Task: Look for space in Mari, Brazil from 1st July, 2023 to 9th July, 2023 for 2 adults in price range Rs.8000 to Rs.15000. Place can be entire place with 1  bedroom having 1 bed and 1 bathroom. Property type can be house, flat, guest house. Booking option can be shelf check-in. Required host language is Spanish.
Action: Mouse moved to (454, 87)
Screenshot: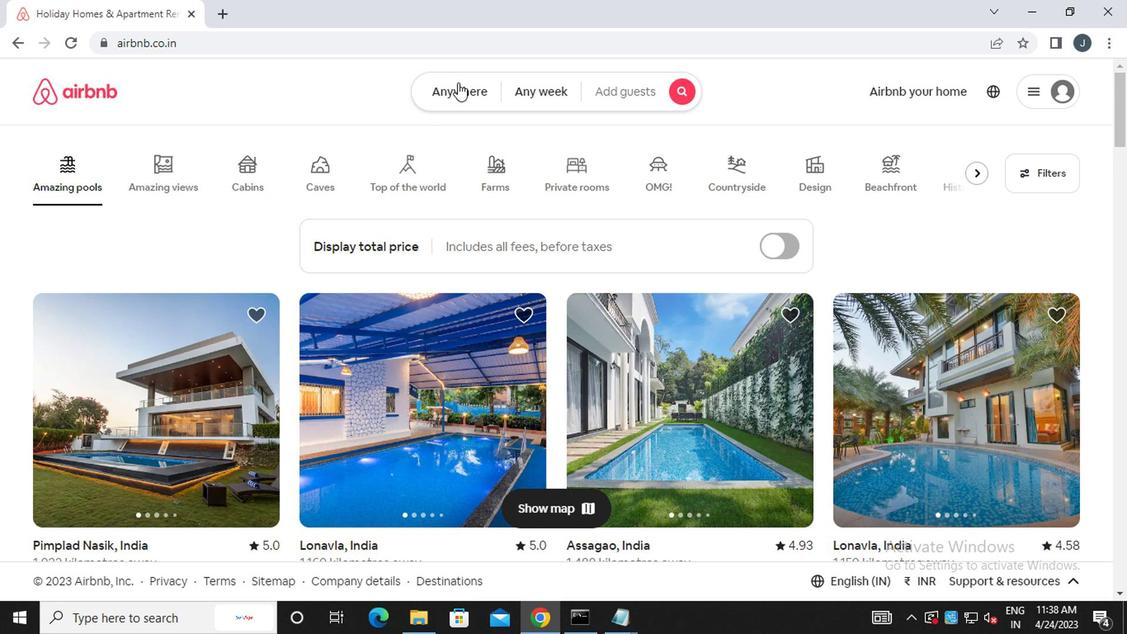 
Action: Mouse pressed left at (454, 87)
Screenshot: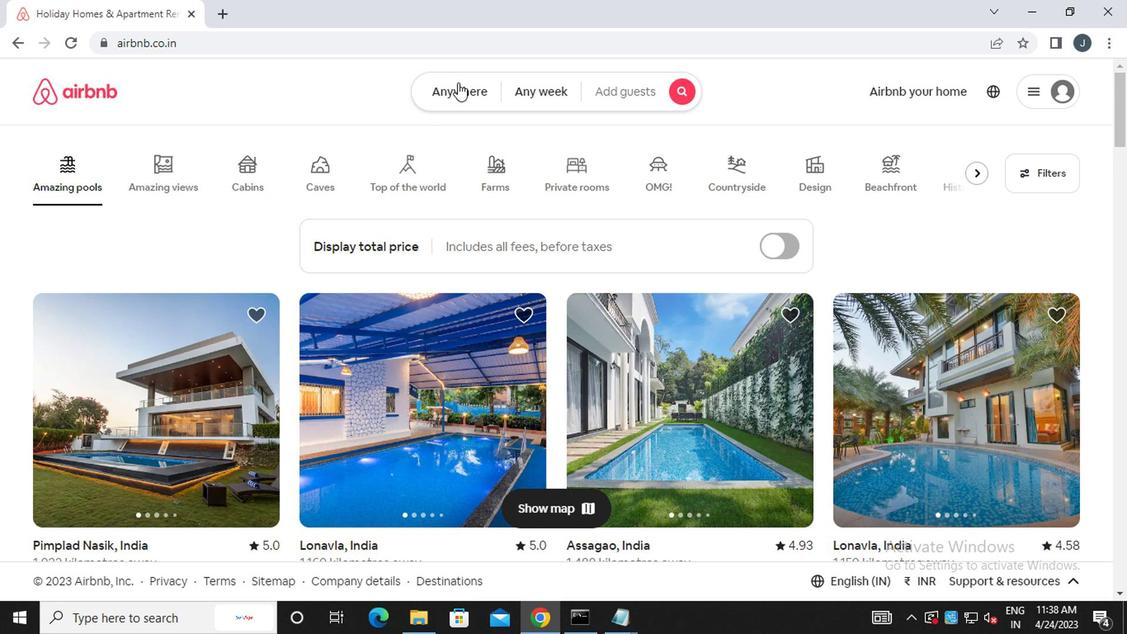
Action: Mouse moved to (293, 165)
Screenshot: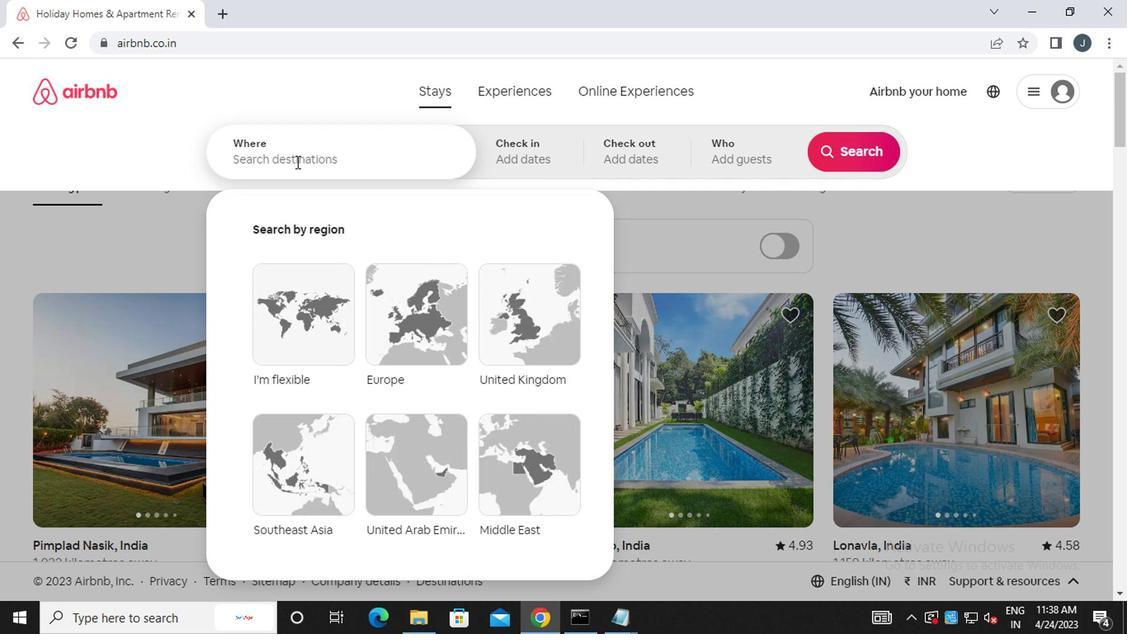 
Action: Mouse pressed left at (293, 165)
Screenshot: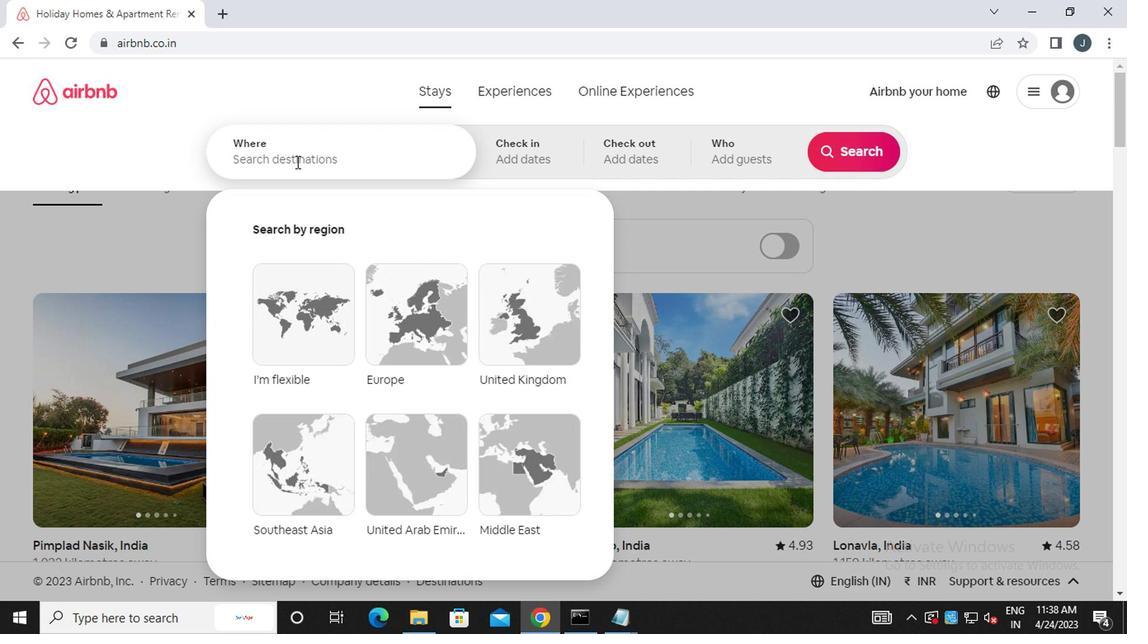 
Action: Mouse moved to (293, 165)
Screenshot: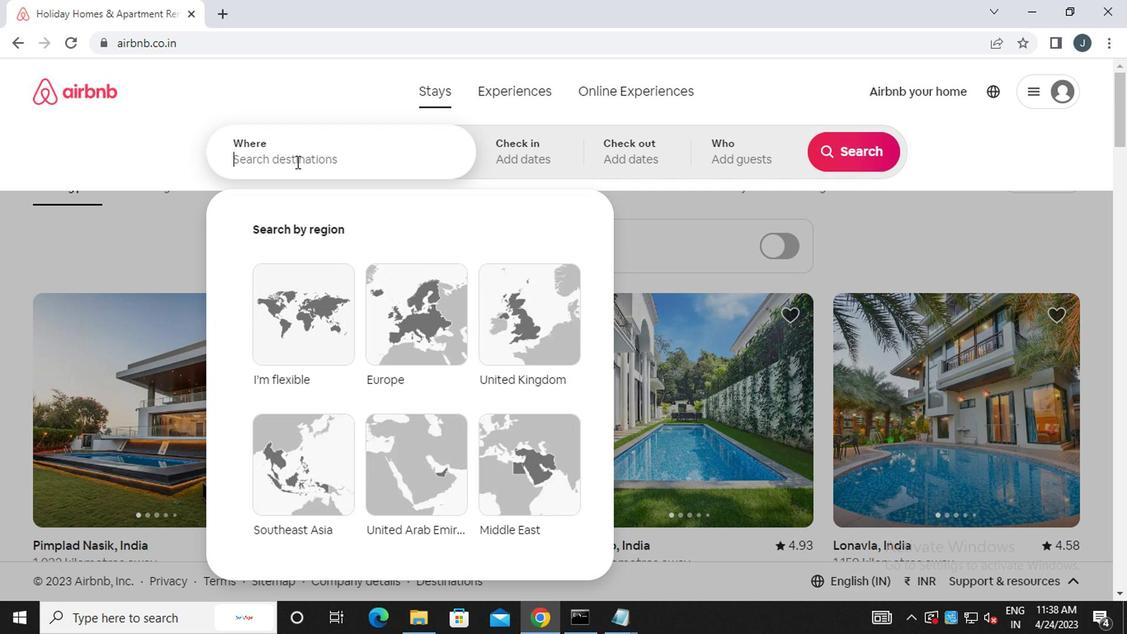 
Action: Key pressed <Key.caps_lock><Key.caps_lock>m<Key.caps_lock>ari,<Key.space><Key.caps_lock>b<Key.caps_lock>razil
Screenshot: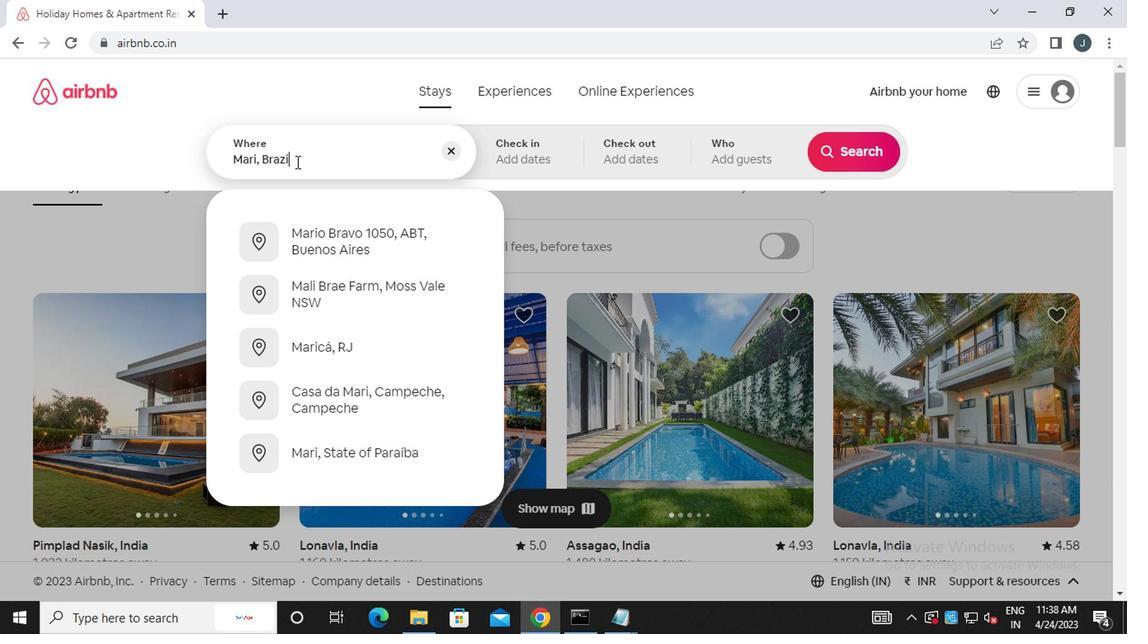 
Action: Mouse moved to (535, 156)
Screenshot: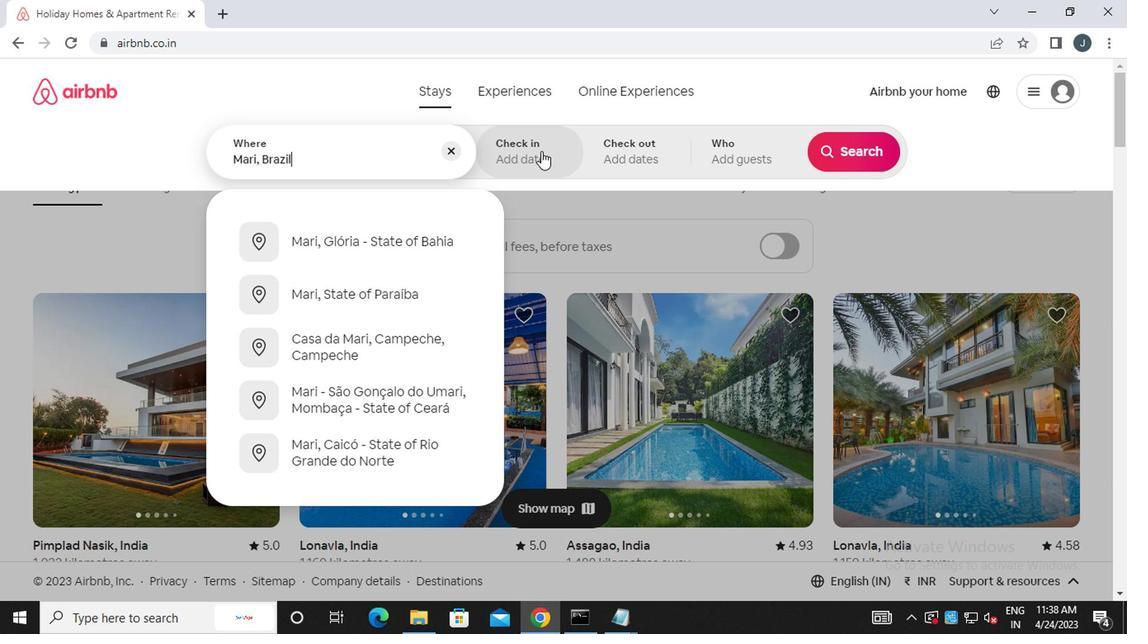 
Action: Mouse pressed left at (535, 156)
Screenshot: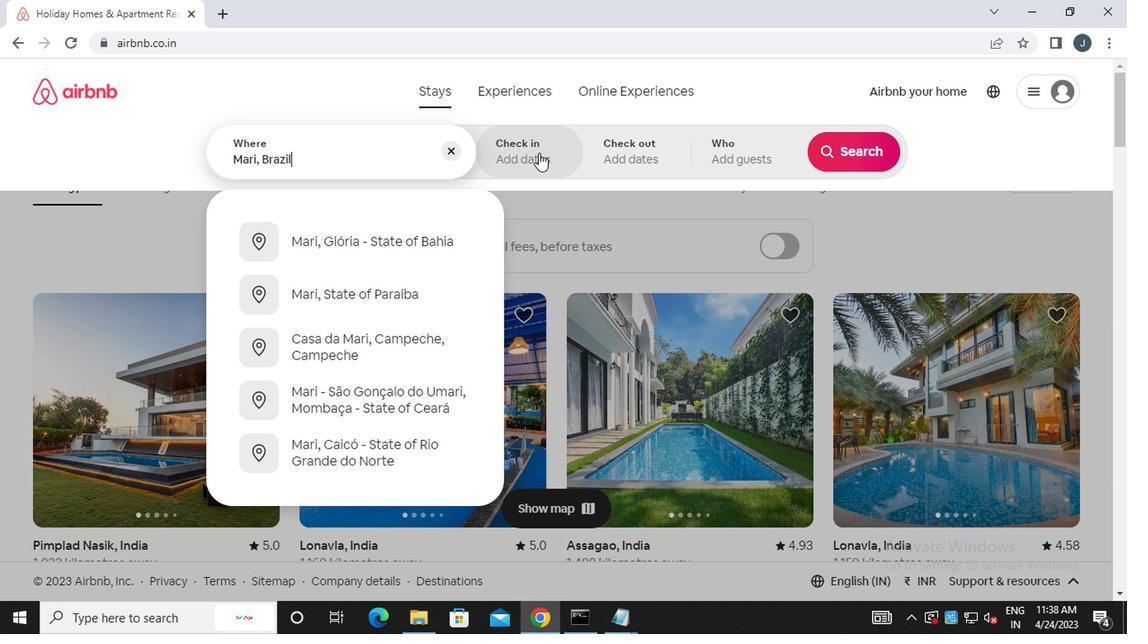 
Action: Mouse moved to (839, 287)
Screenshot: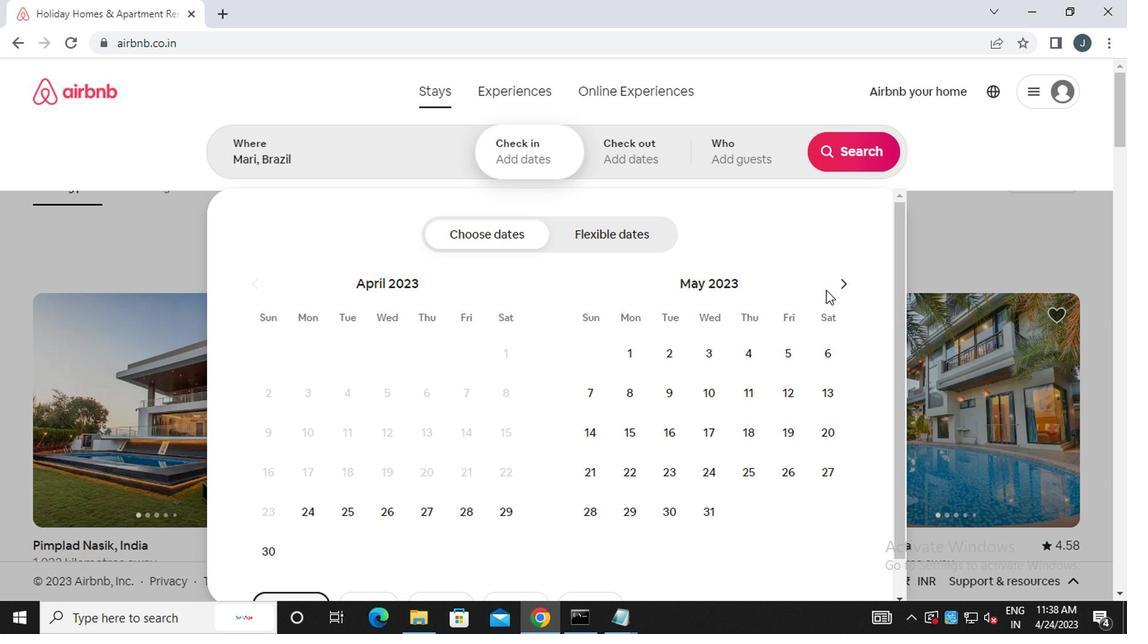 
Action: Mouse pressed left at (839, 287)
Screenshot: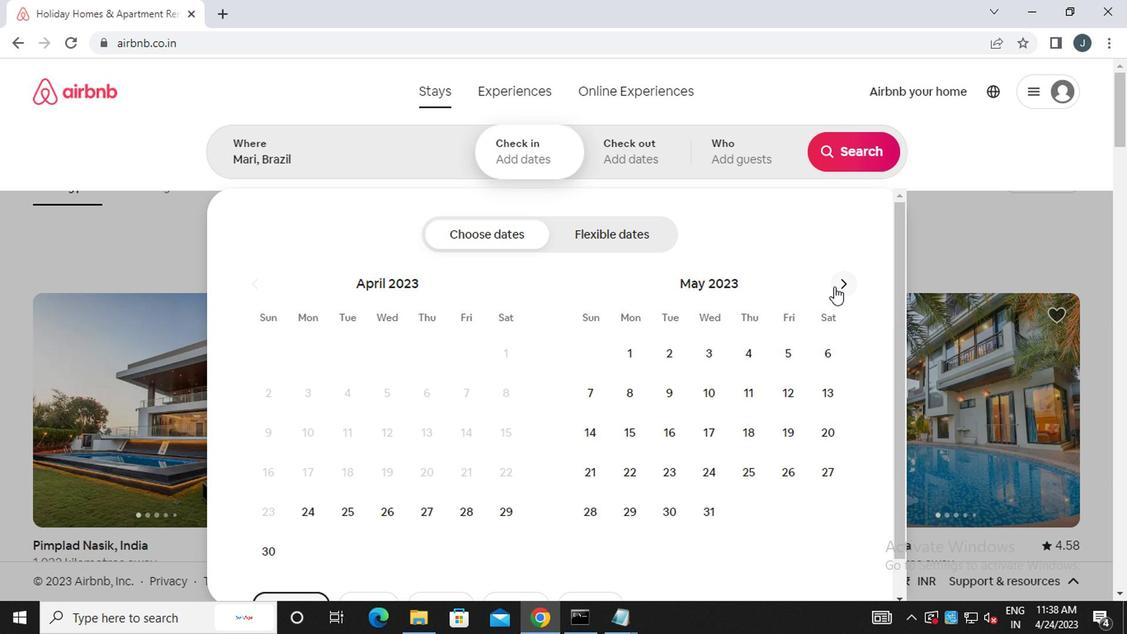 
Action: Mouse moved to (840, 287)
Screenshot: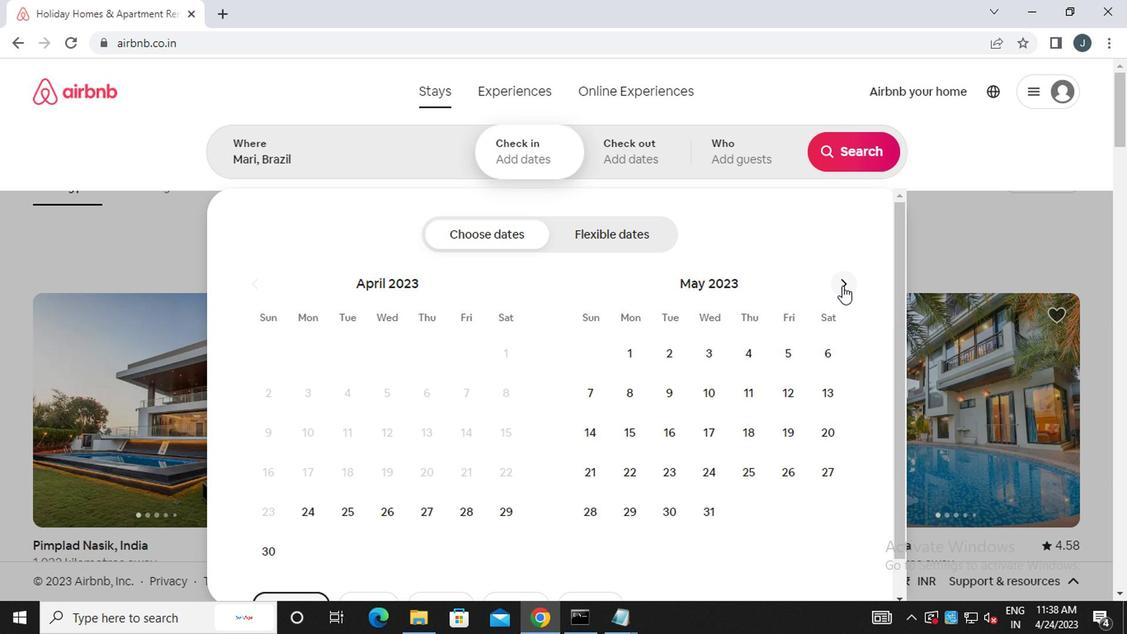 
Action: Mouse pressed left at (840, 287)
Screenshot: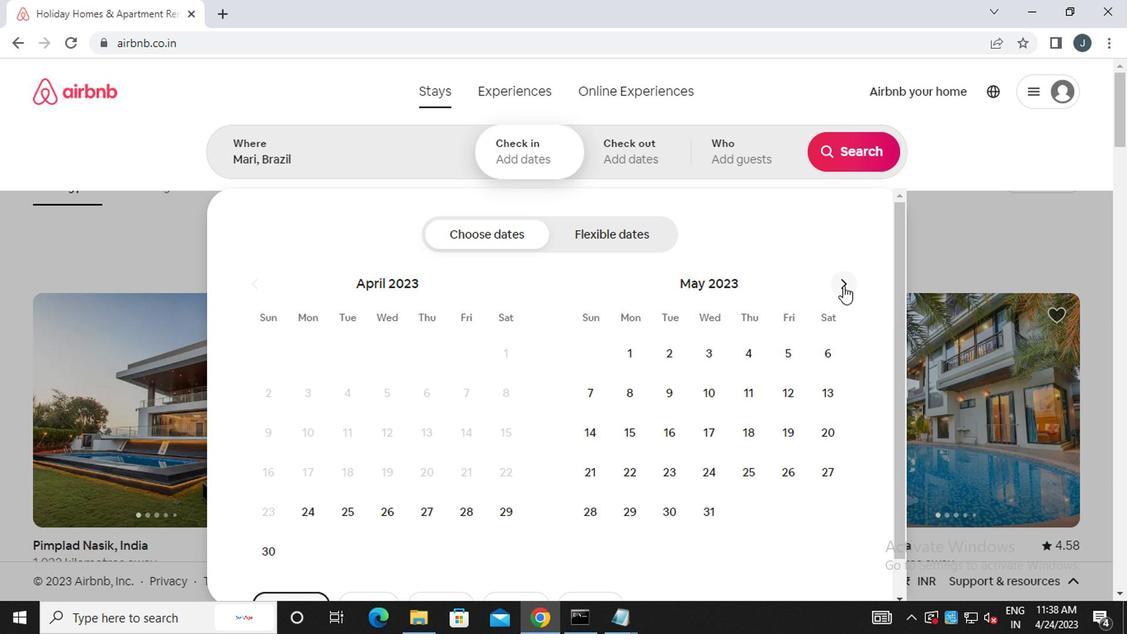 
Action: Mouse moved to (841, 287)
Screenshot: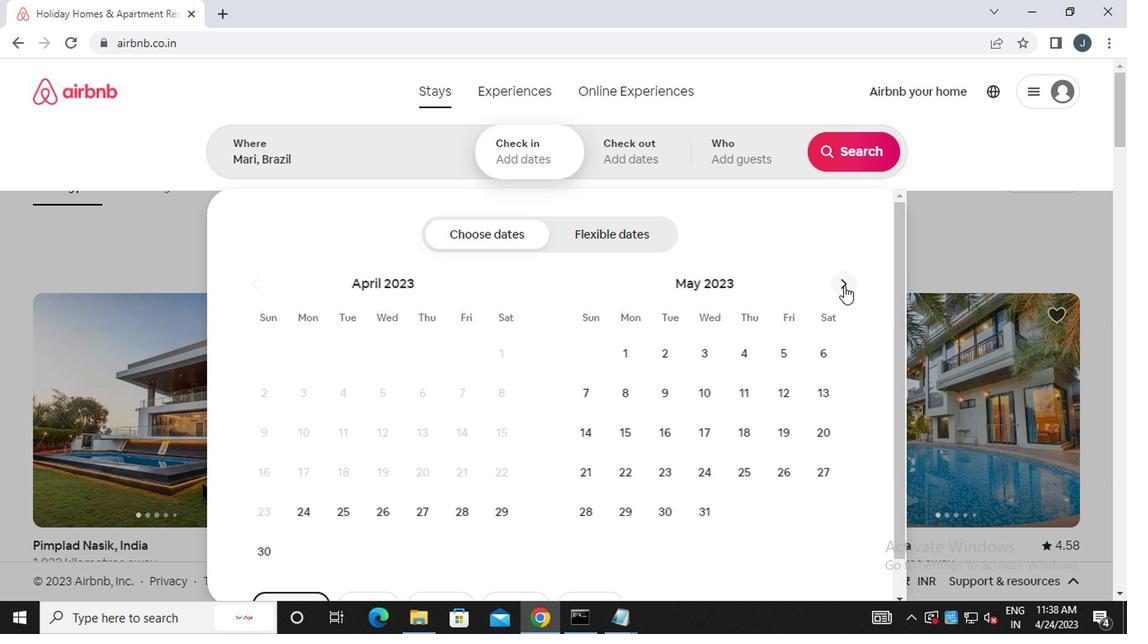 
Action: Mouse pressed left at (841, 287)
Screenshot: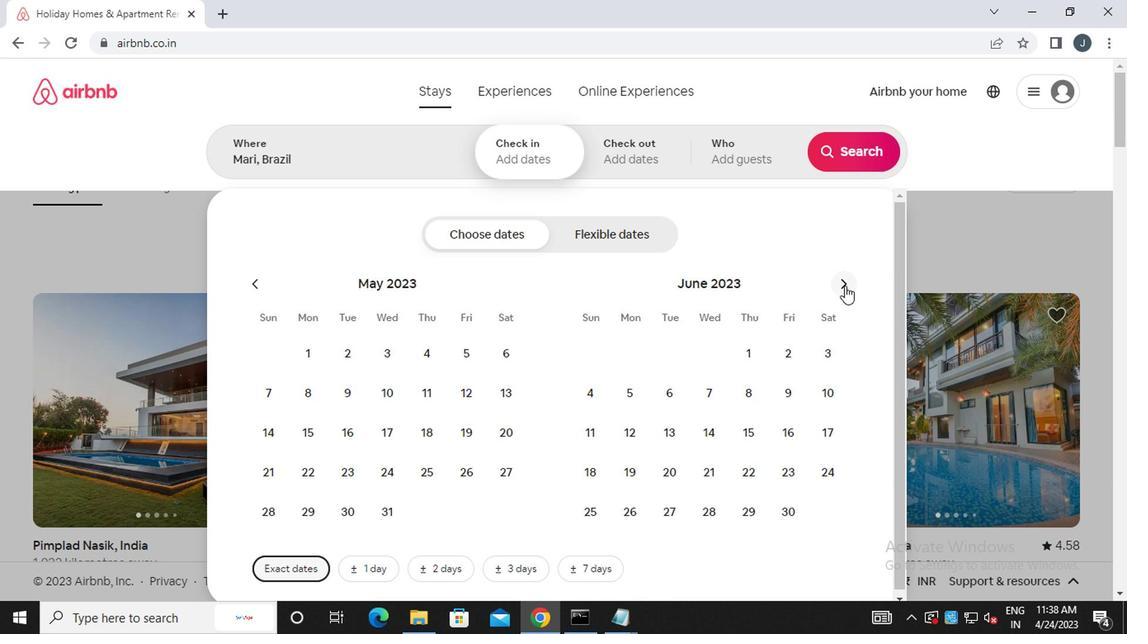 
Action: Mouse moved to (825, 350)
Screenshot: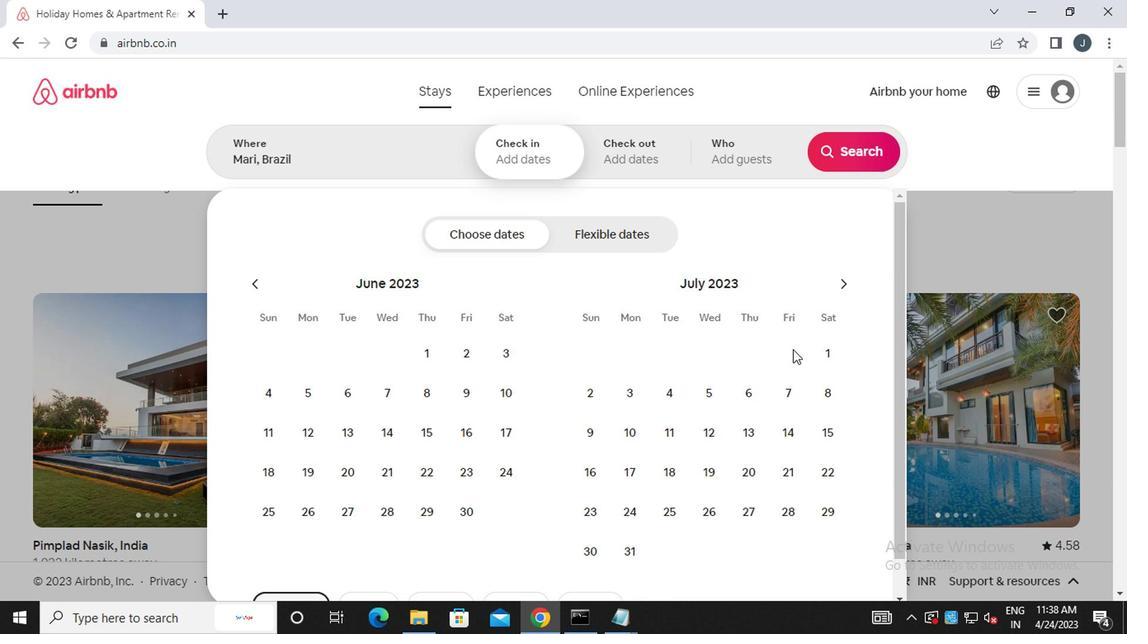 
Action: Mouse pressed left at (825, 350)
Screenshot: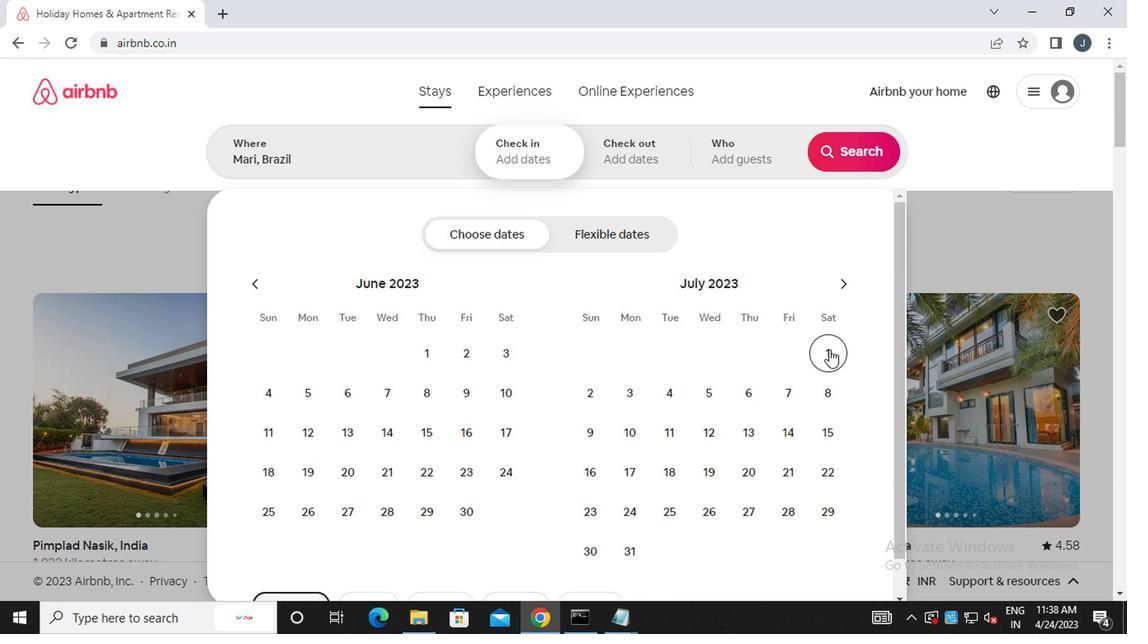 
Action: Mouse moved to (583, 434)
Screenshot: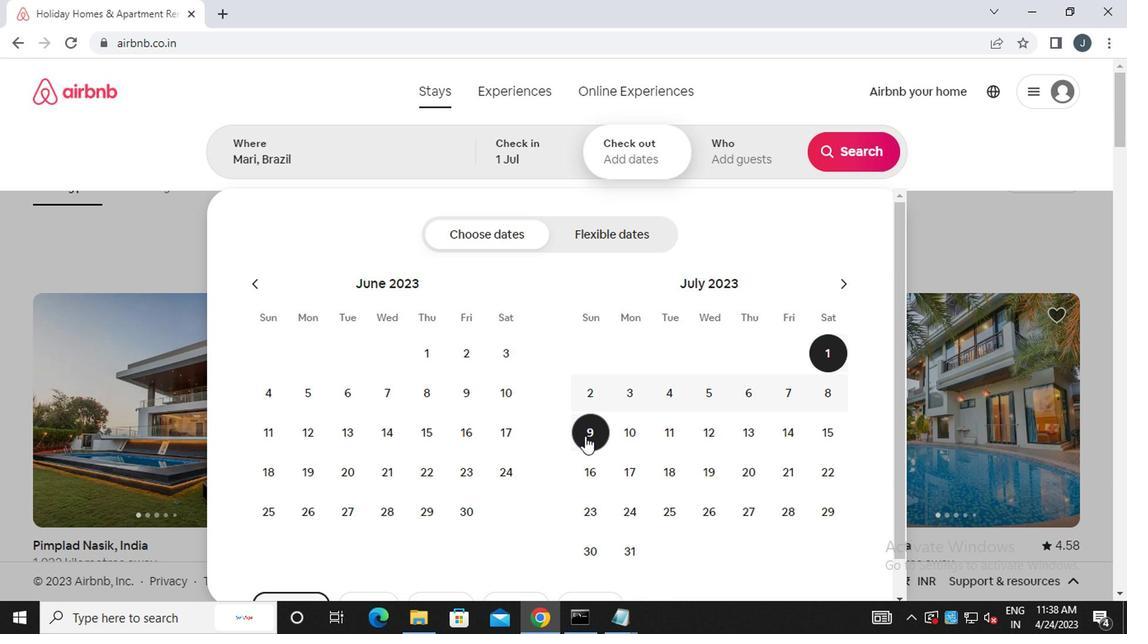 
Action: Mouse pressed left at (583, 434)
Screenshot: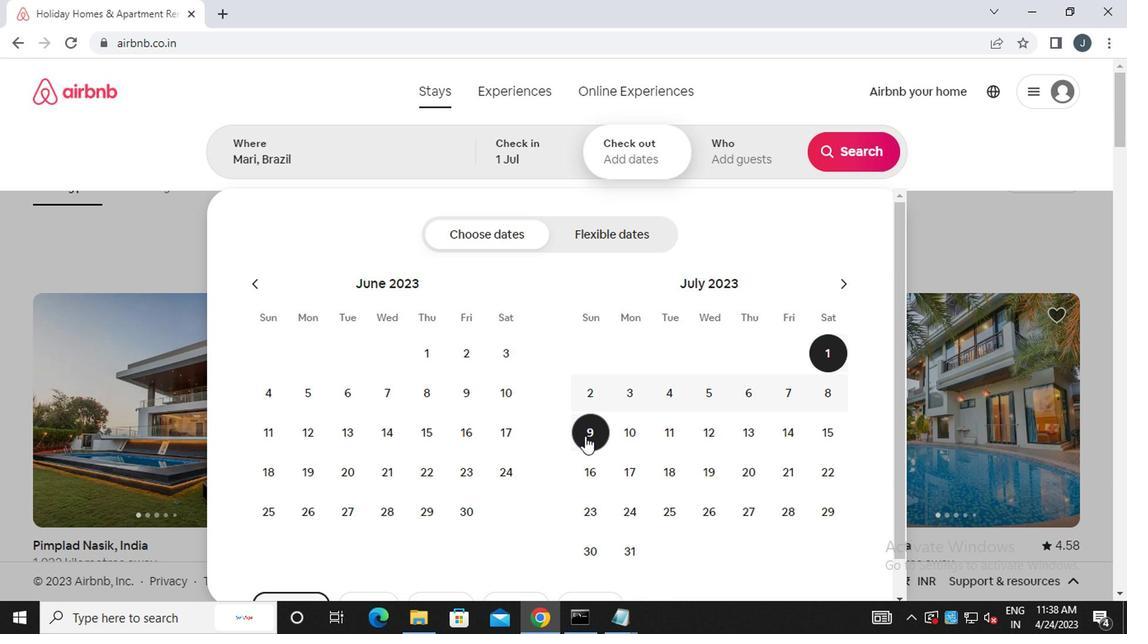 
Action: Mouse moved to (737, 156)
Screenshot: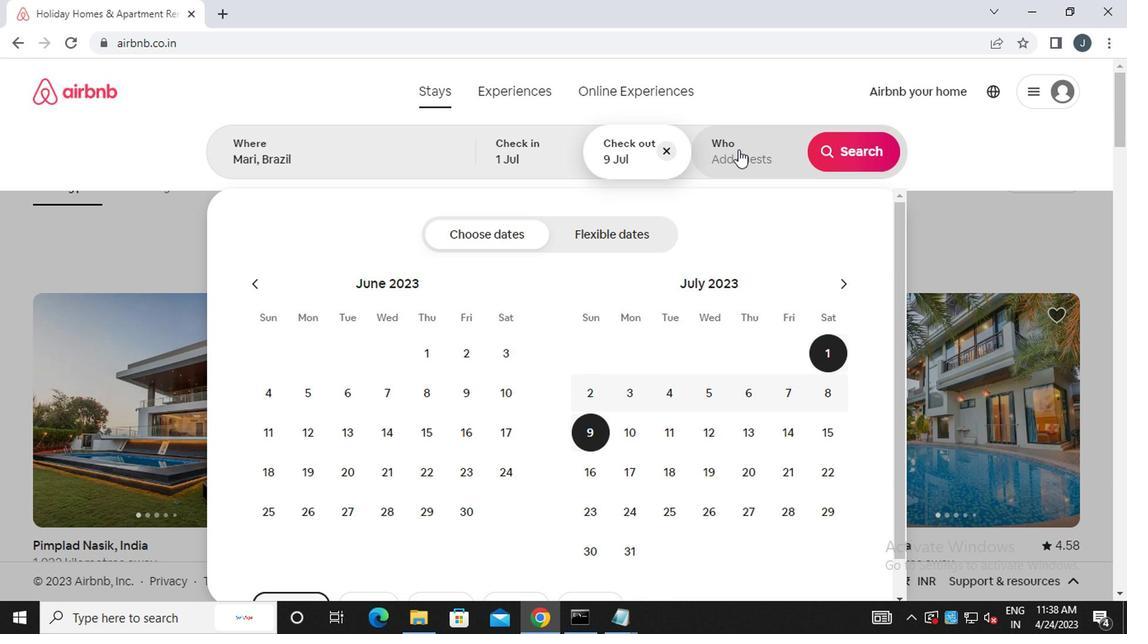 
Action: Mouse pressed left at (737, 156)
Screenshot: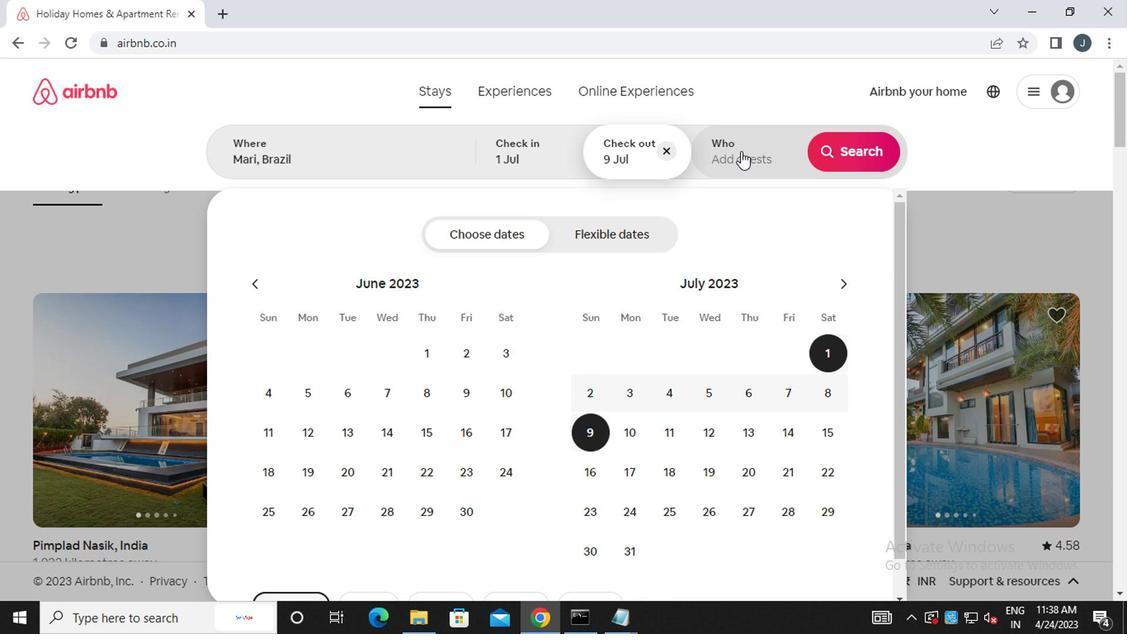 
Action: Mouse moved to (861, 250)
Screenshot: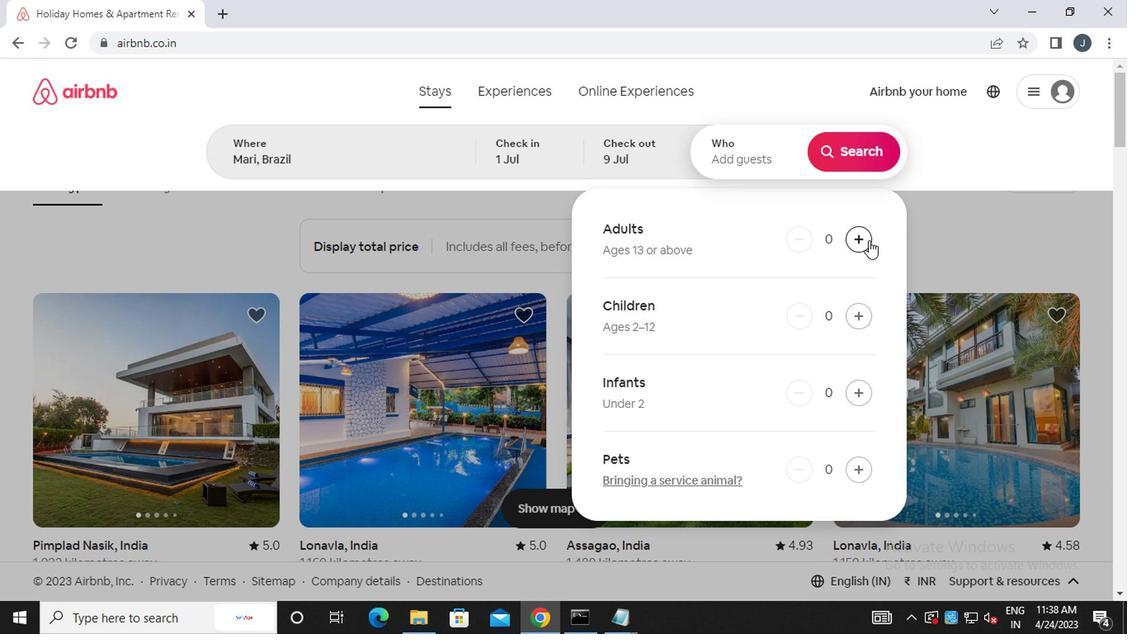 
Action: Mouse pressed left at (861, 250)
Screenshot: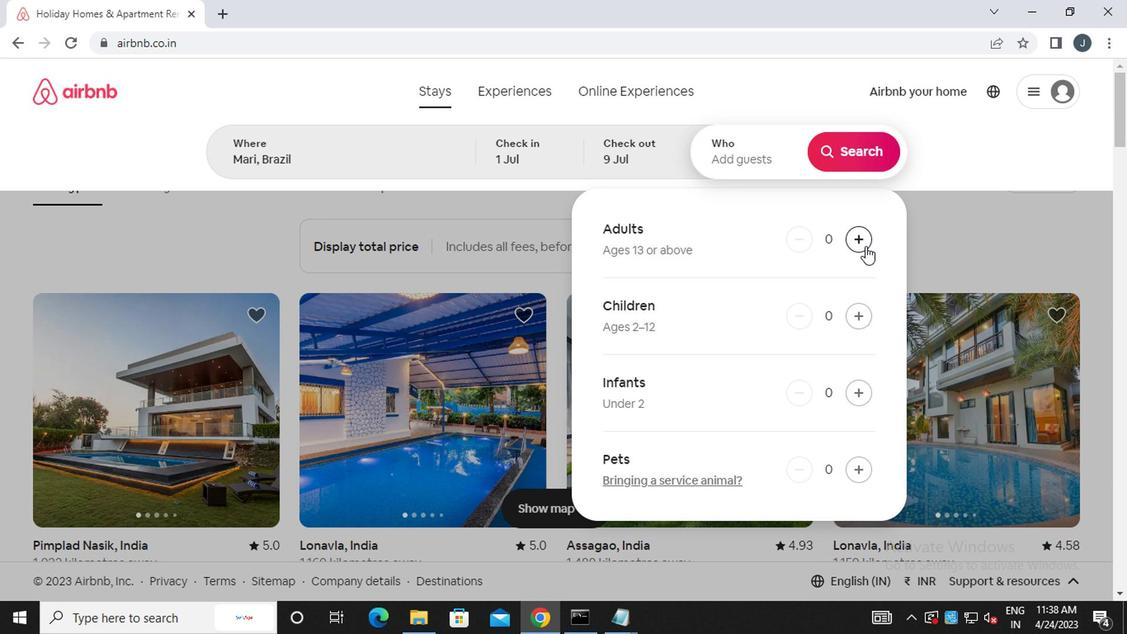 
Action: Mouse pressed left at (861, 250)
Screenshot: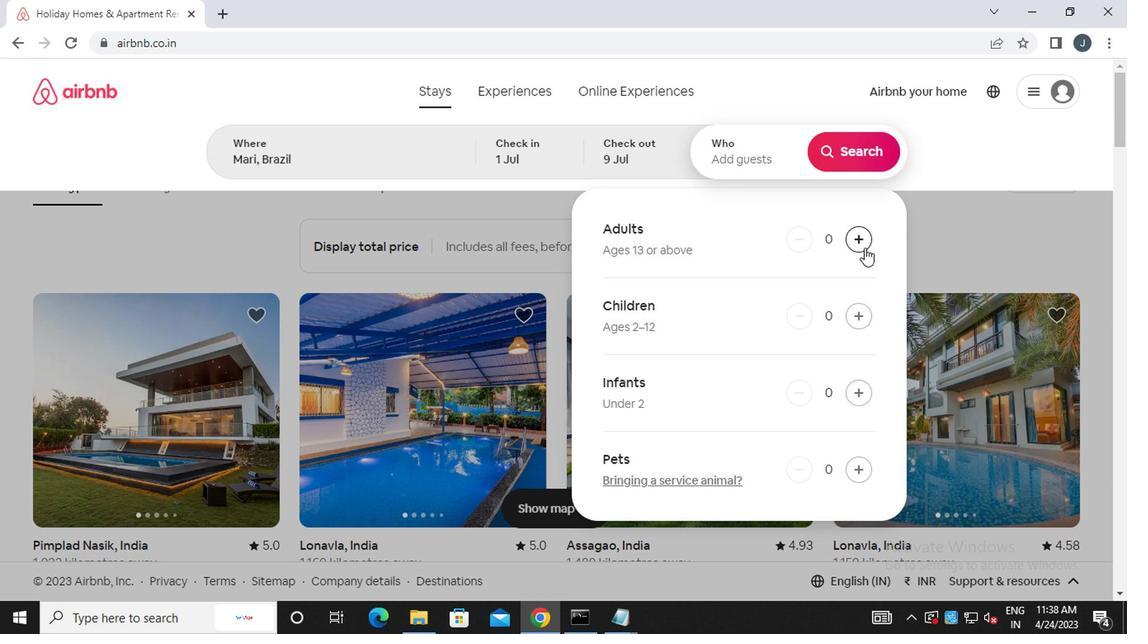 
Action: Mouse moved to (878, 145)
Screenshot: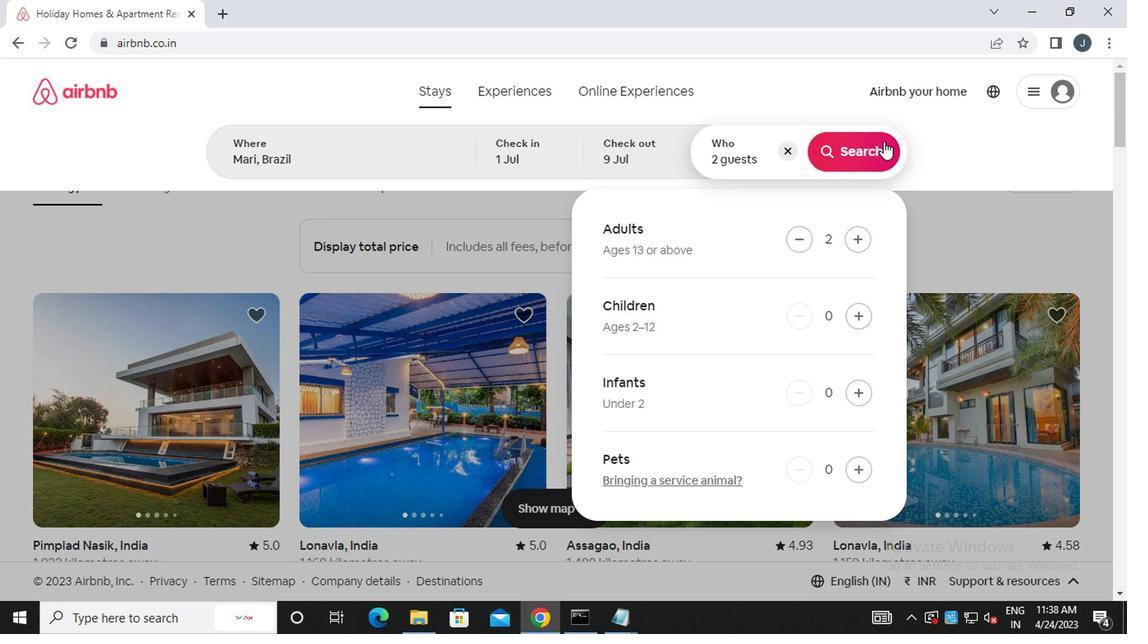 
Action: Mouse pressed left at (878, 145)
Screenshot: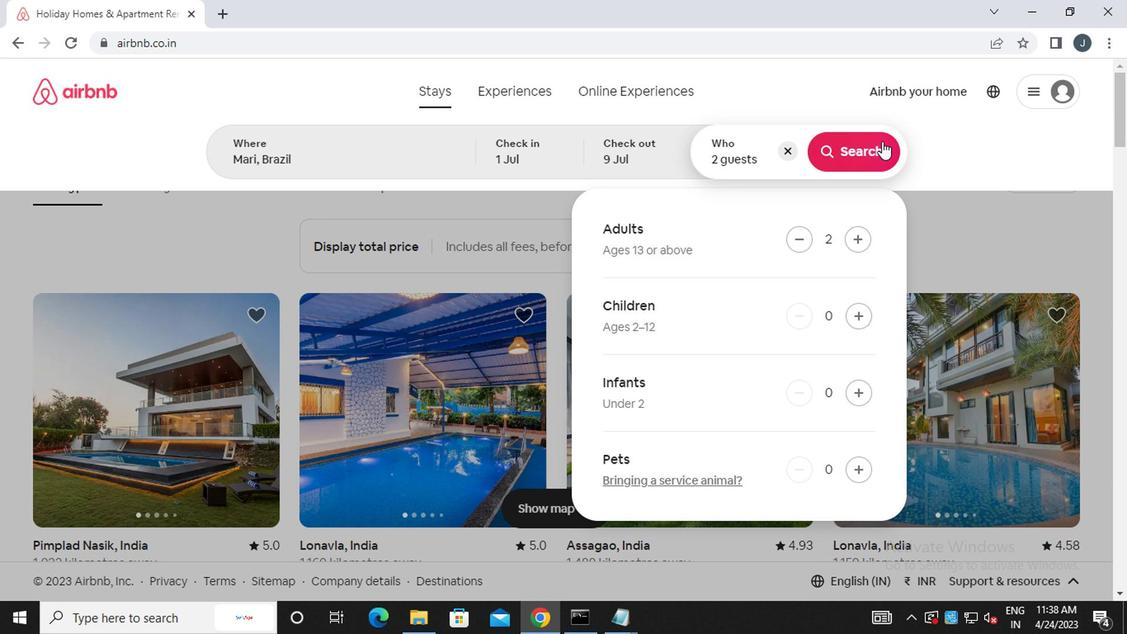
Action: Mouse moved to (1067, 167)
Screenshot: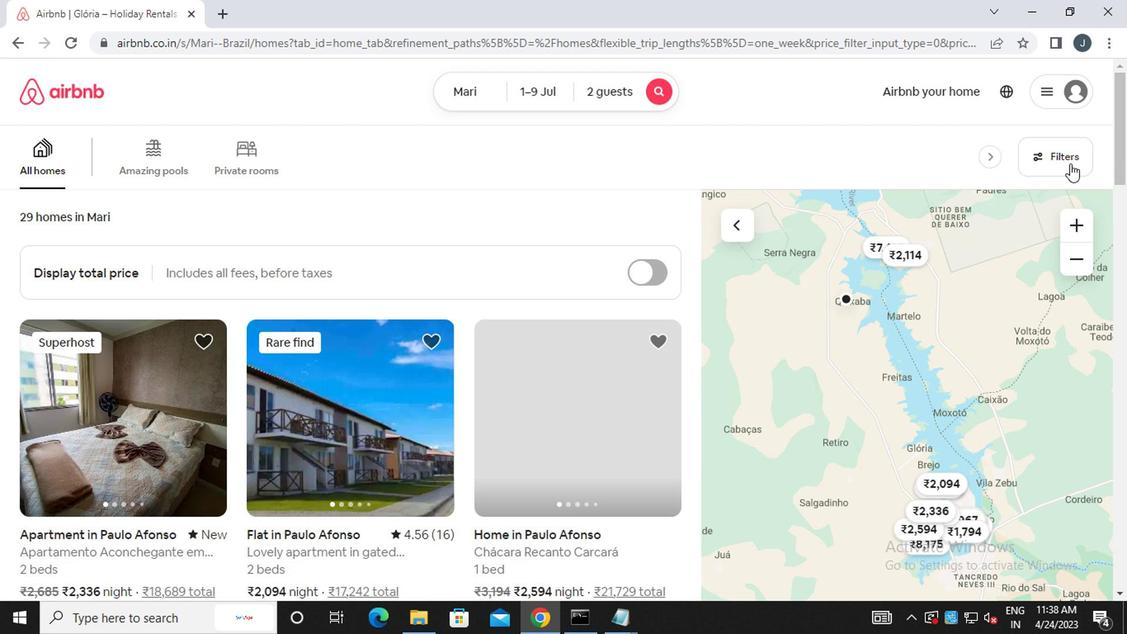 
Action: Mouse pressed left at (1067, 167)
Screenshot: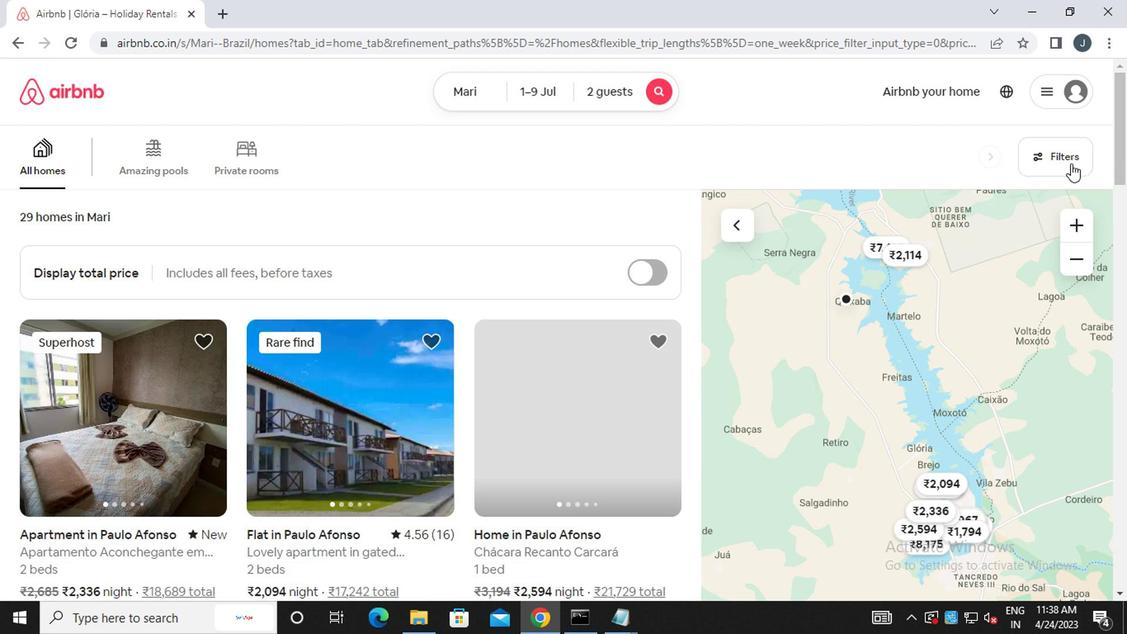 
Action: Mouse moved to (351, 360)
Screenshot: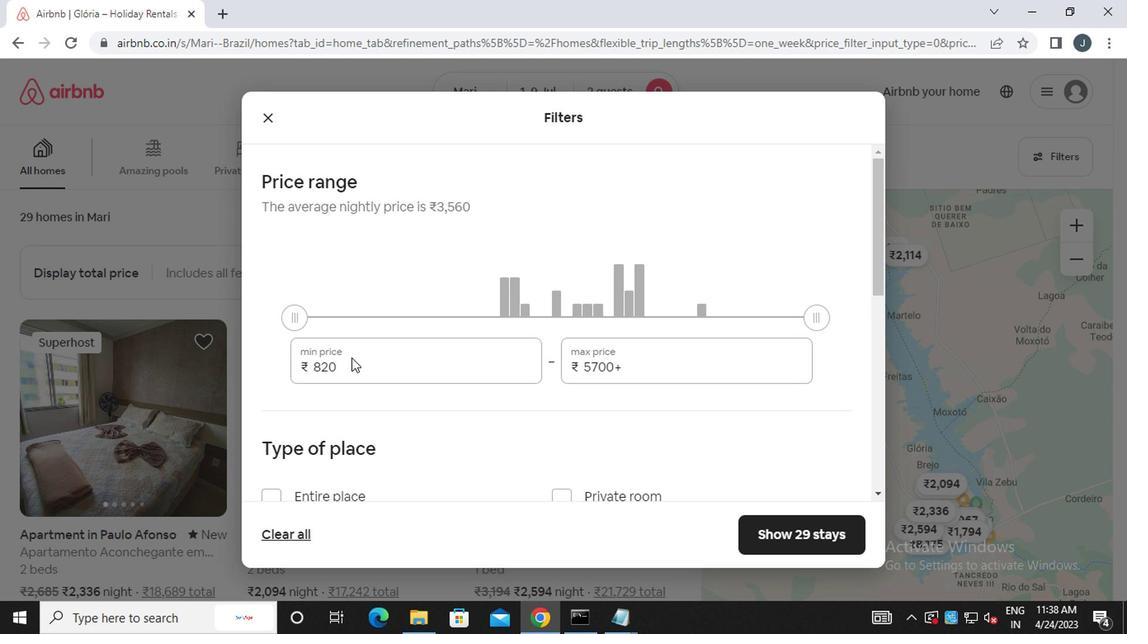 
Action: Mouse pressed left at (351, 360)
Screenshot: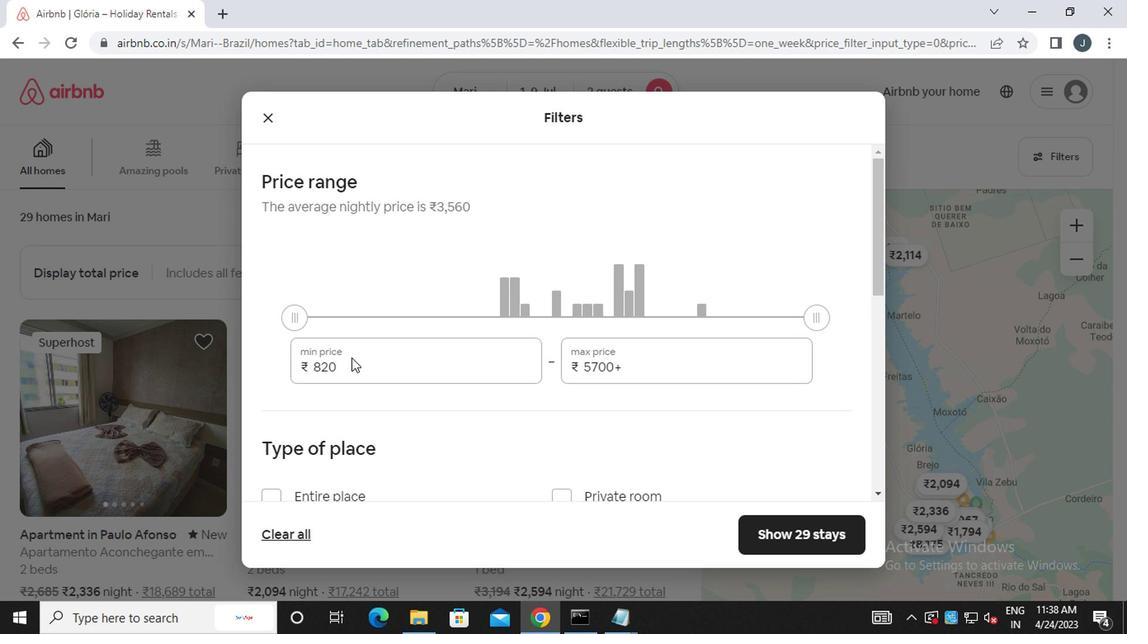 
Action: Mouse moved to (348, 361)
Screenshot: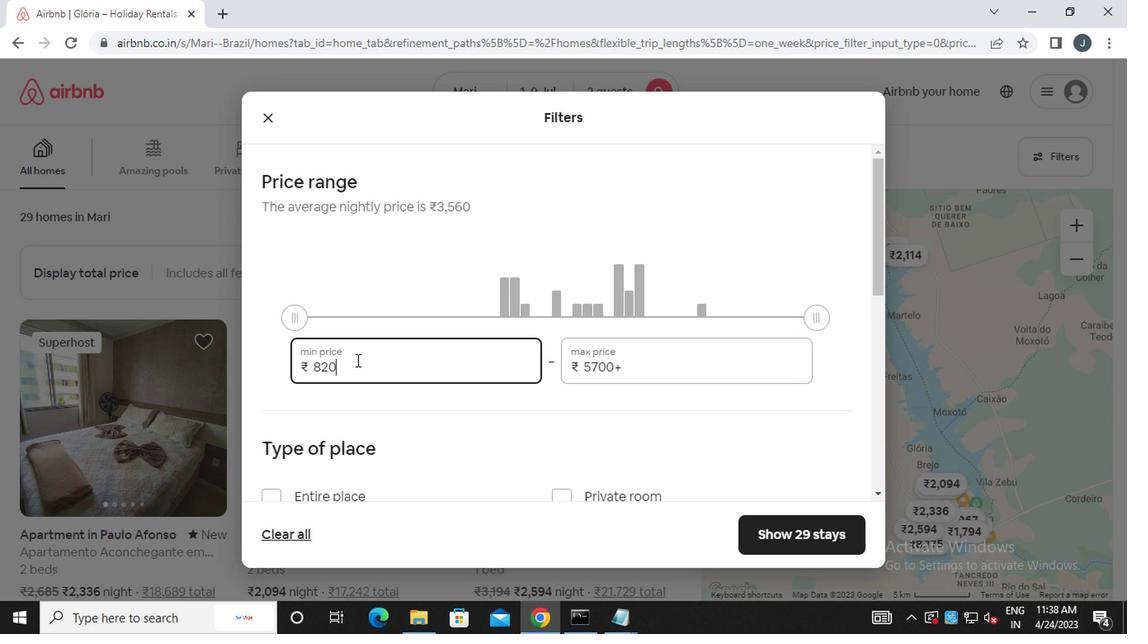 
Action: Key pressed <Key.backspace><Key.backspace><<96>><<96>><<96>>
Screenshot: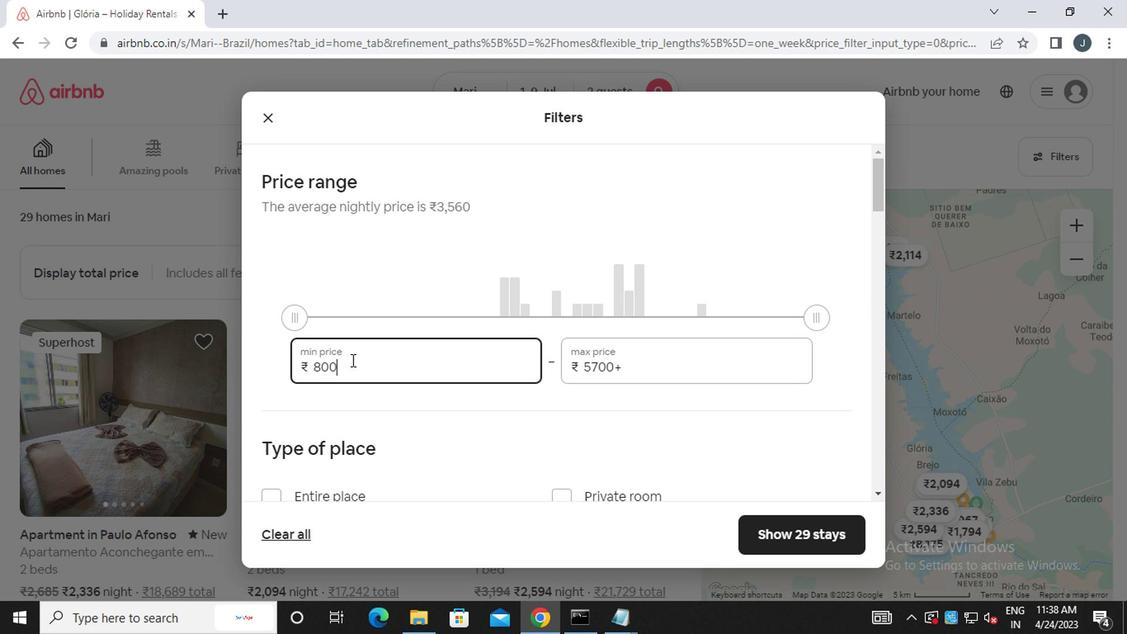 
Action: Mouse moved to (681, 367)
Screenshot: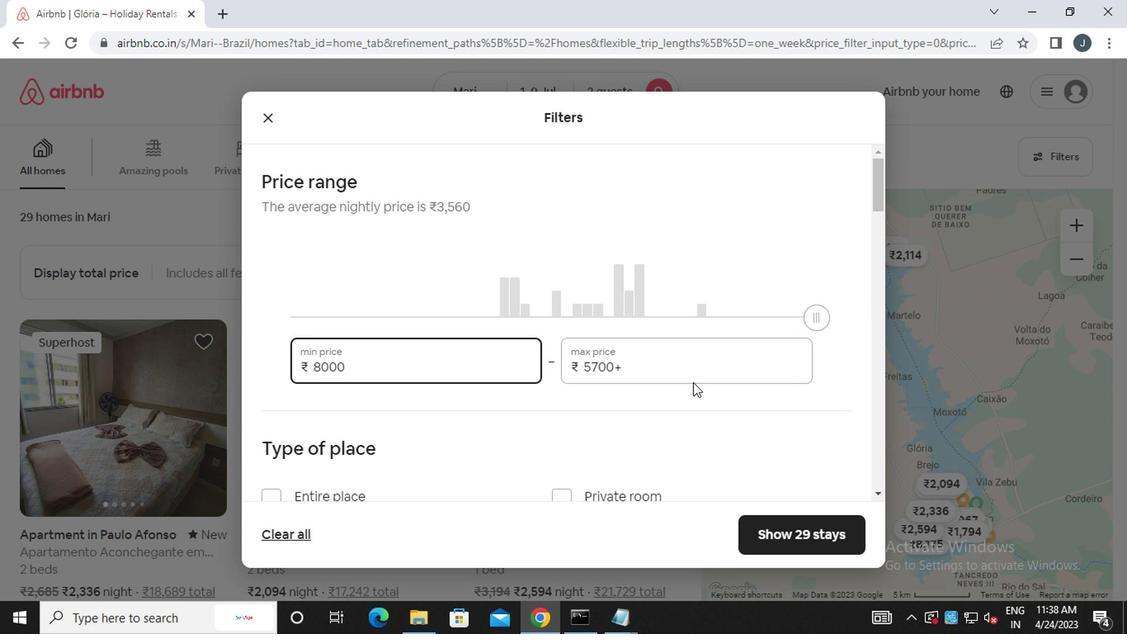 
Action: Mouse pressed left at (681, 367)
Screenshot: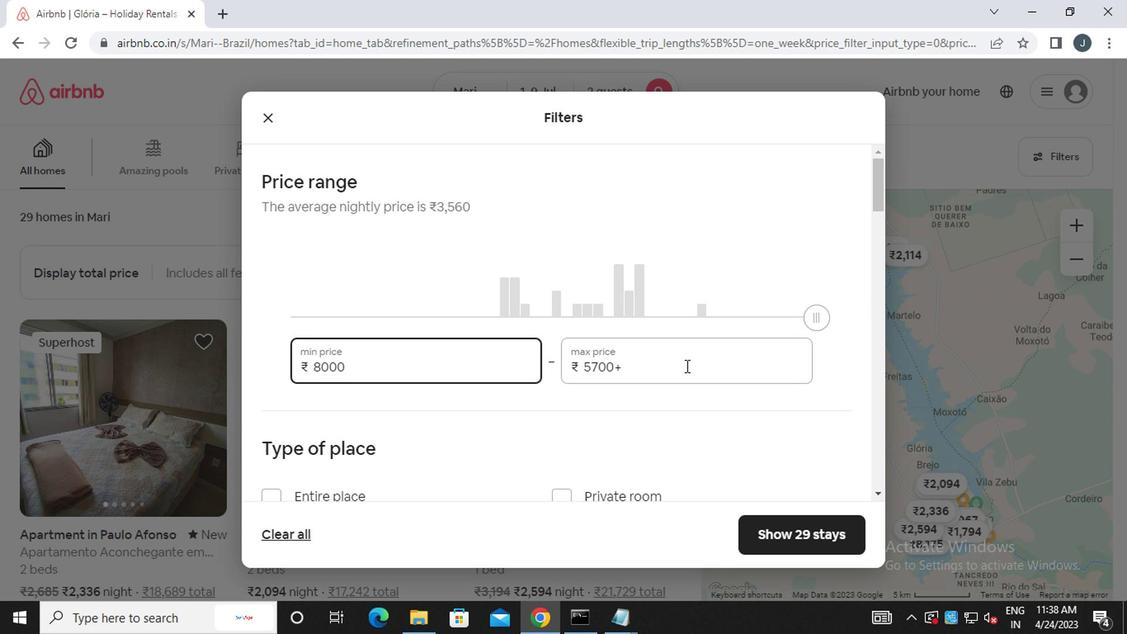 
Action: Mouse moved to (666, 365)
Screenshot: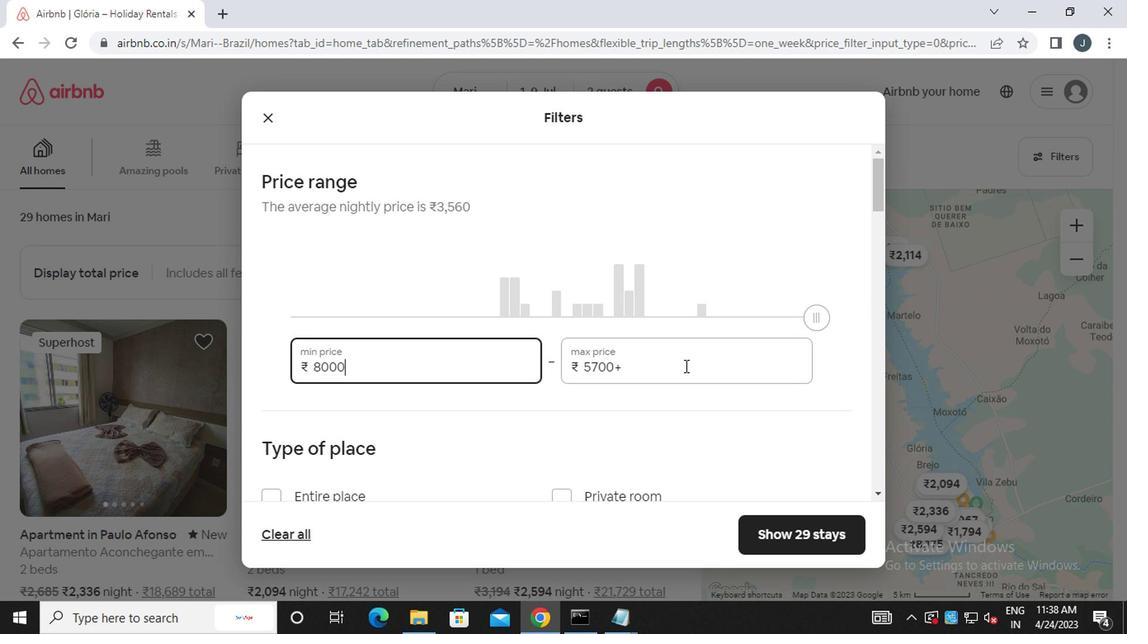 
Action: Key pressed <Key.backspace><Key.backspace><Key.backspace><Key.backspace><Key.backspace><Key.backspace><Key.backspace><Key.backspace><Key.backspace><Key.backspace><<97>><<101>><<96>><<96>><<96>>
Screenshot: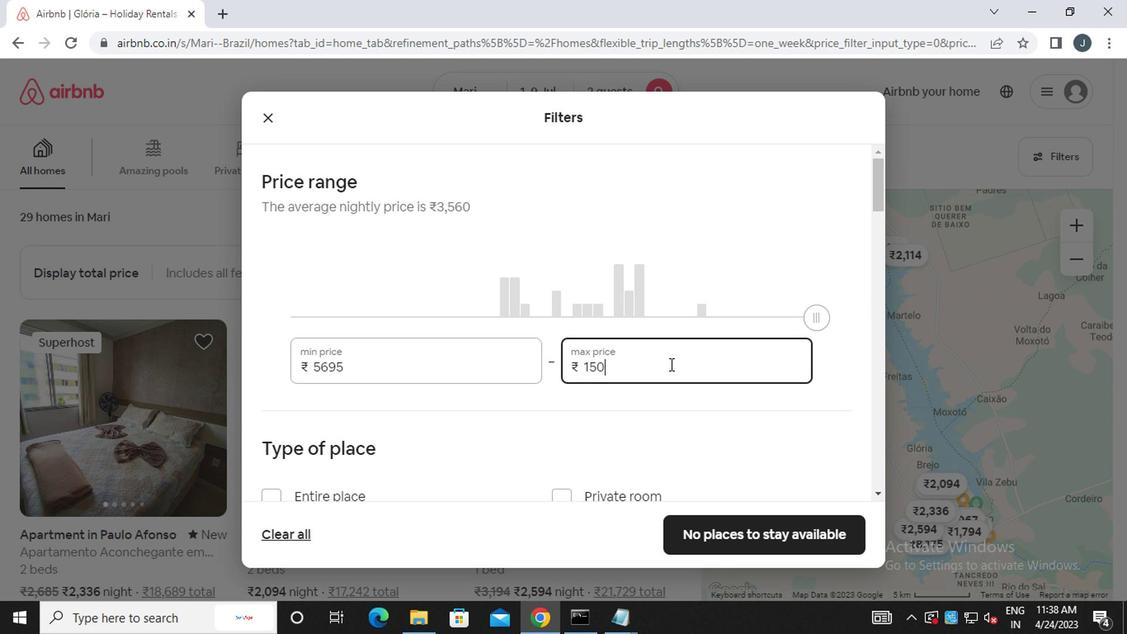
Action: Mouse moved to (675, 382)
Screenshot: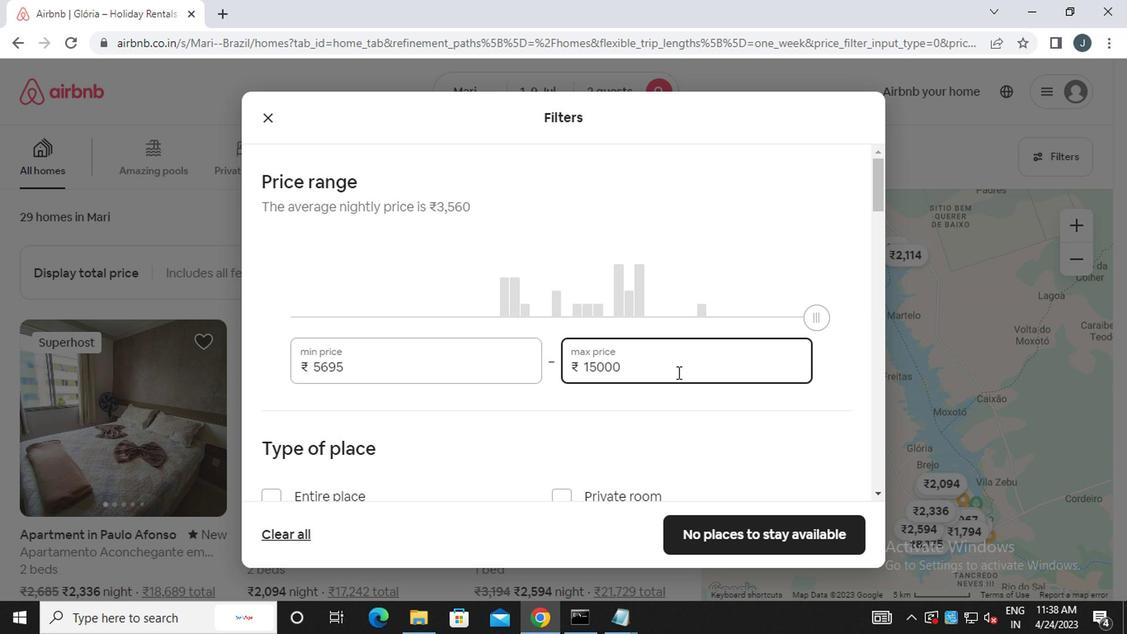 
Action: Mouse scrolled (675, 382) with delta (0, 0)
Screenshot: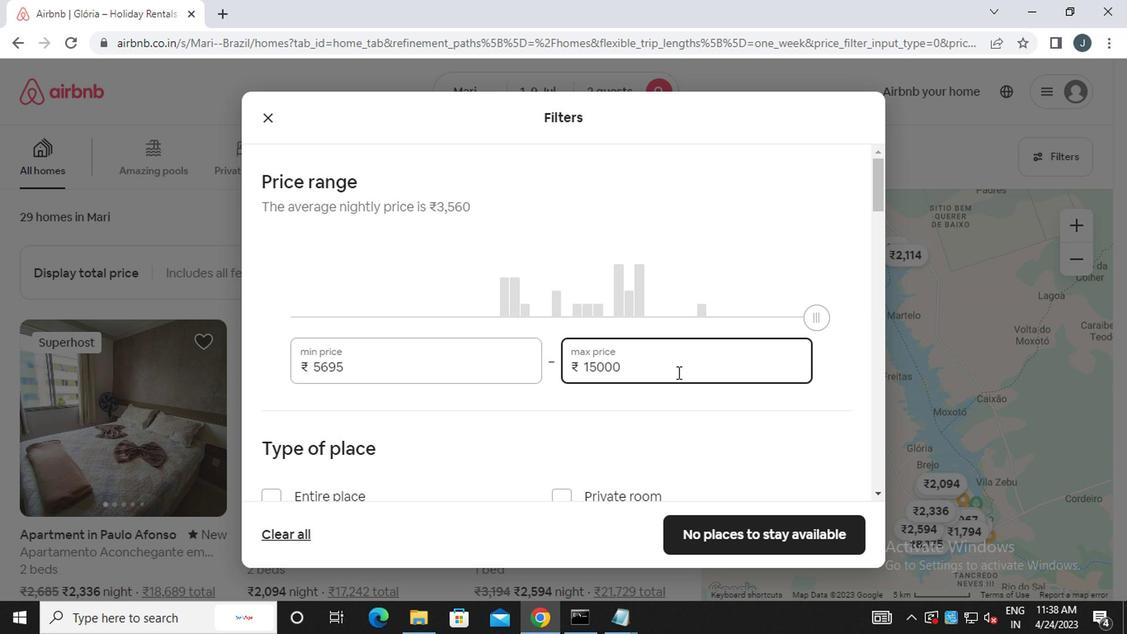 
Action: Mouse moved to (675, 382)
Screenshot: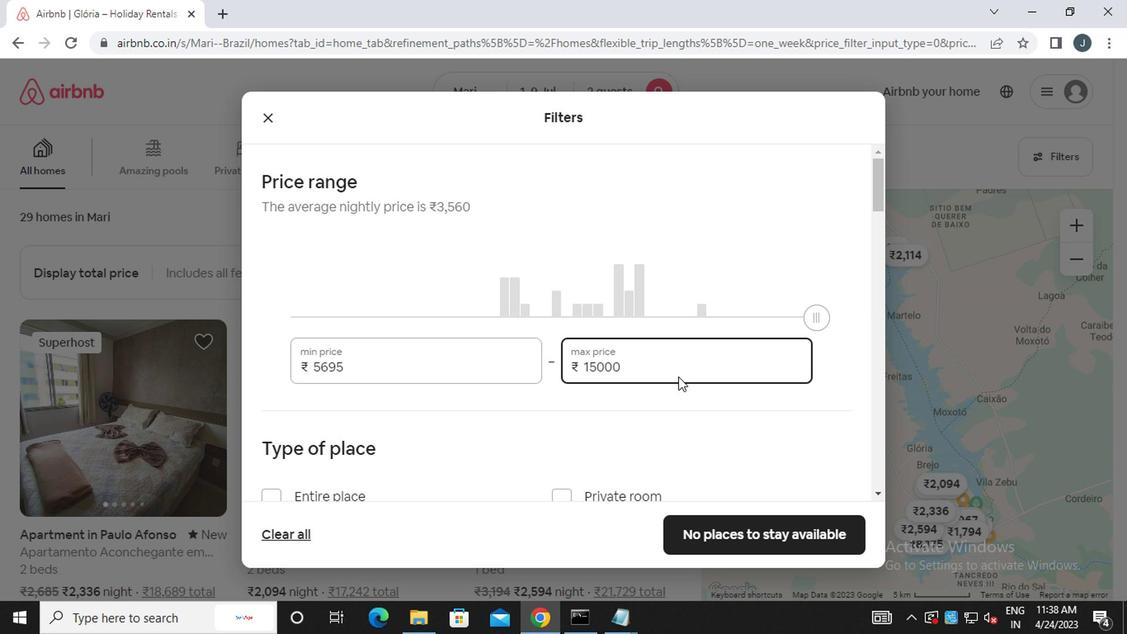
Action: Mouse scrolled (675, 382) with delta (0, 0)
Screenshot: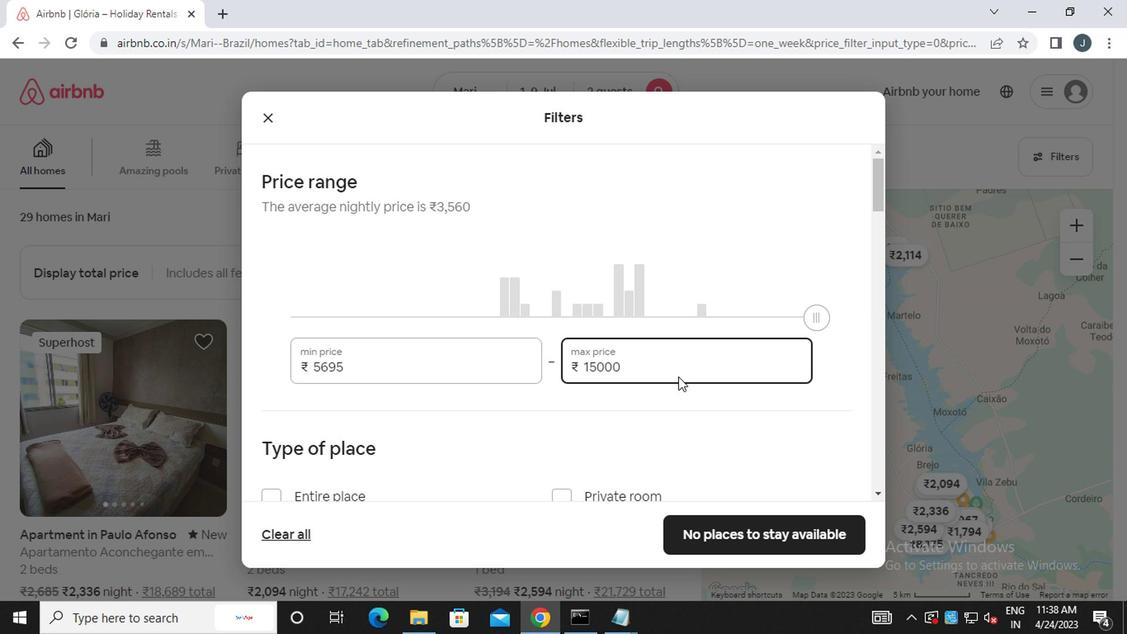 
Action: Mouse moved to (675, 384)
Screenshot: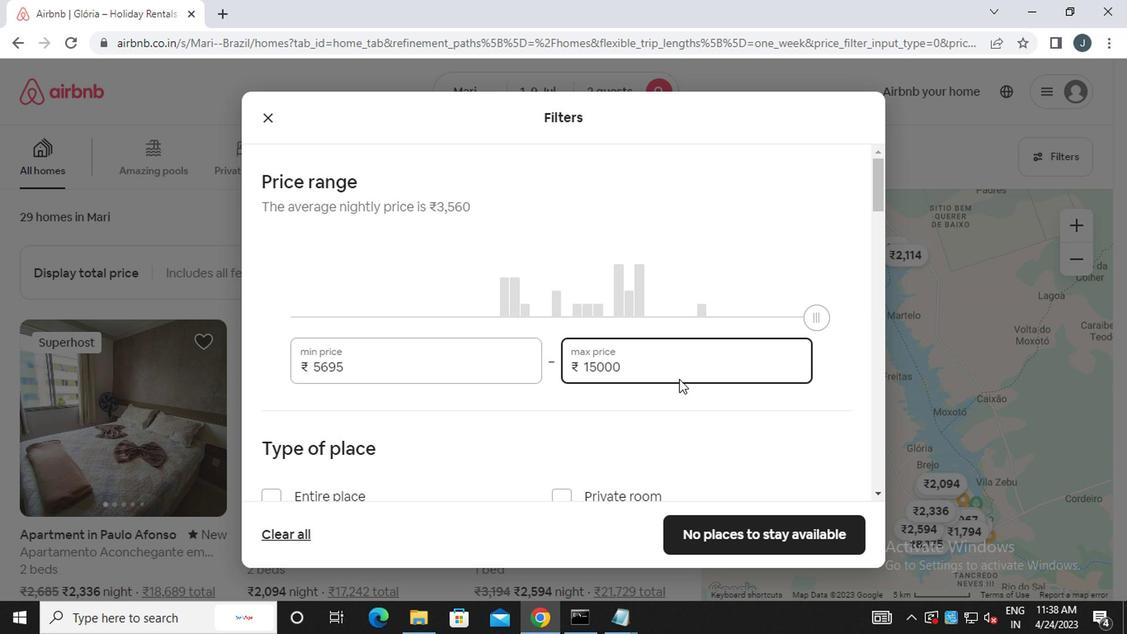 
Action: Mouse scrolled (675, 384) with delta (0, 0)
Screenshot: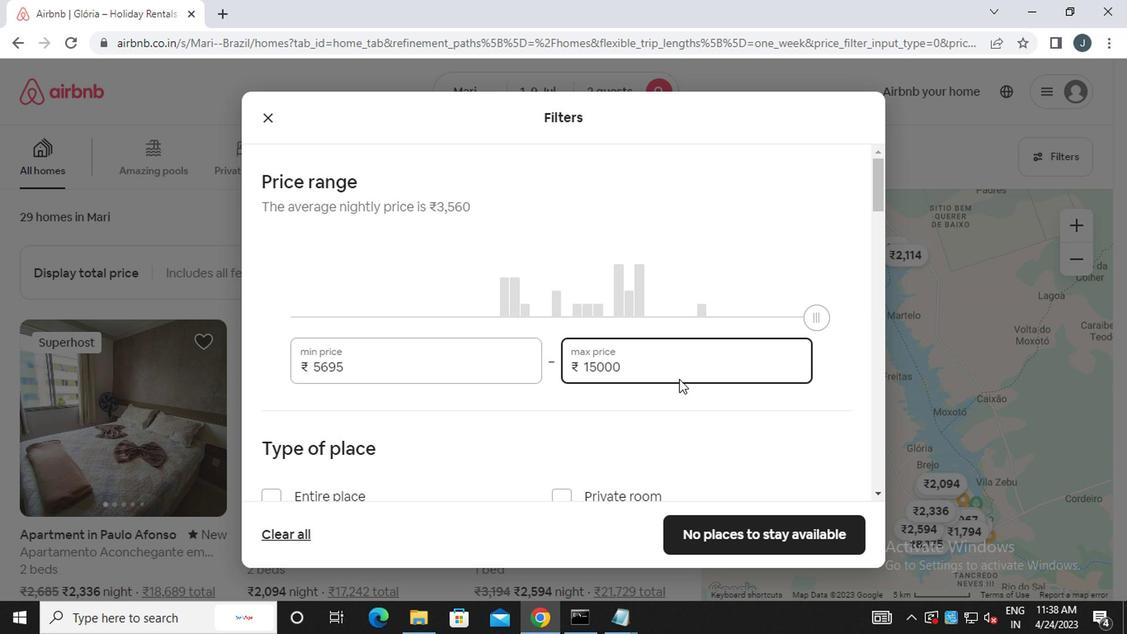 
Action: Mouse moved to (320, 255)
Screenshot: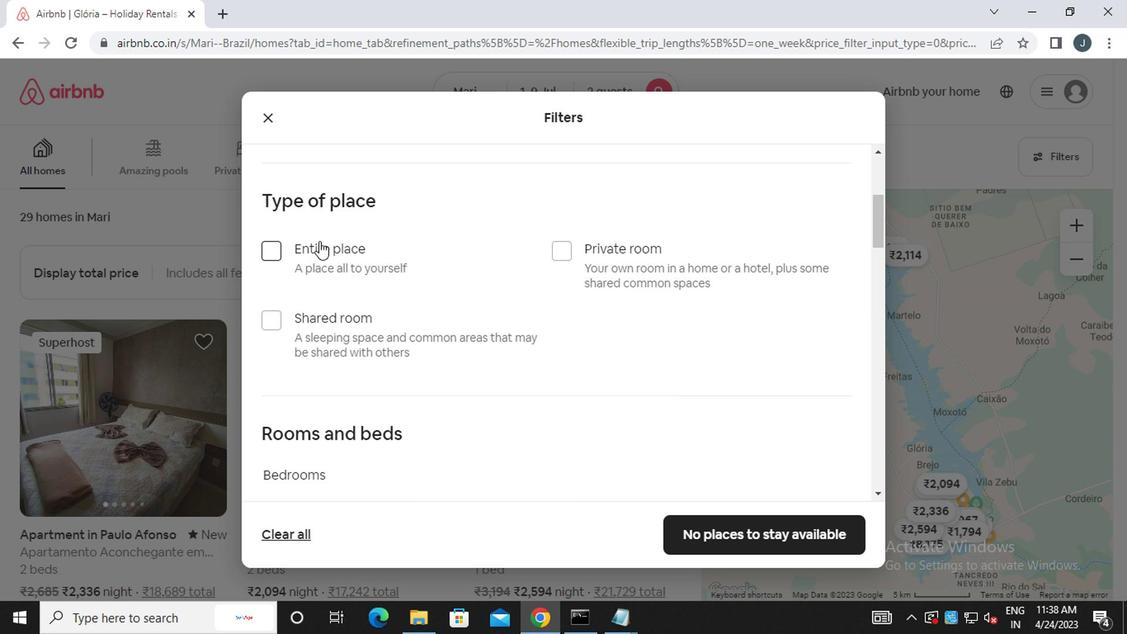 
Action: Mouse pressed left at (320, 255)
Screenshot: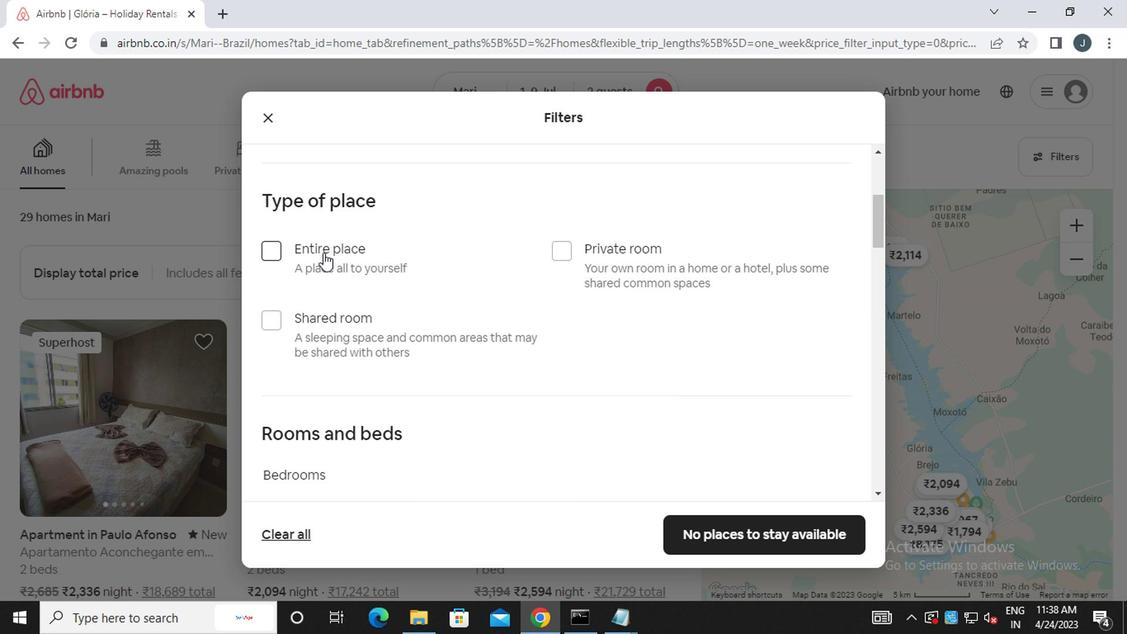 
Action: Mouse moved to (670, 289)
Screenshot: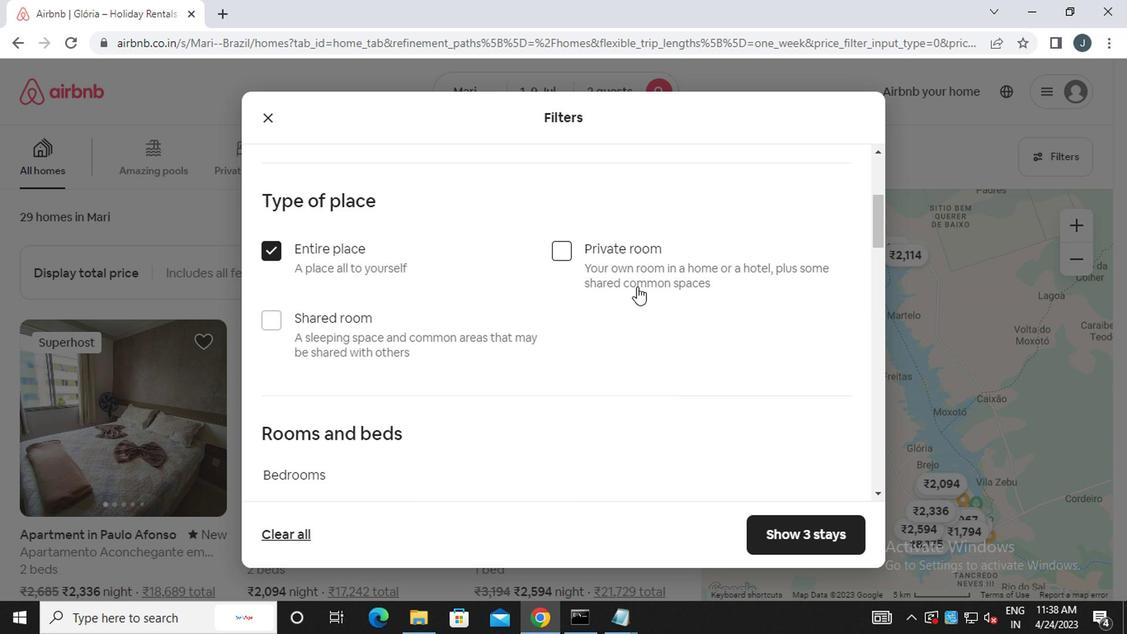 
Action: Mouse scrolled (670, 289) with delta (0, 0)
Screenshot: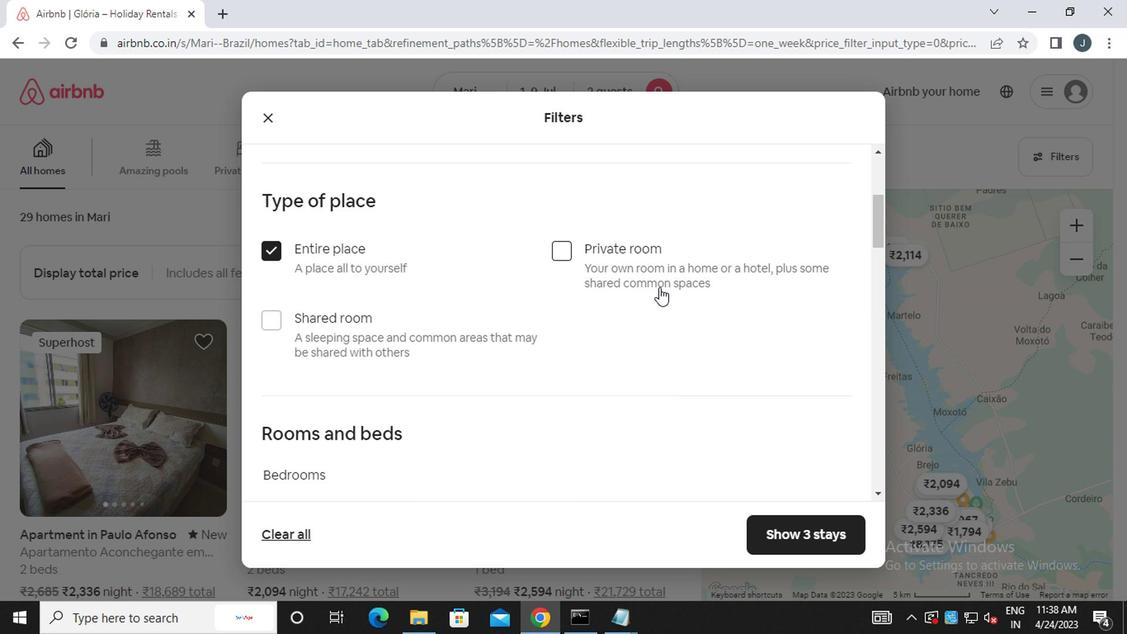
Action: Mouse moved to (569, 310)
Screenshot: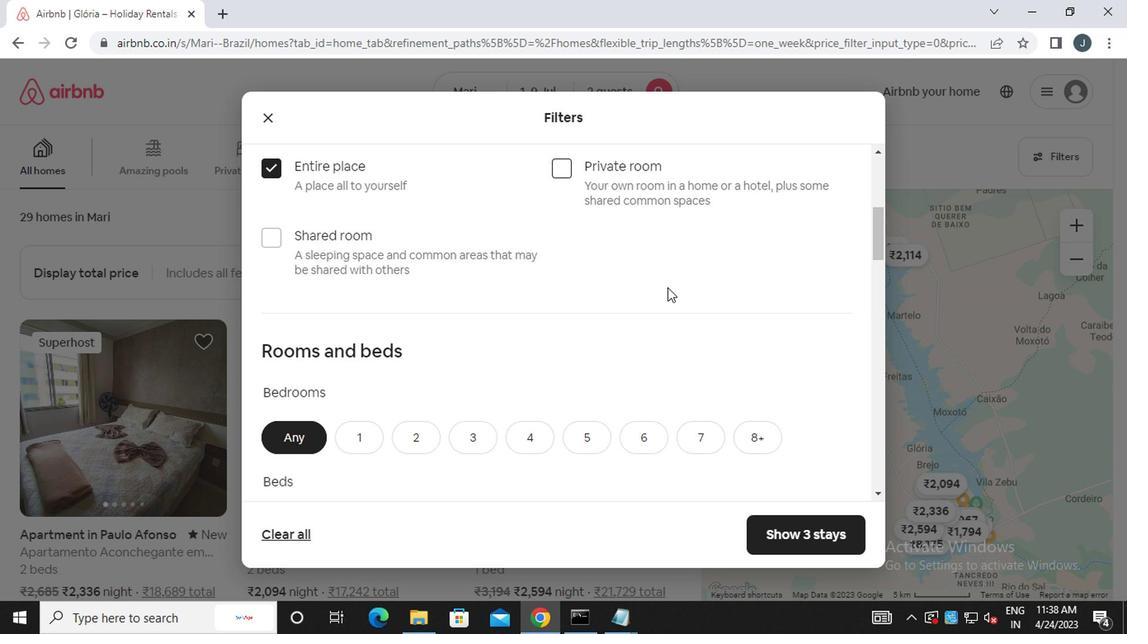 
Action: Mouse scrolled (569, 310) with delta (0, 0)
Screenshot: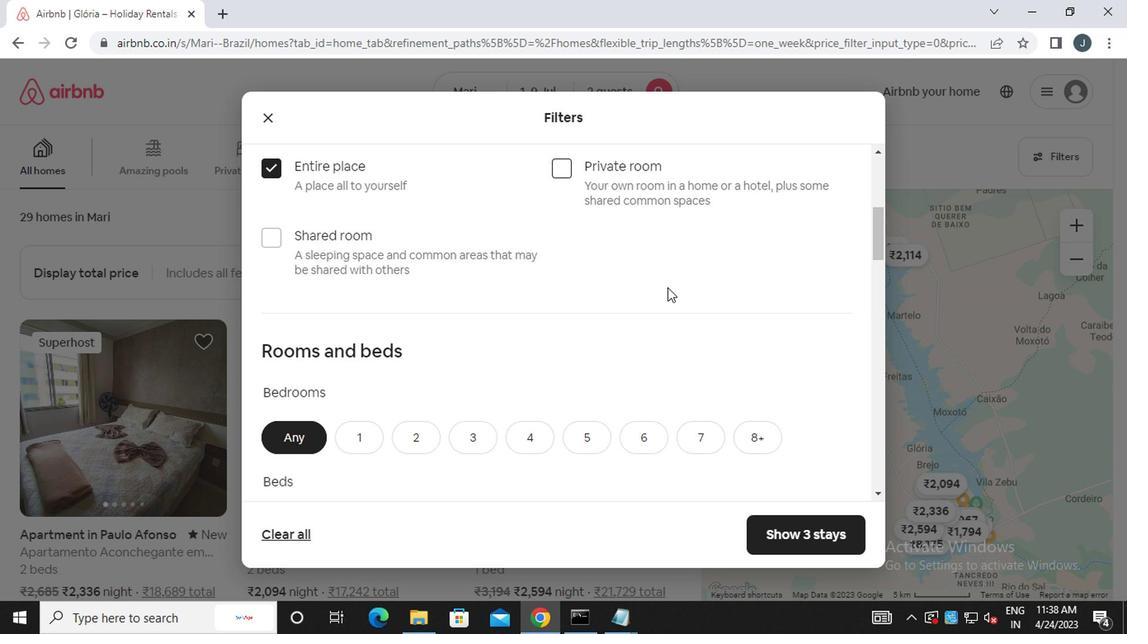 
Action: Mouse moved to (559, 314)
Screenshot: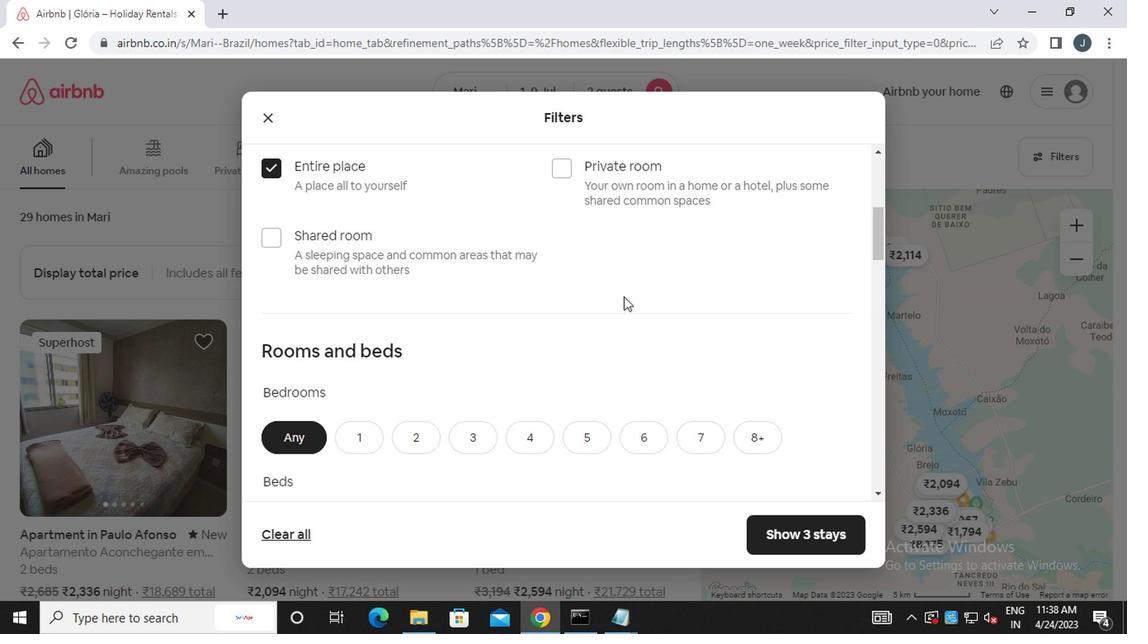 
Action: Mouse scrolled (559, 314) with delta (0, 0)
Screenshot: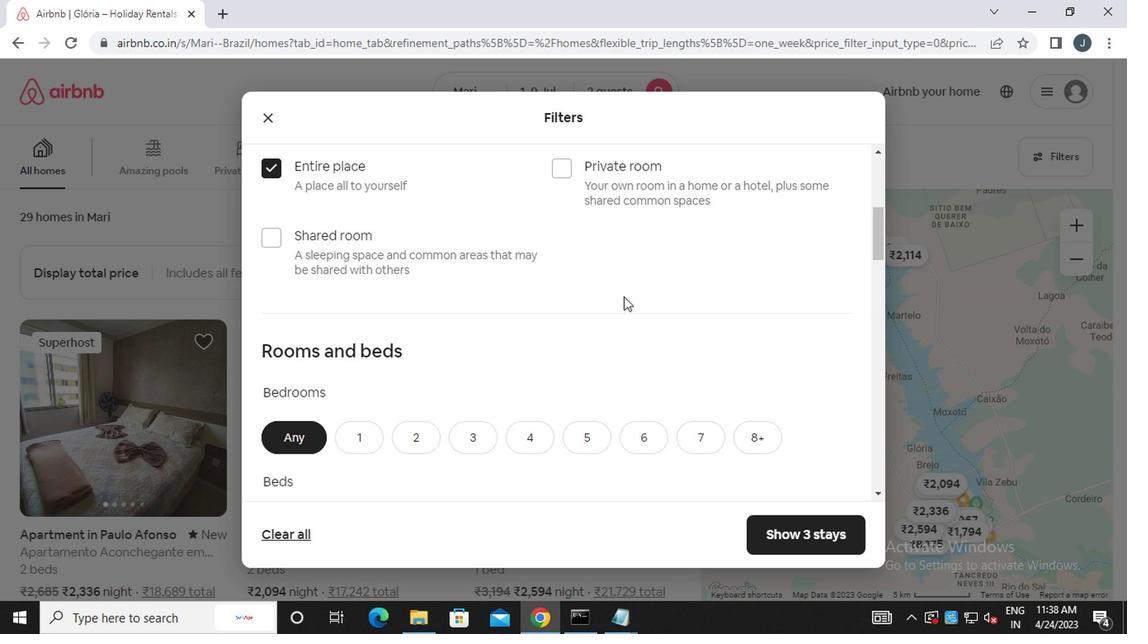 
Action: Mouse moved to (367, 275)
Screenshot: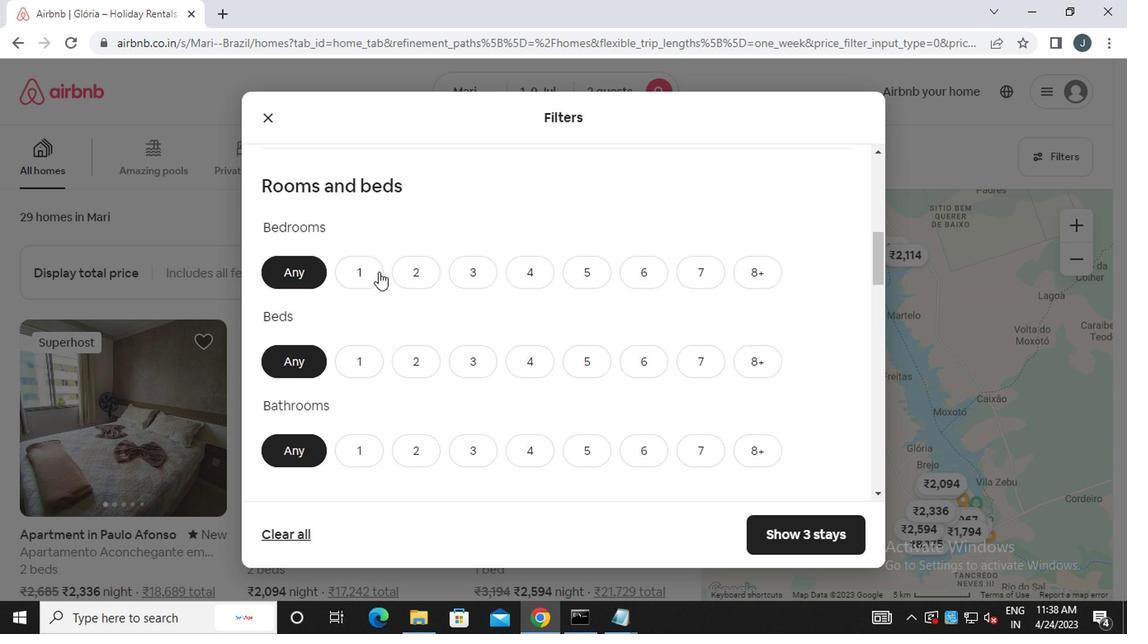 
Action: Mouse pressed left at (367, 275)
Screenshot: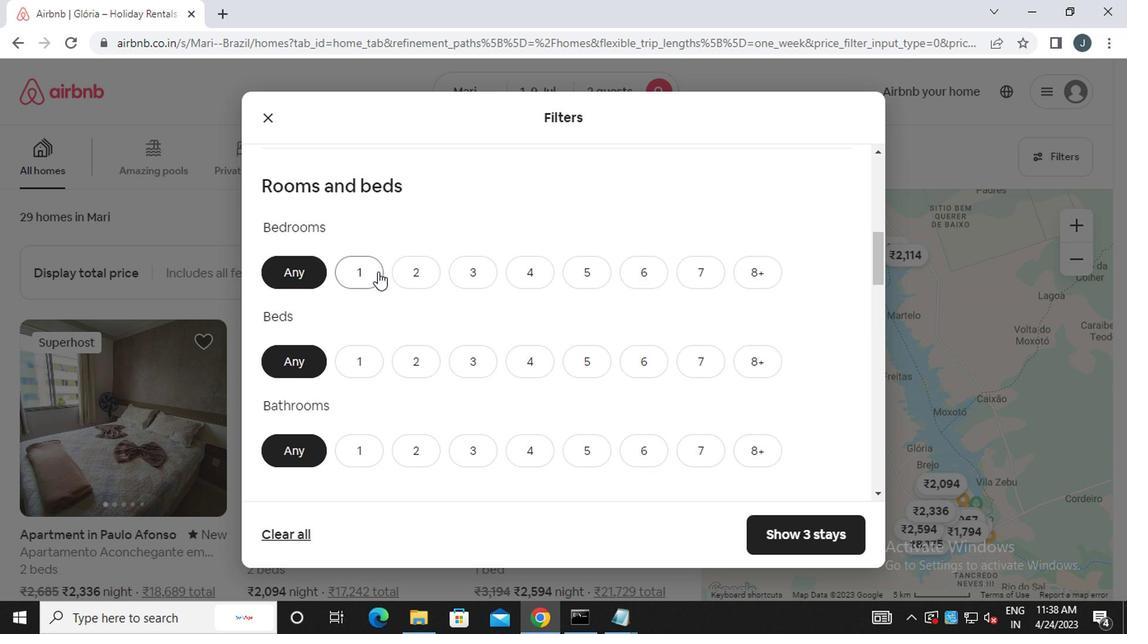 
Action: Mouse moved to (361, 357)
Screenshot: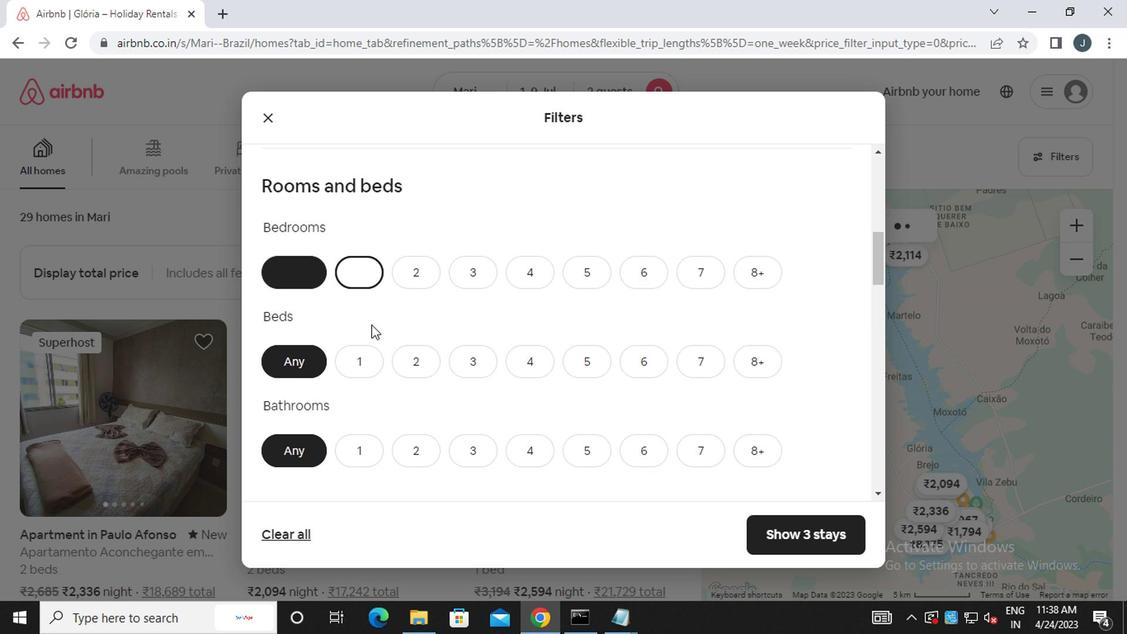 
Action: Mouse pressed left at (361, 357)
Screenshot: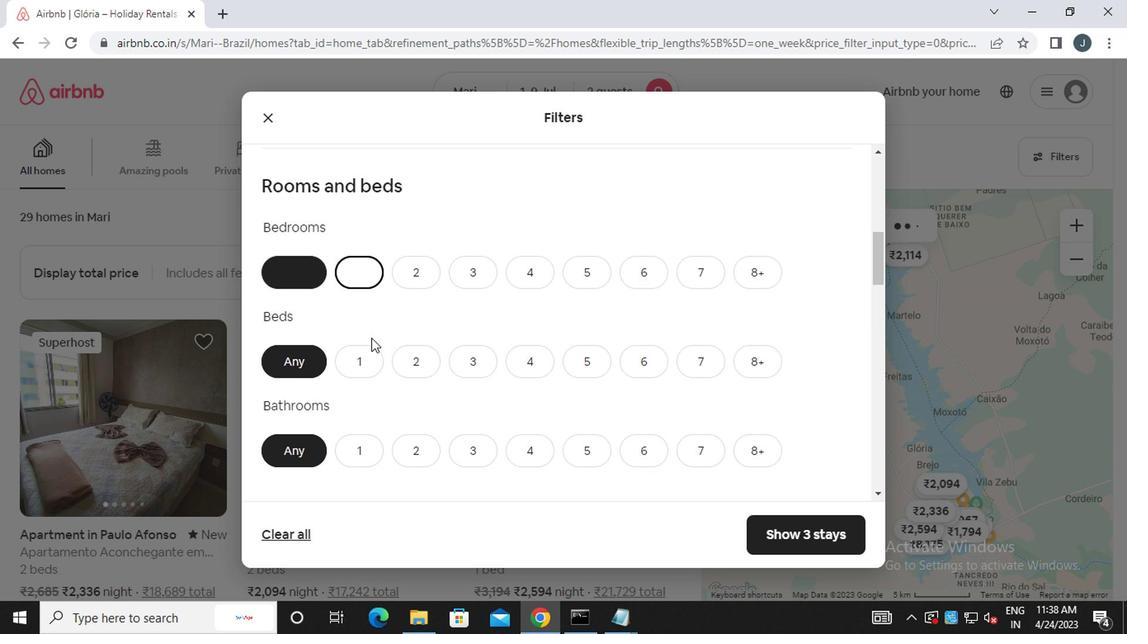 
Action: Mouse moved to (370, 443)
Screenshot: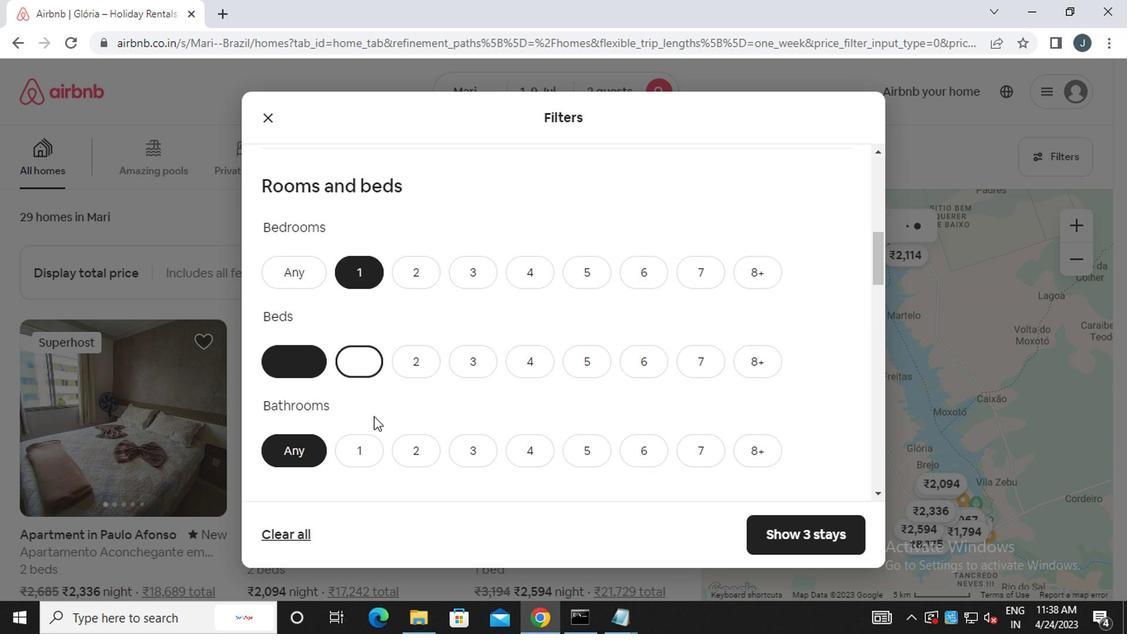 
Action: Mouse pressed left at (370, 443)
Screenshot: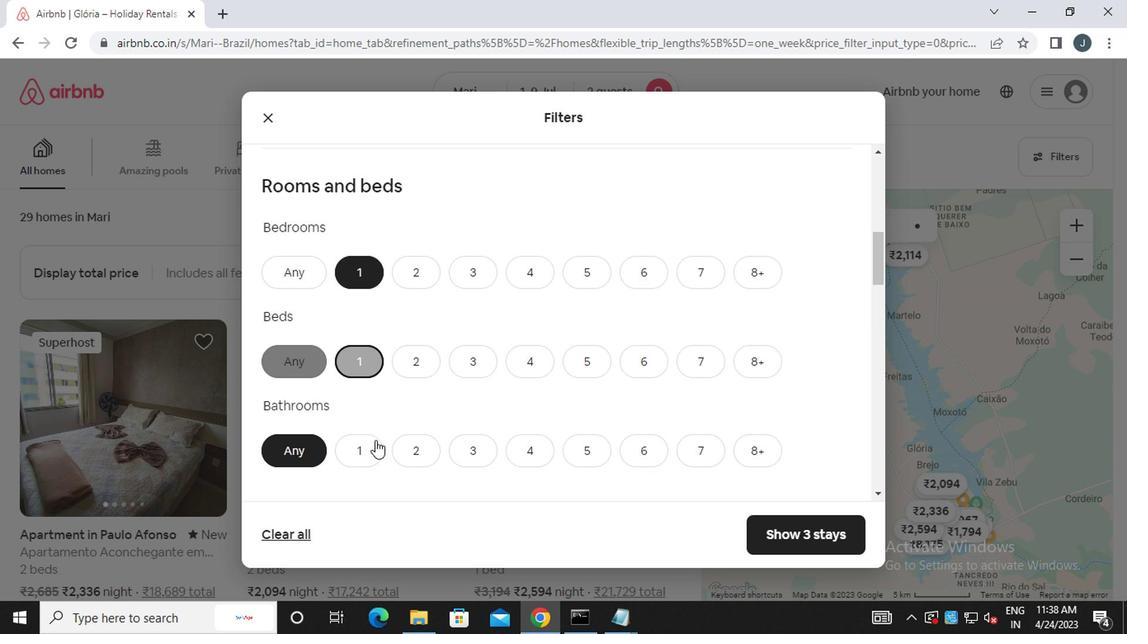 
Action: Mouse moved to (368, 443)
Screenshot: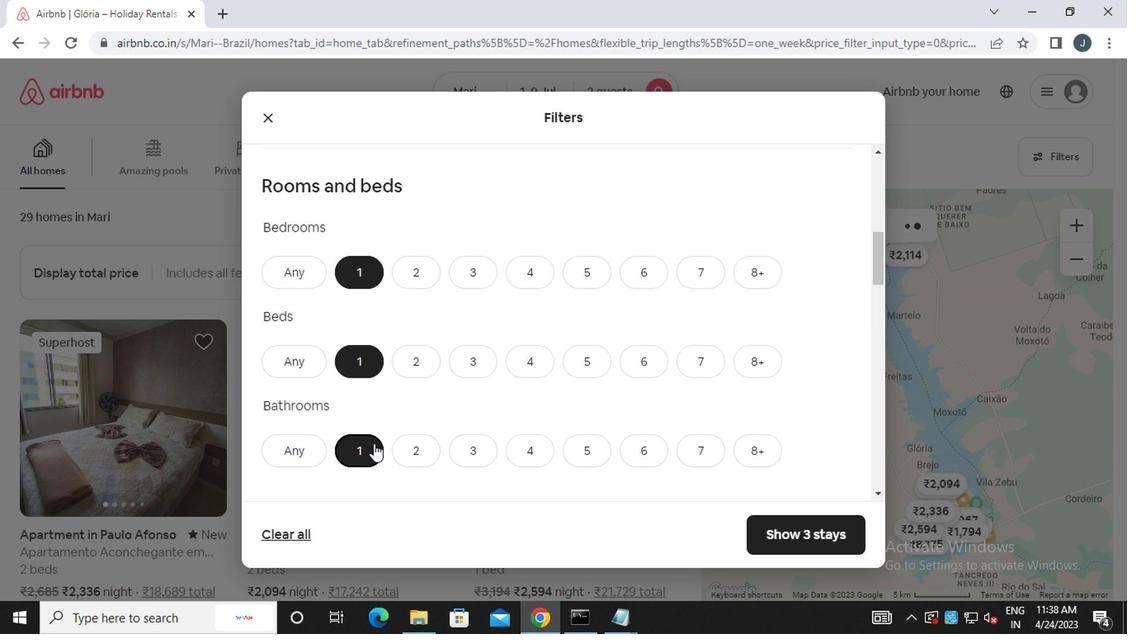 
Action: Mouse scrolled (368, 442) with delta (0, 0)
Screenshot: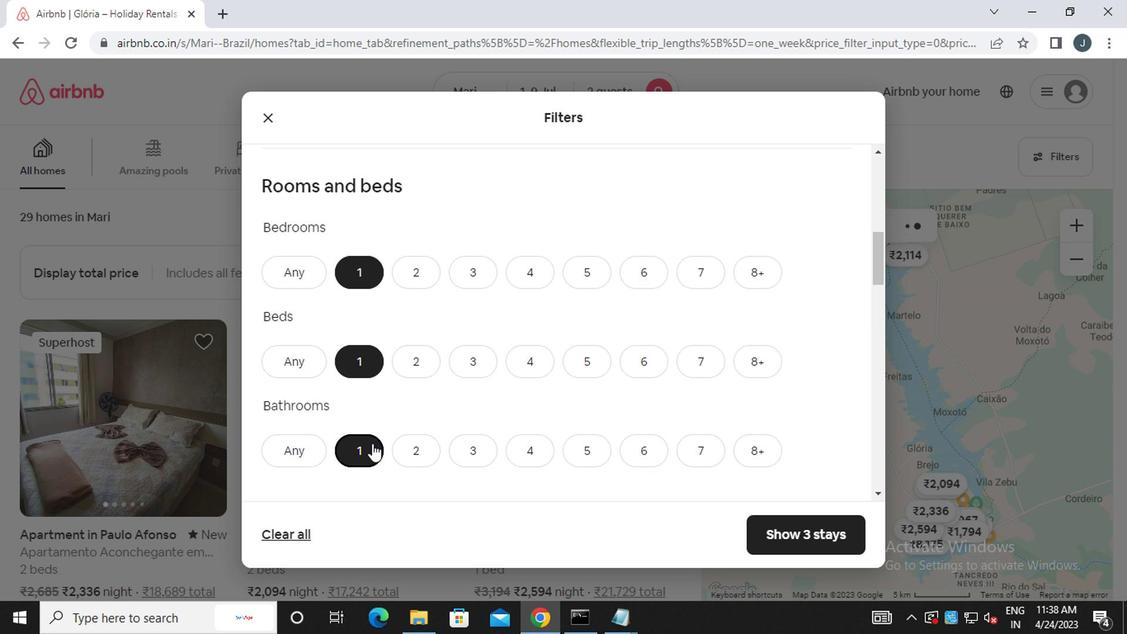 
Action: Mouse scrolled (368, 442) with delta (0, 0)
Screenshot: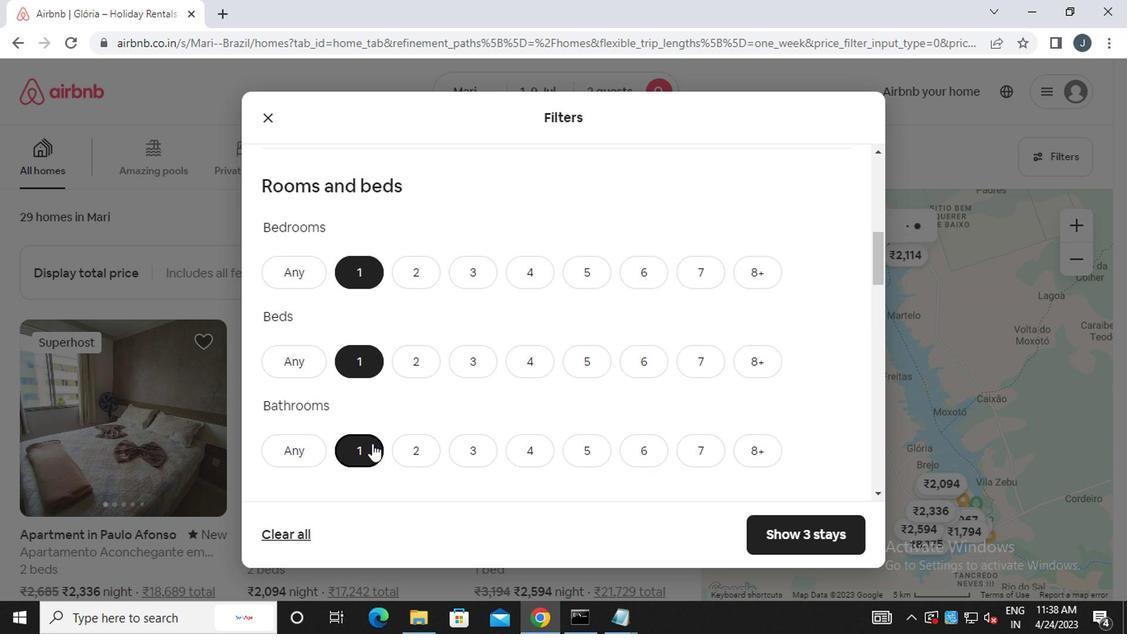 
Action: Mouse scrolled (368, 442) with delta (0, 0)
Screenshot: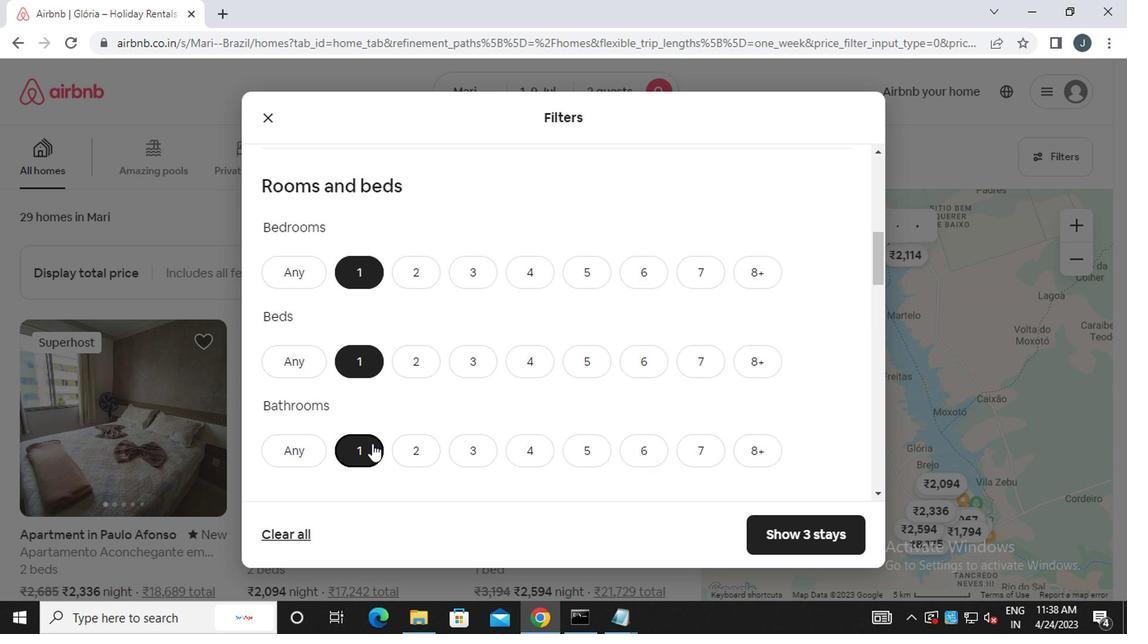 
Action: Mouse scrolled (368, 442) with delta (0, 0)
Screenshot: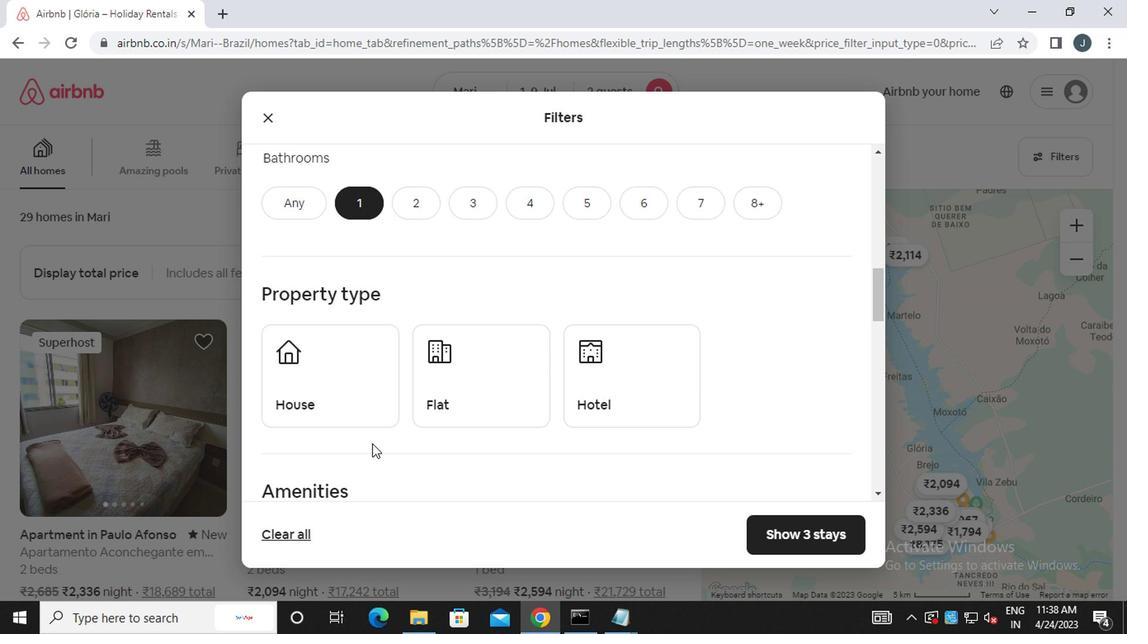 
Action: Mouse scrolled (368, 442) with delta (0, 0)
Screenshot: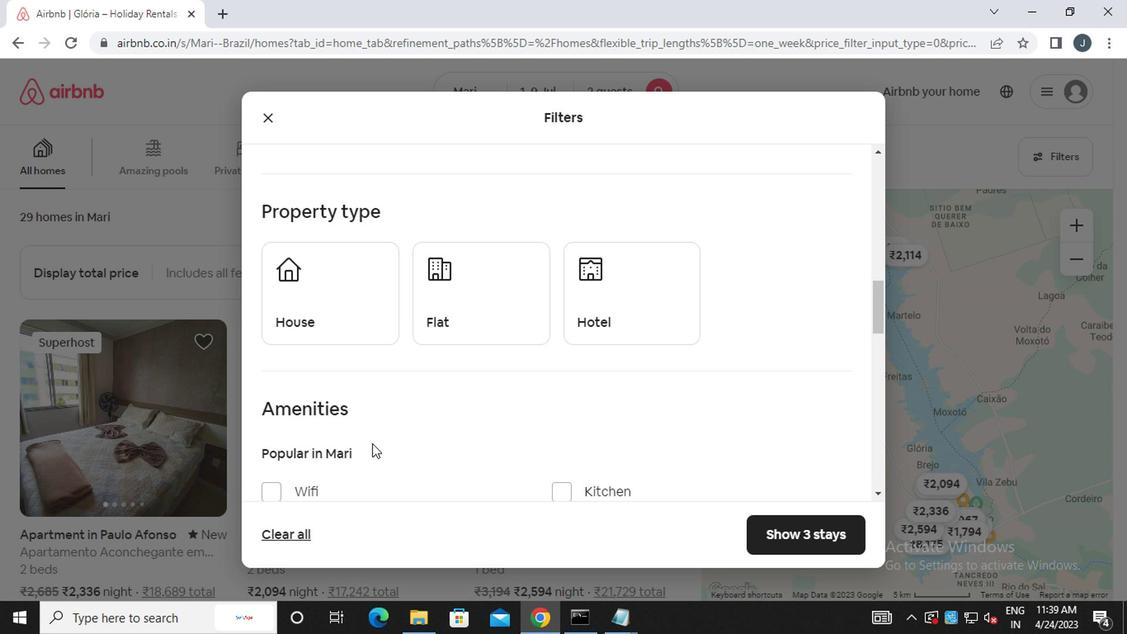 
Action: Mouse moved to (336, 232)
Screenshot: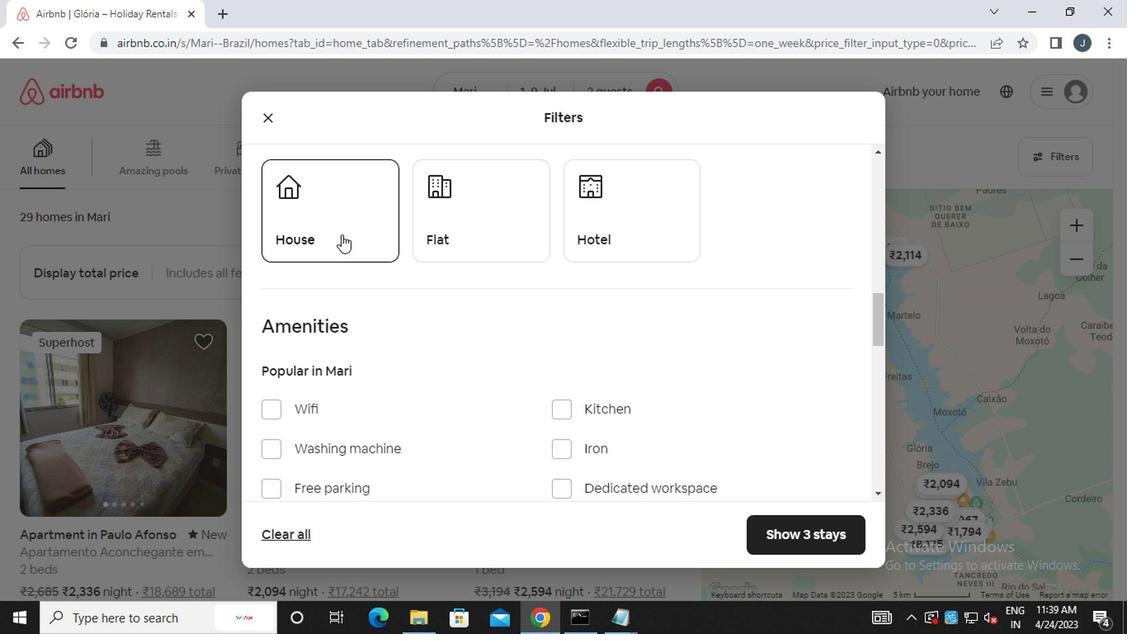 
Action: Mouse pressed left at (336, 232)
Screenshot: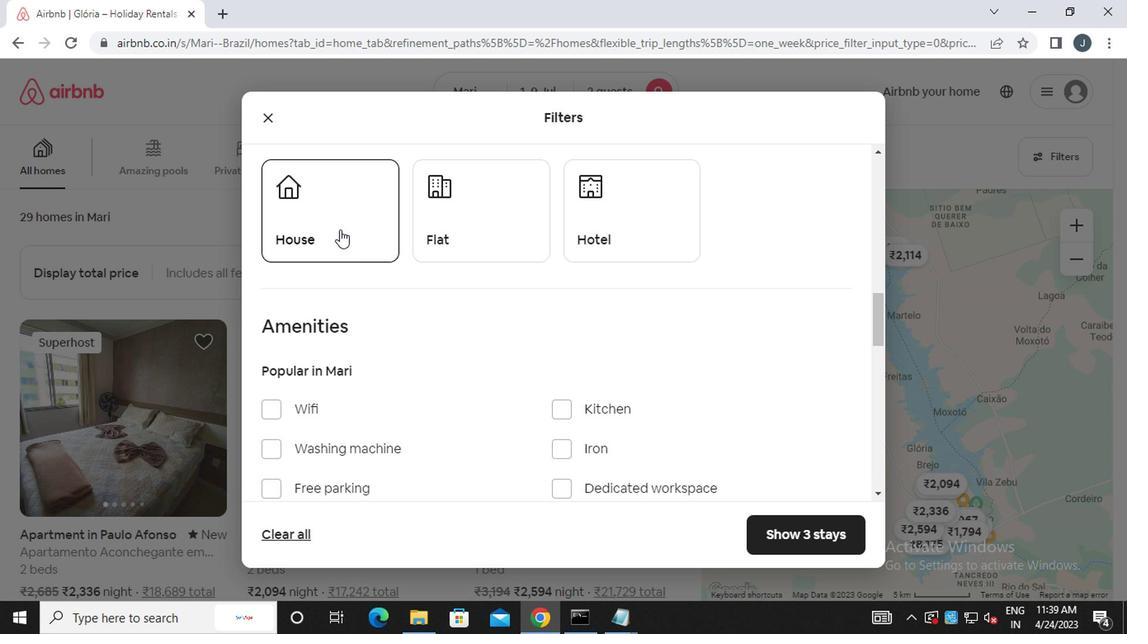 
Action: Mouse moved to (481, 236)
Screenshot: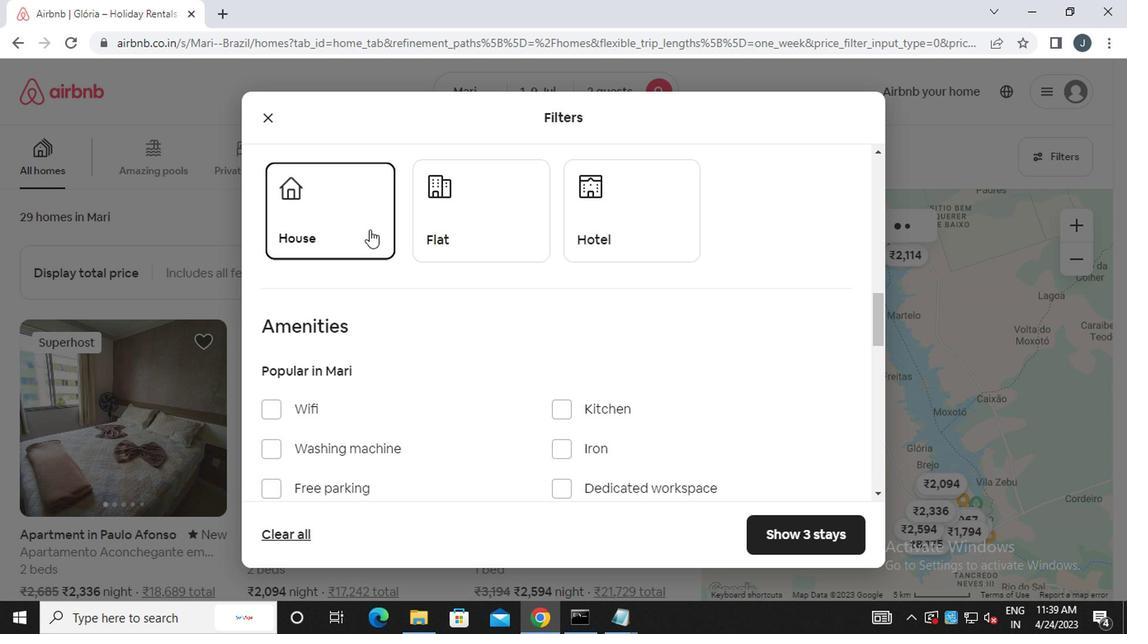 
Action: Mouse pressed left at (481, 236)
Screenshot: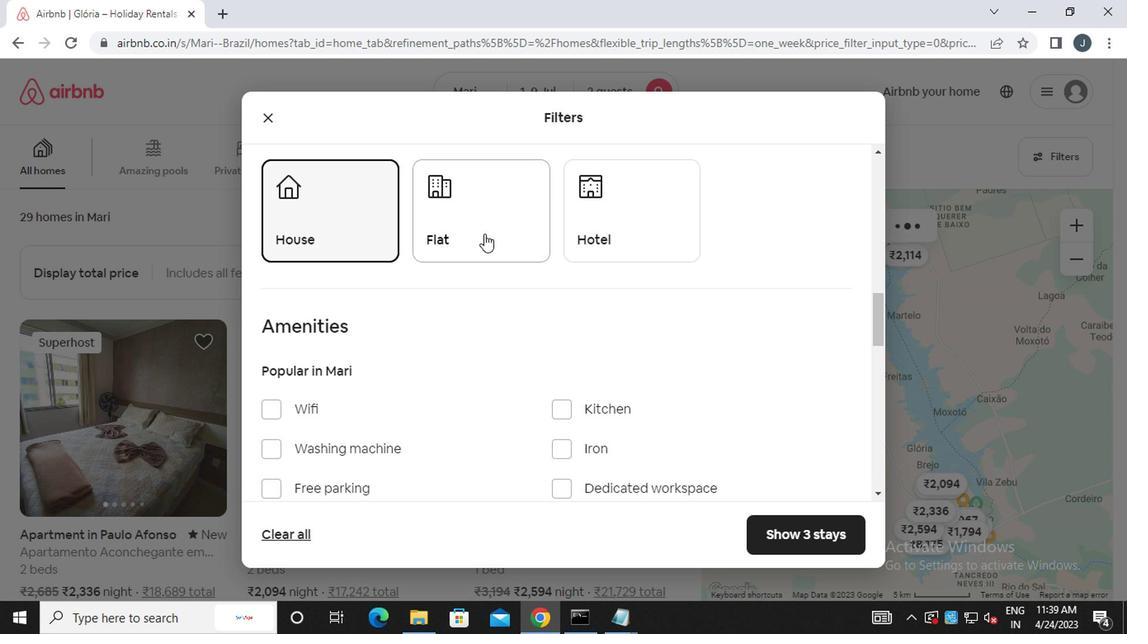 
Action: Mouse moved to (512, 314)
Screenshot: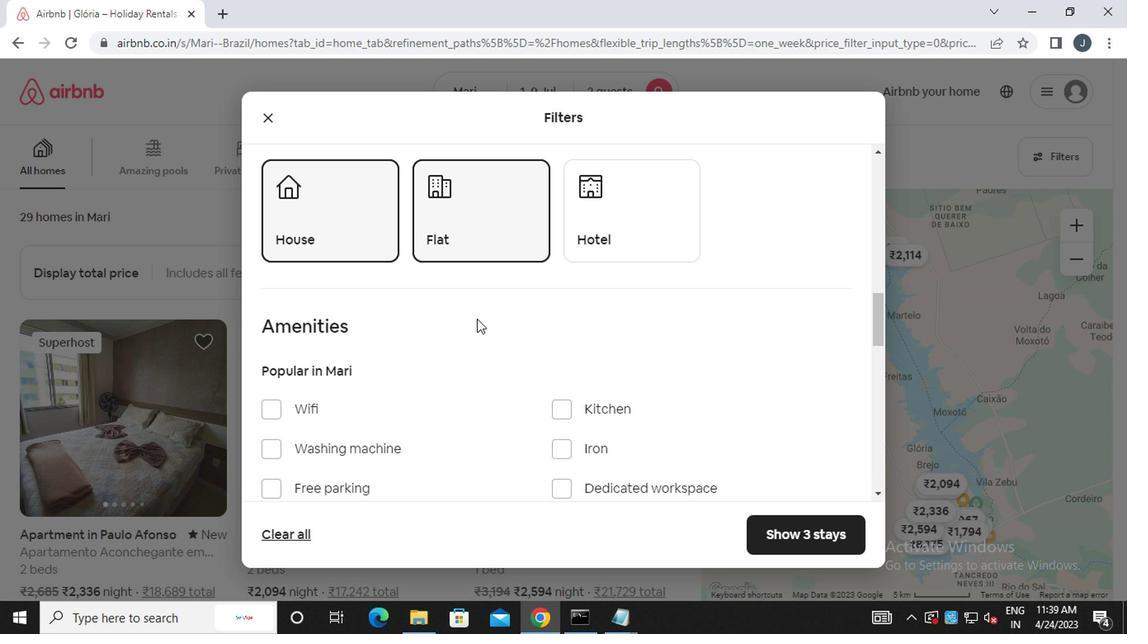 
Action: Mouse scrolled (512, 314) with delta (0, 0)
Screenshot: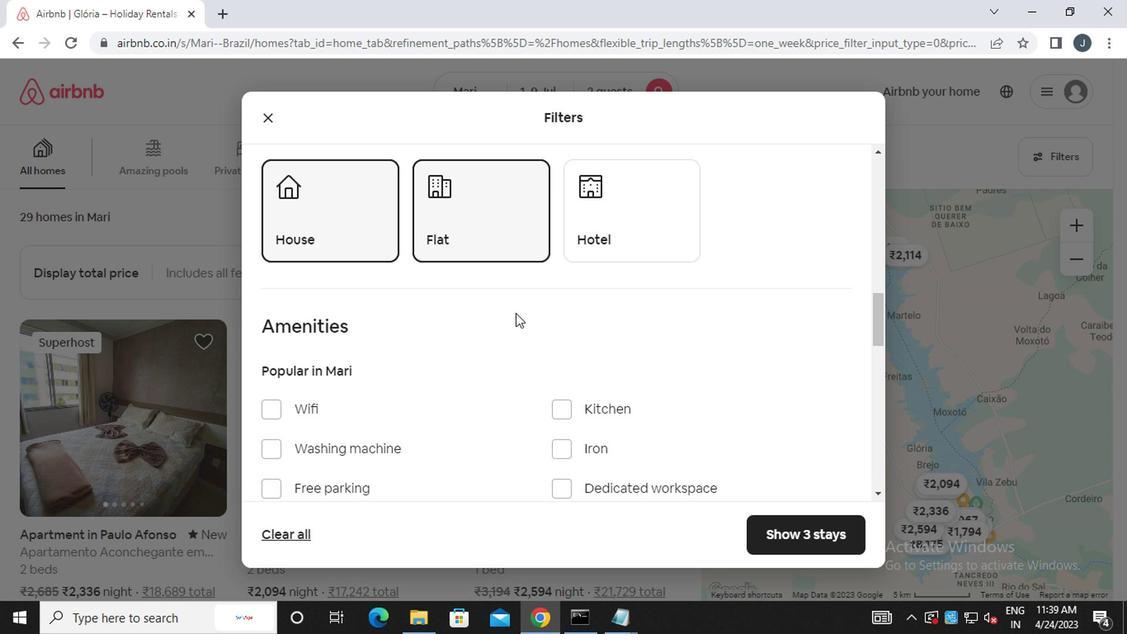 
Action: Mouse scrolled (512, 314) with delta (0, 0)
Screenshot: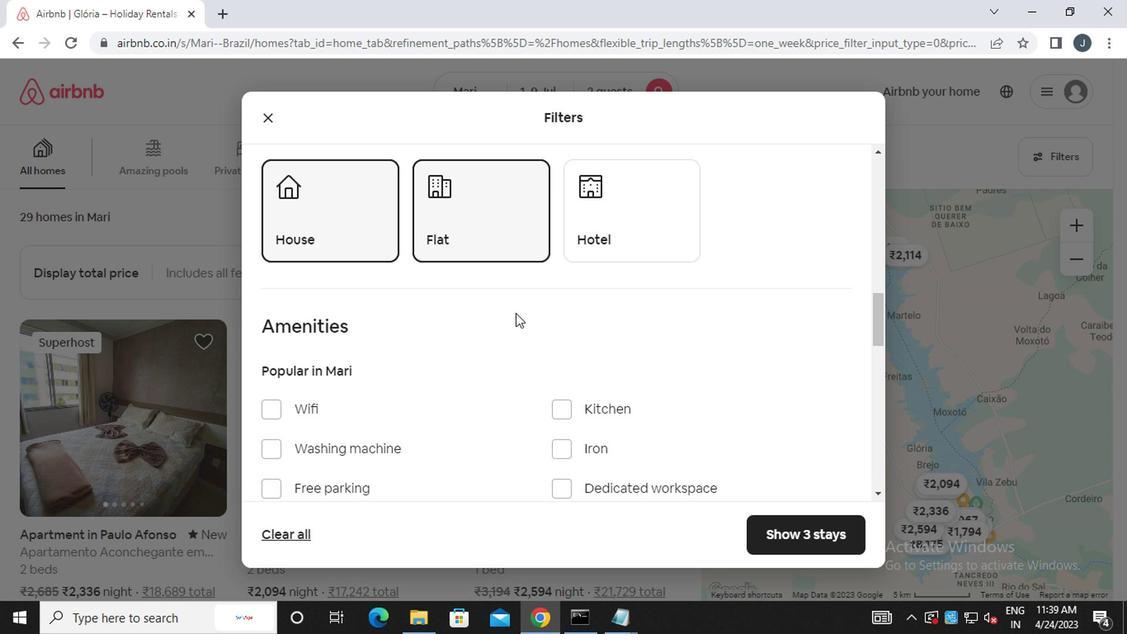 
Action: Mouse moved to (511, 315)
Screenshot: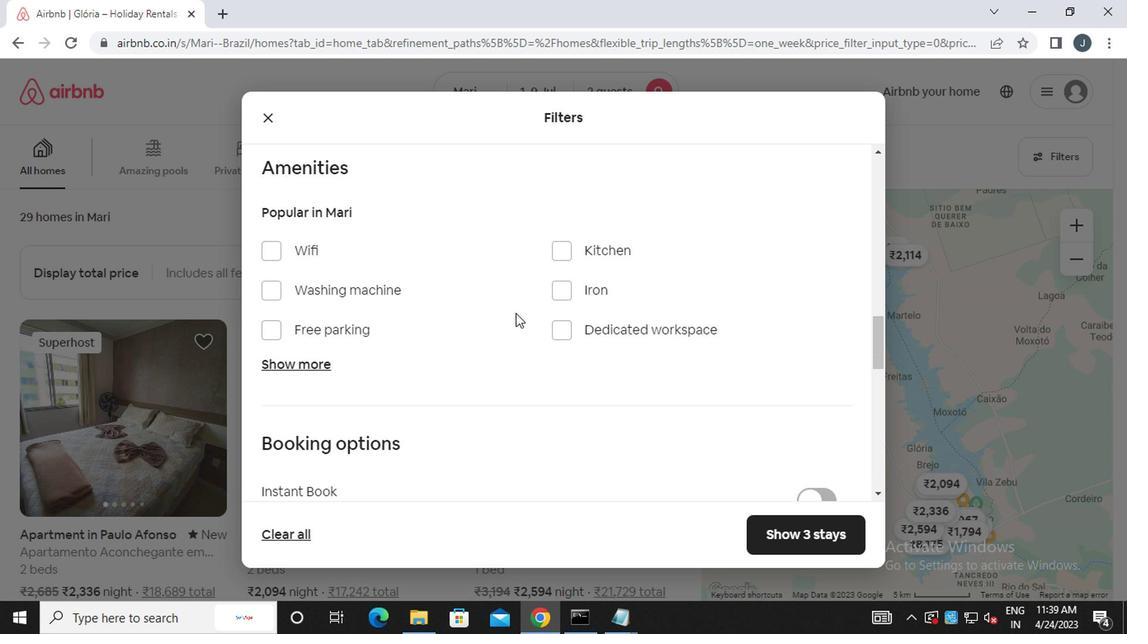 
Action: Mouse scrolled (511, 314) with delta (0, 0)
Screenshot: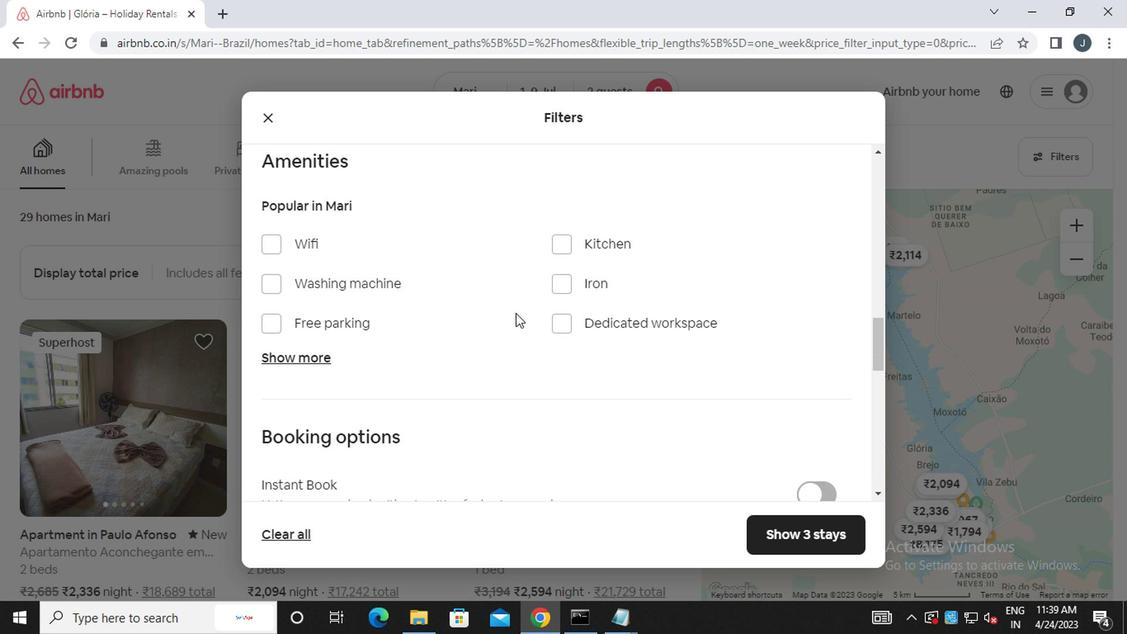 
Action: Mouse scrolled (511, 314) with delta (0, 0)
Screenshot: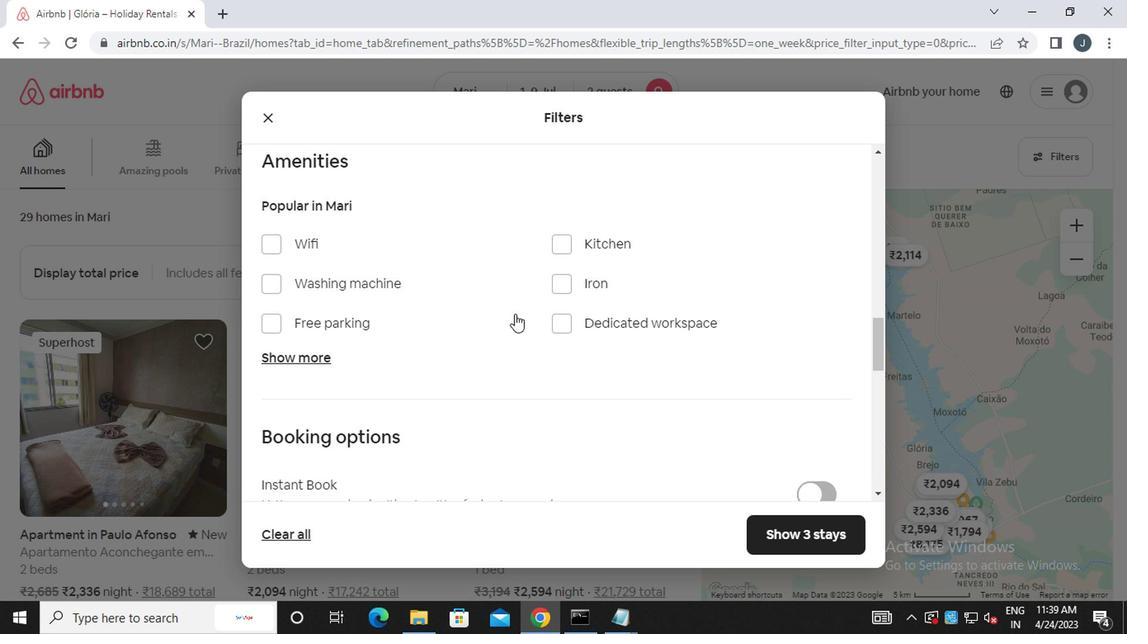 
Action: Mouse moved to (511, 316)
Screenshot: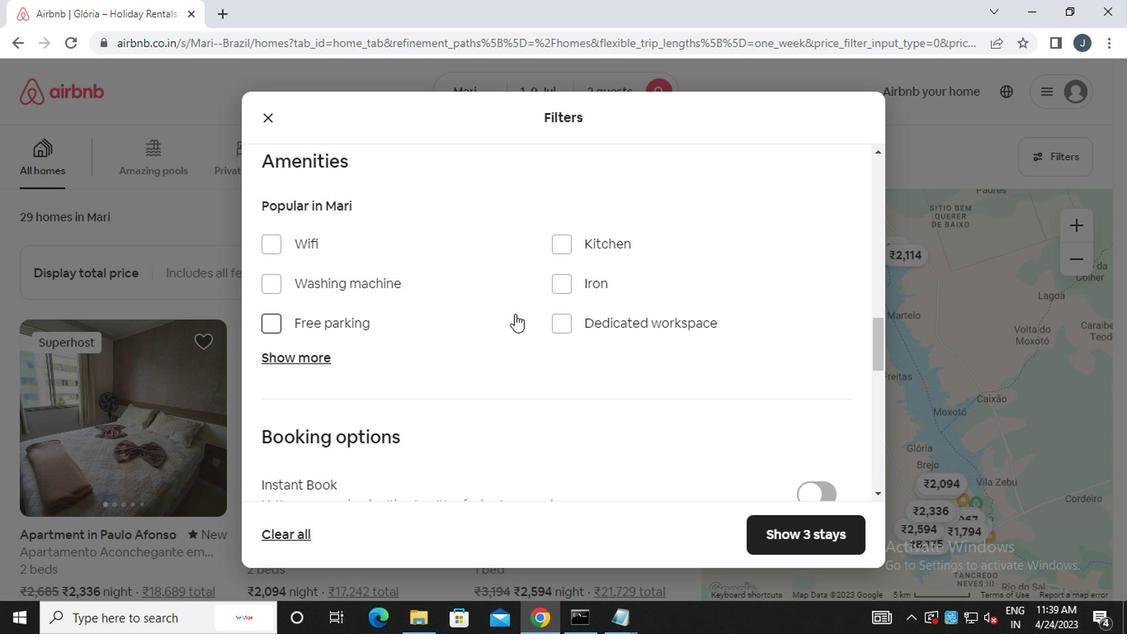 
Action: Mouse scrolled (511, 315) with delta (0, -1)
Screenshot: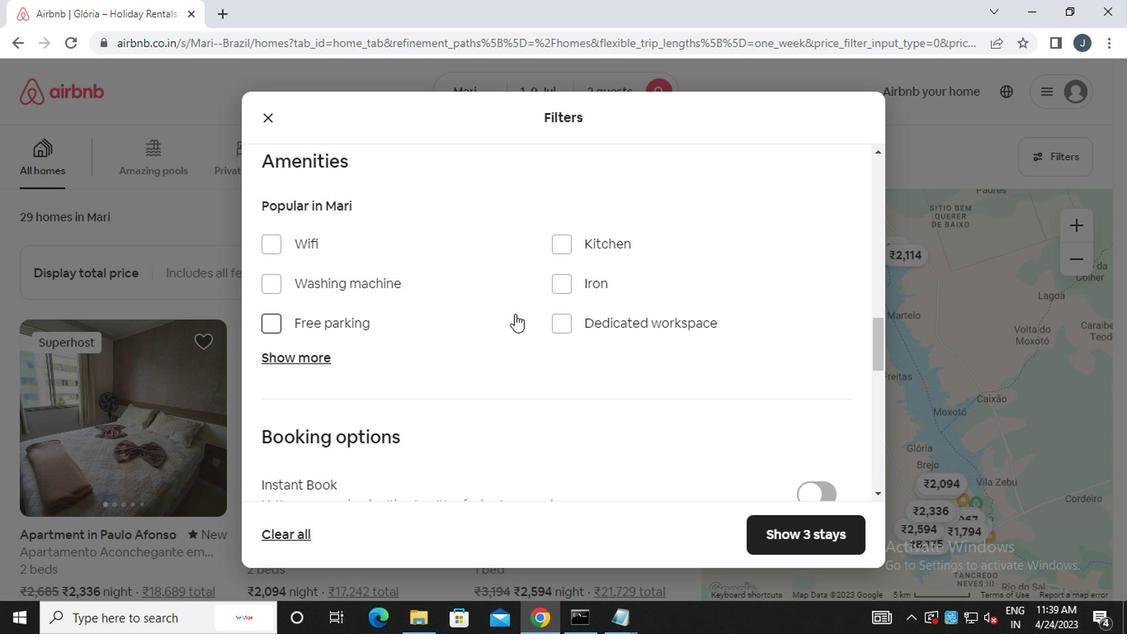 
Action: Mouse moved to (804, 310)
Screenshot: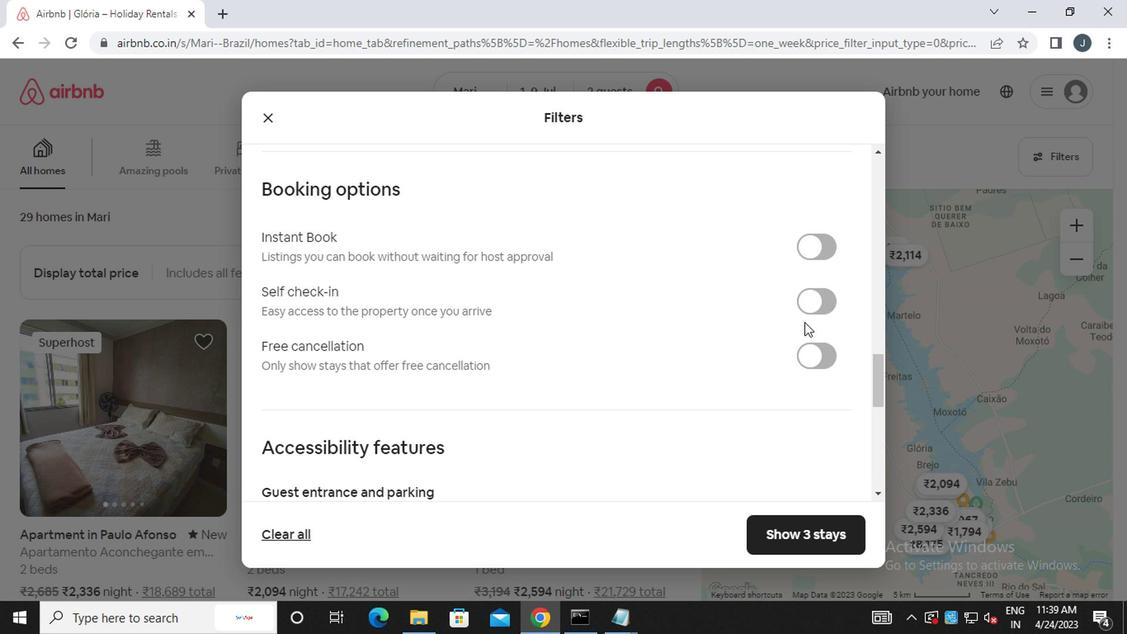 
Action: Mouse pressed left at (804, 310)
Screenshot: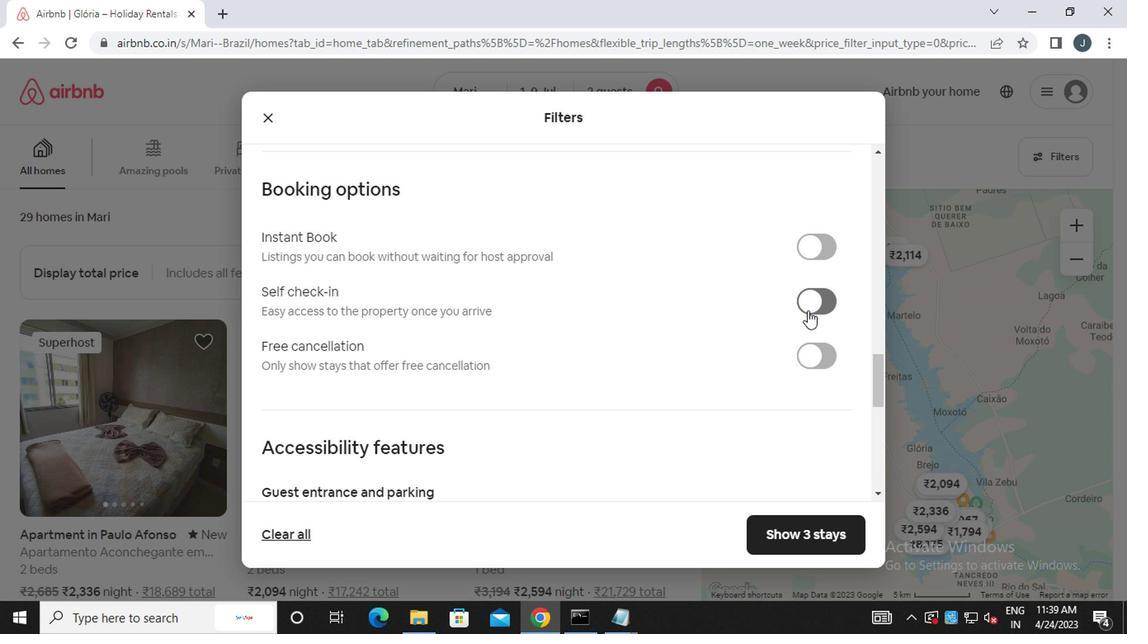 
Action: Mouse moved to (516, 408)
Screenshot: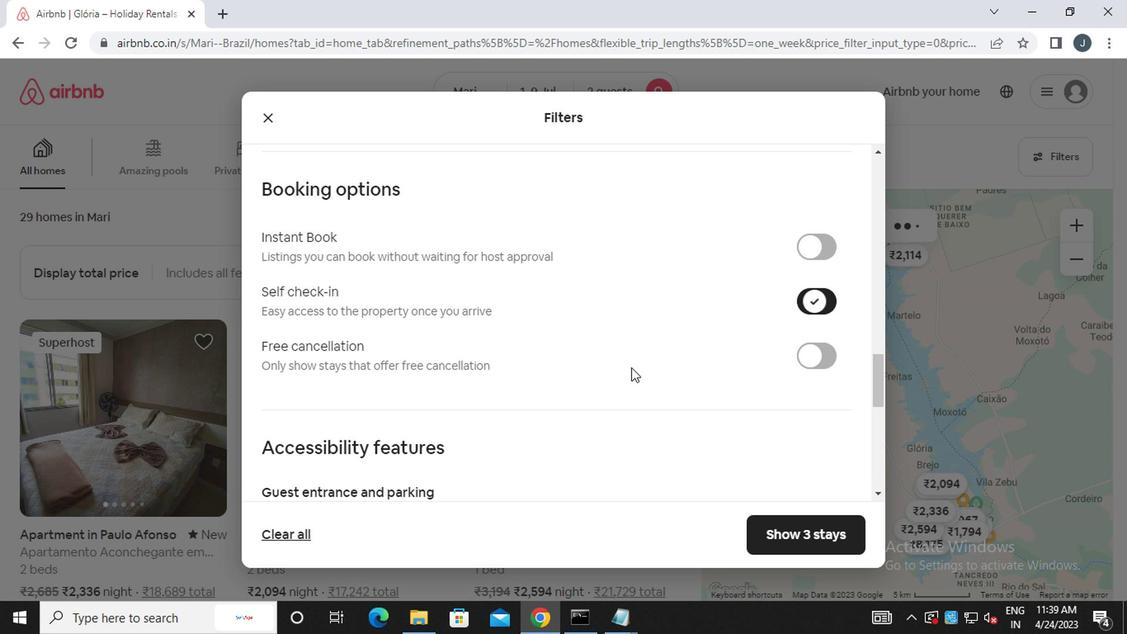 
Action: Mouse scrolled (516, 407) with delta (0, 0)
Screenshot: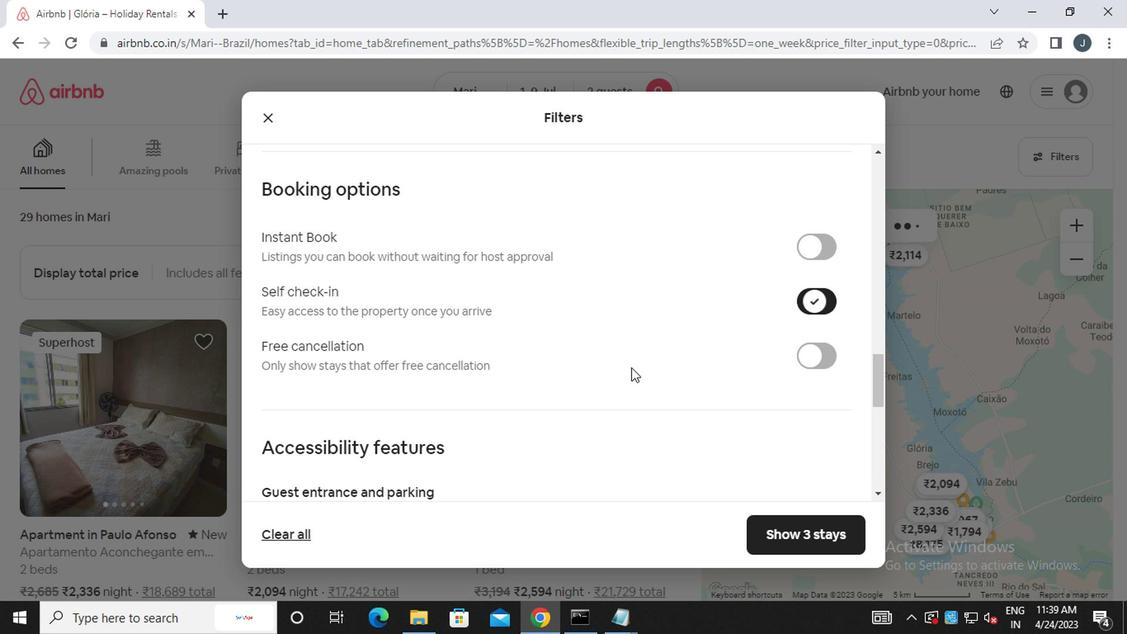 
Action: Mouse moved to (515, 409)
Screenshot: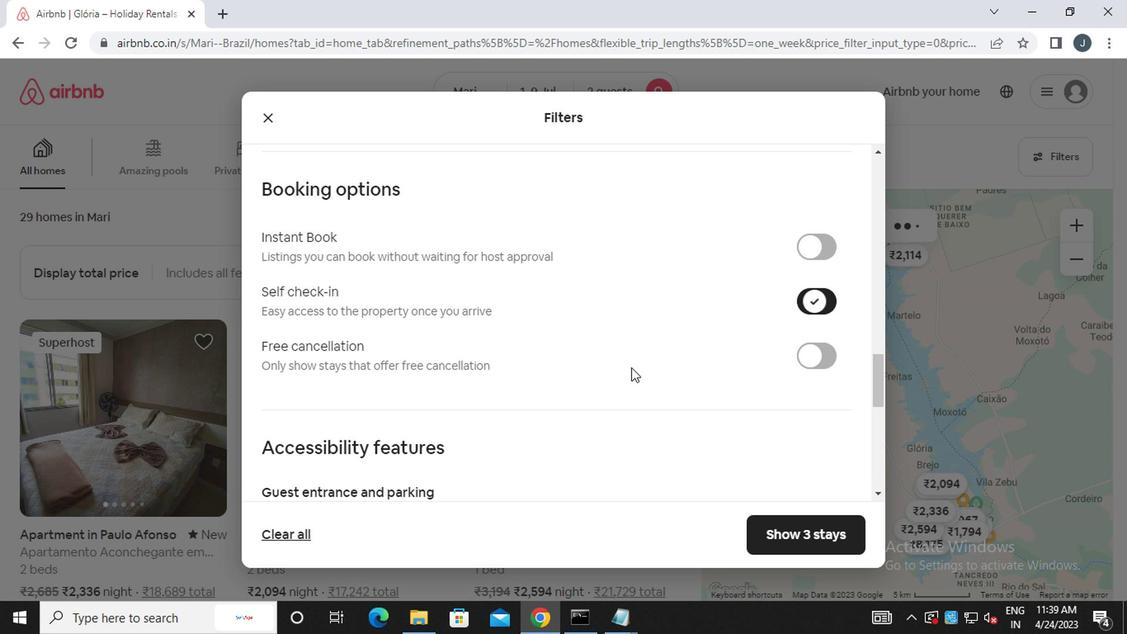 
Action: Mouse scrolled (515, 408) with delta (0, -1)
Screenshot: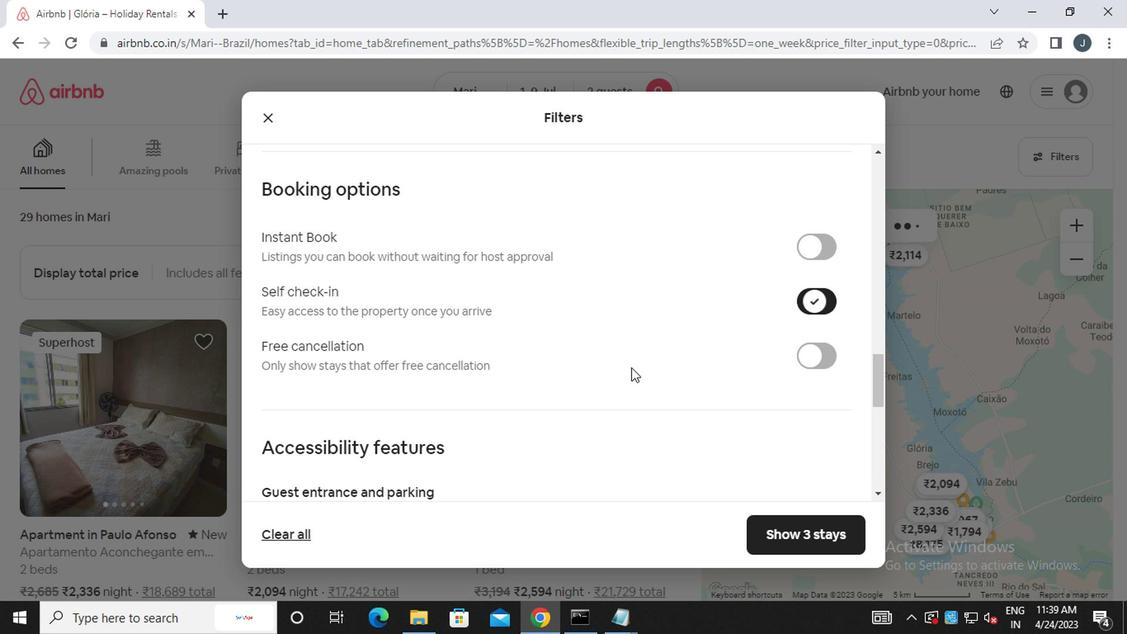 
Action: Mouse scrolled (515, 408) with delta (0, -1)
Screenshot: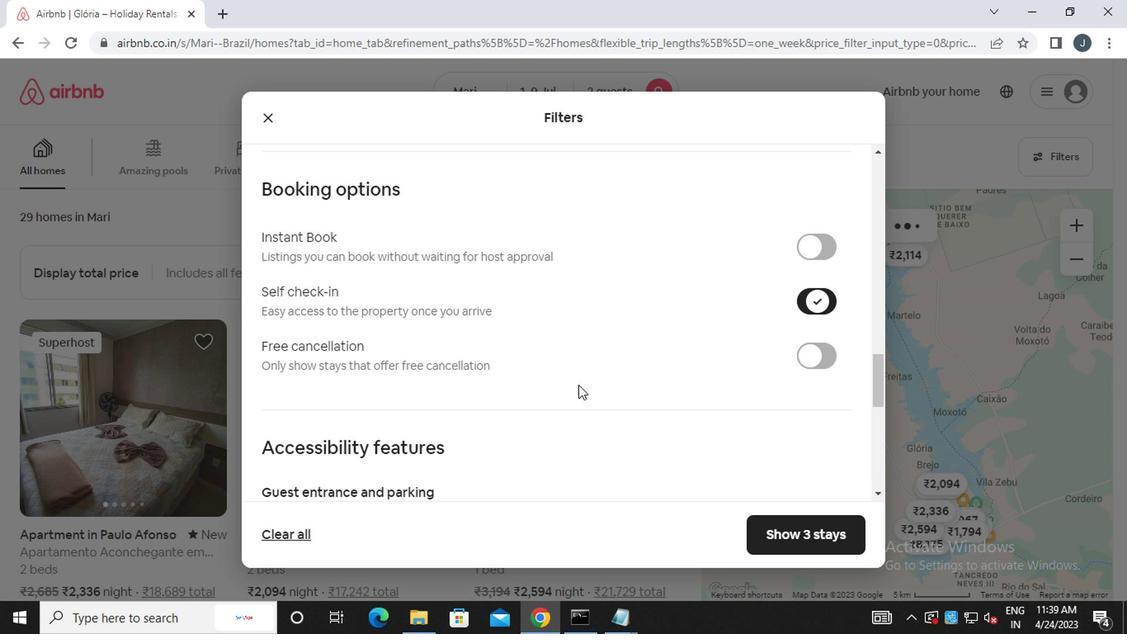 
Action: Mouse scrolled (515, 408) with delta (0, -1)
Screenshot: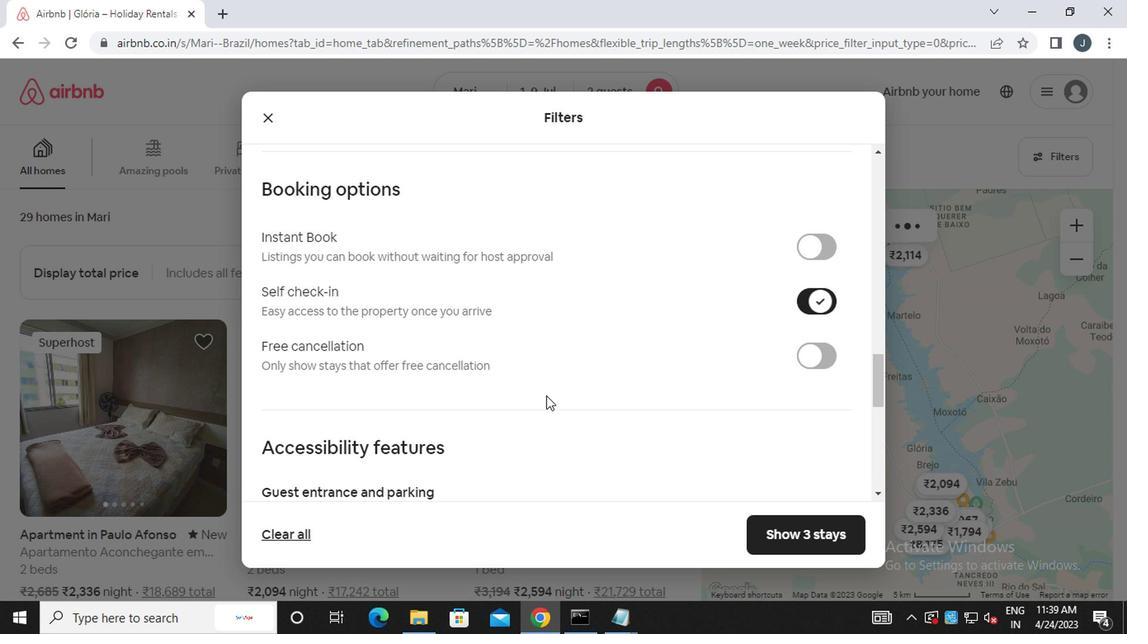 
Action: Mouse scrolled (515, 408) with delta (0, -1)
Screenshot: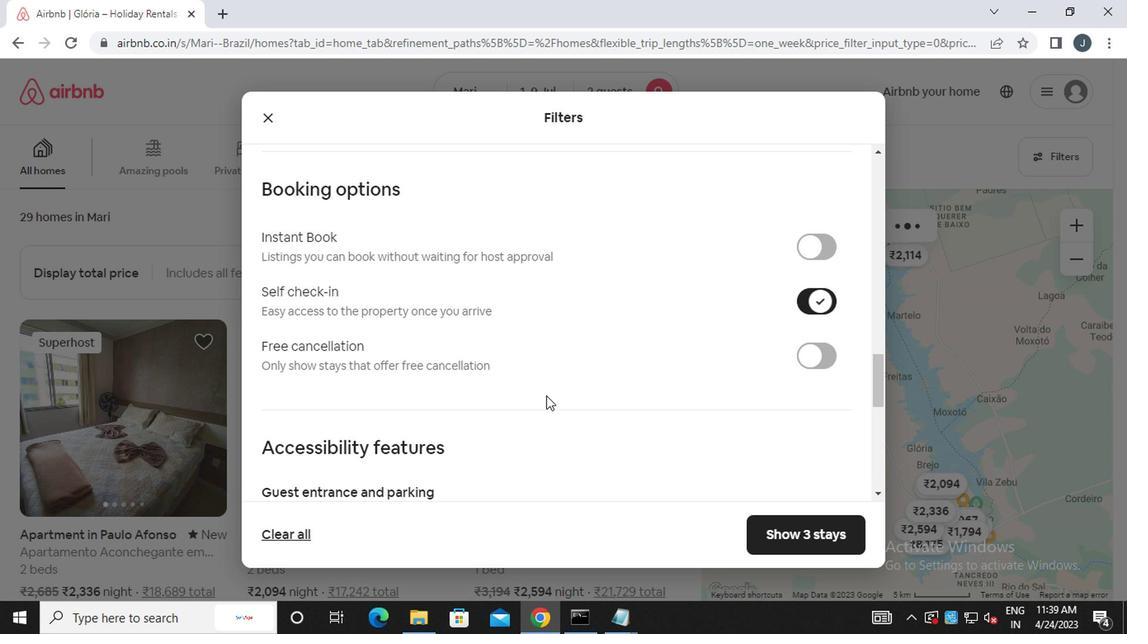 
Action: Mouse moved to (515, 409)
Screenshot: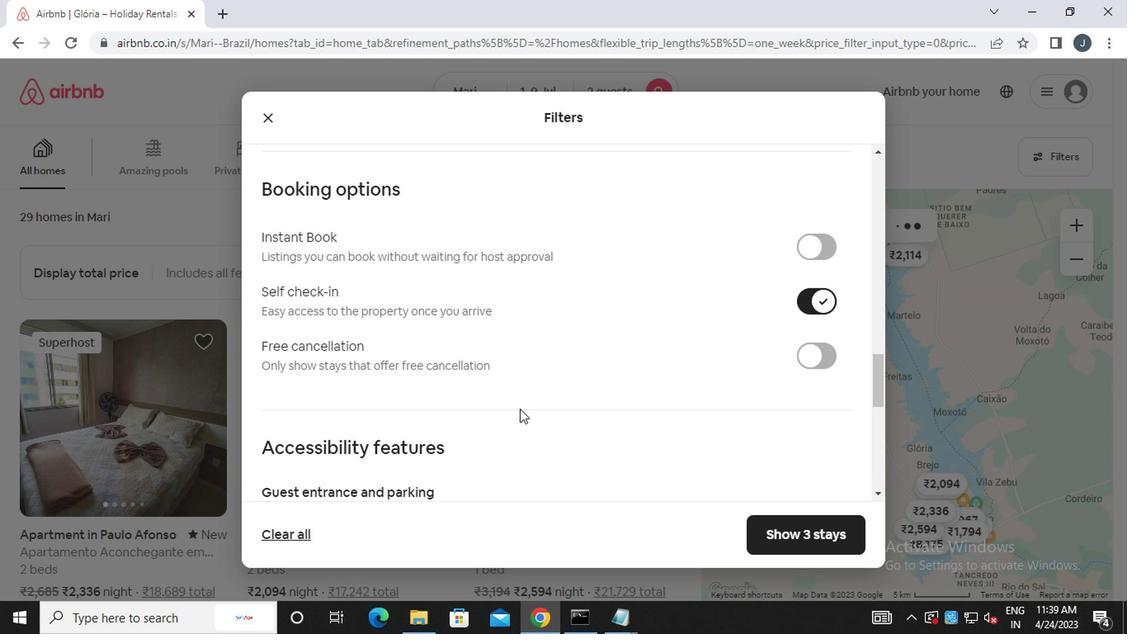 
Action: Mouse scrolled (515, 408) with delta (0, -1)
Screenshot: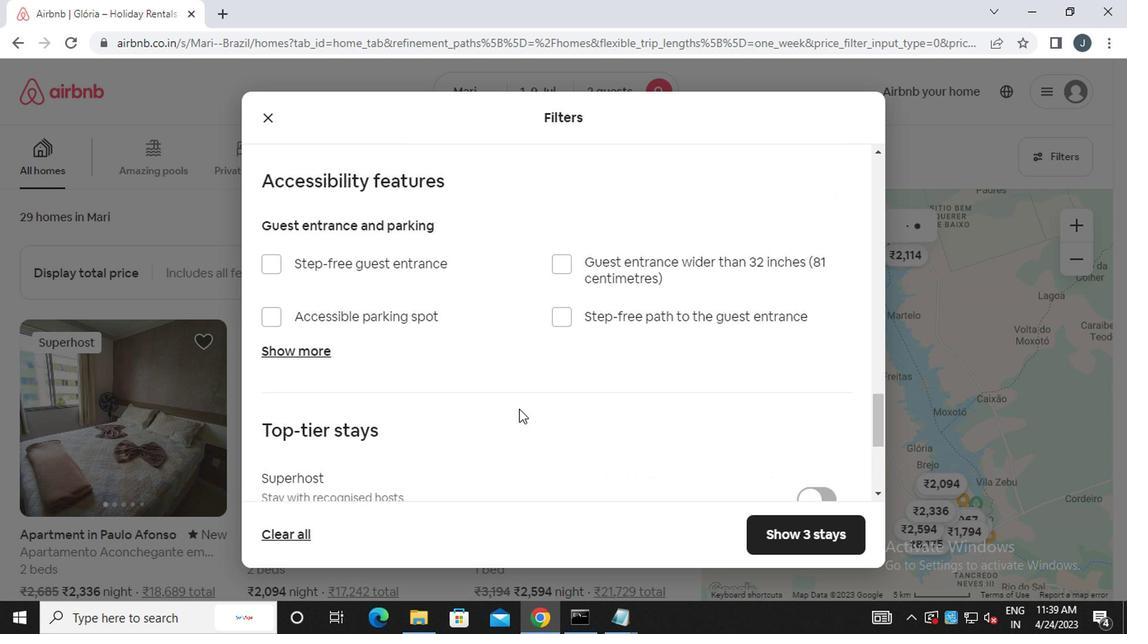 
Action: Mouse scrolled (515, 408) with delta (0, -1)
Screenshot: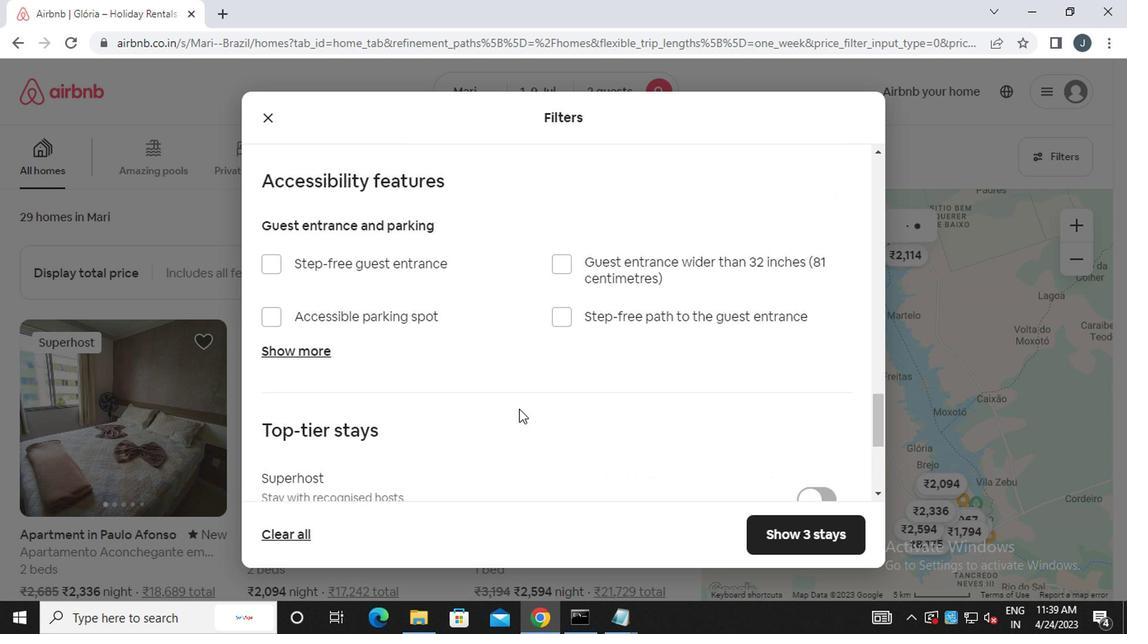 
Action: Mouse scrolled (515, 408) with delta (0, -1)
Screenshot: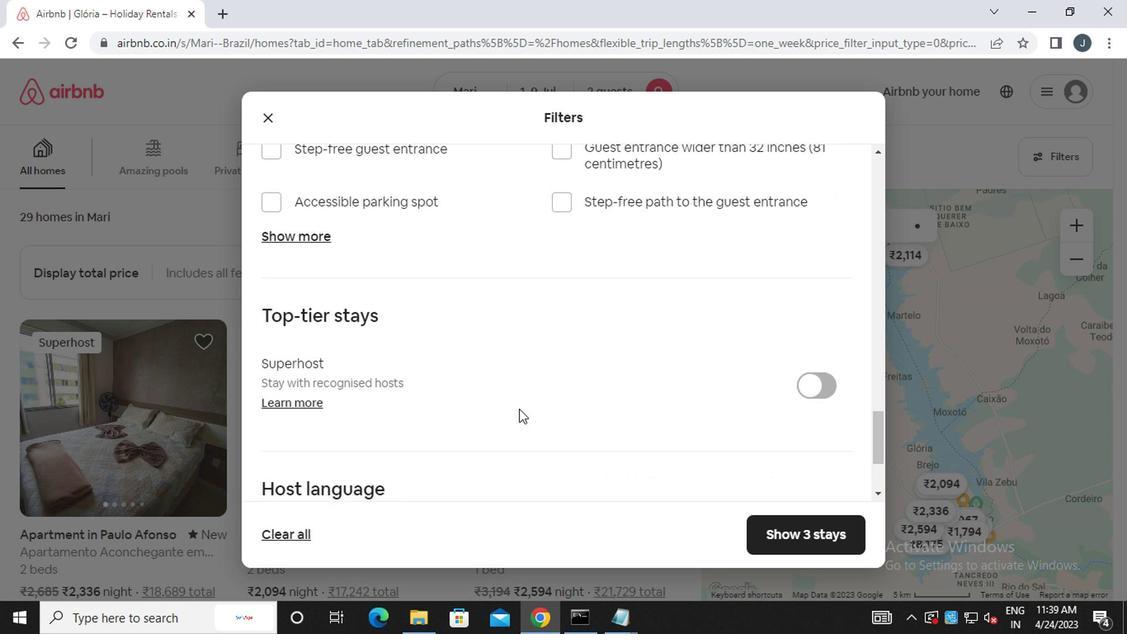 
Action: Mouse scrolled (515, 408) with delta (0, -1)
Screenshot: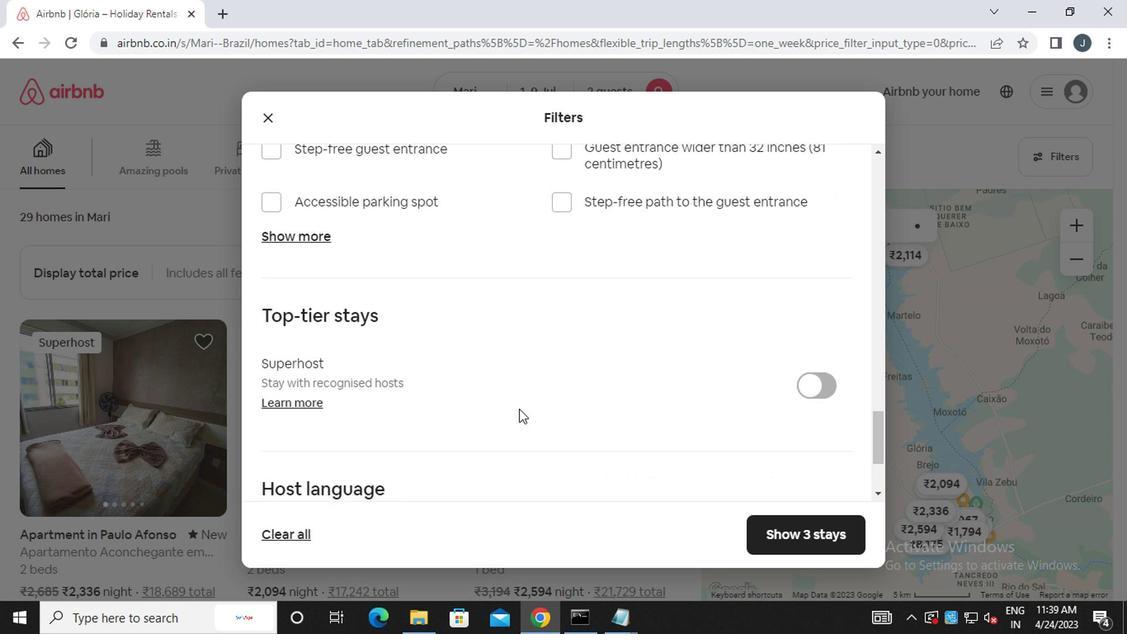 
Action: Mouse scrolled (515, 408) with delta (0, -1)
Screenshot: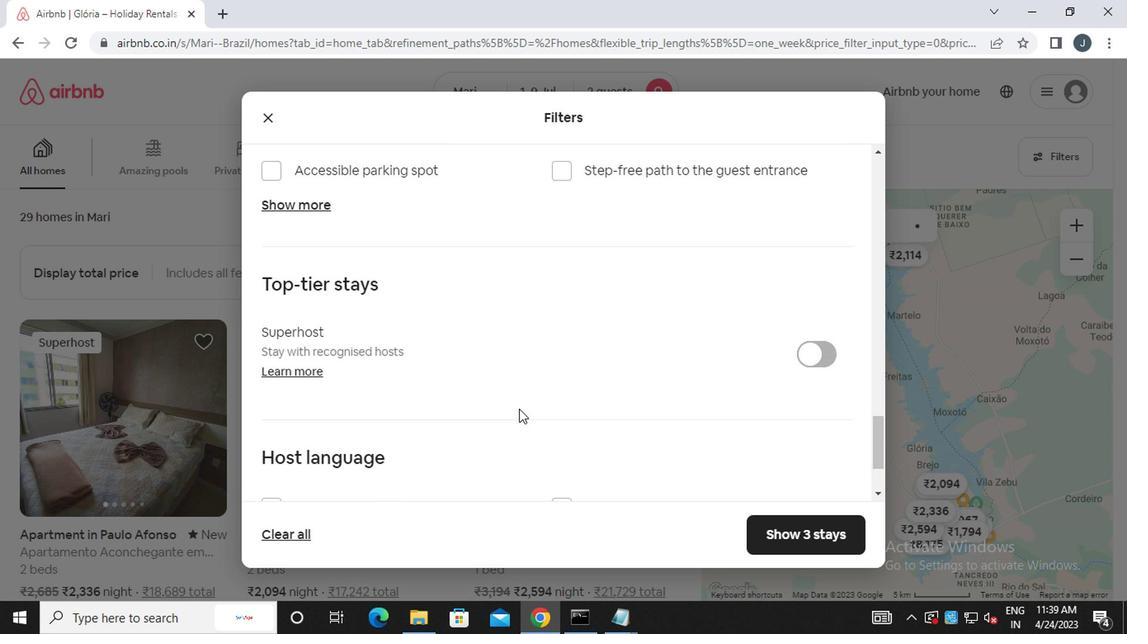 
Action: Mouse scrolled (515, 408) with delta (0, -1)
Screenshot: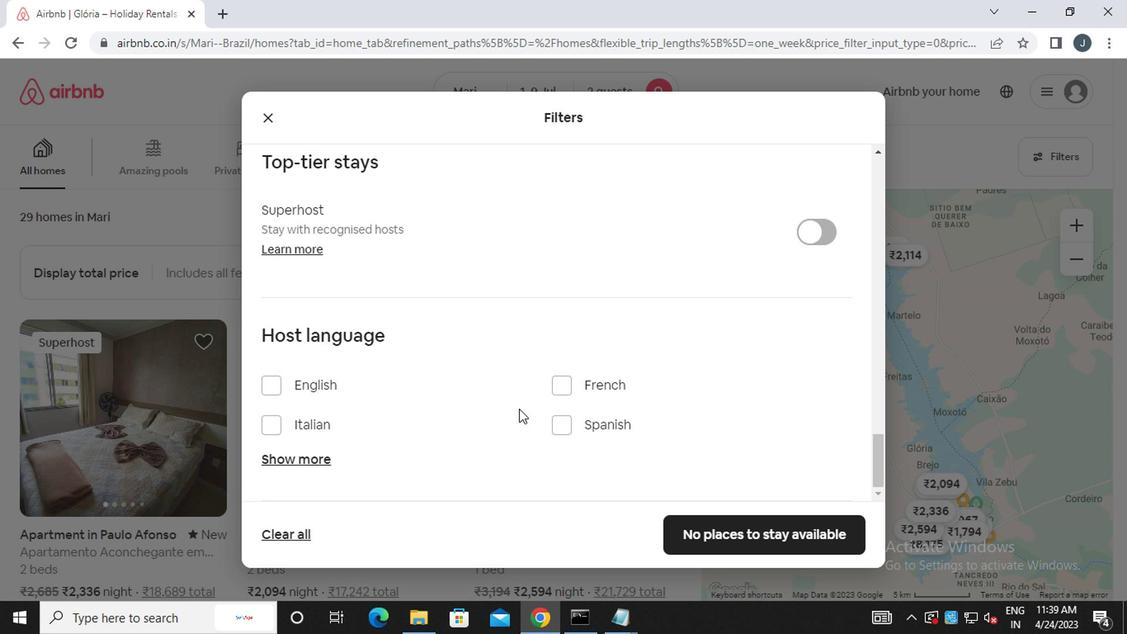 
Action: Mouse scrolled (515, 408) with delta (0, -1)
Screenshot: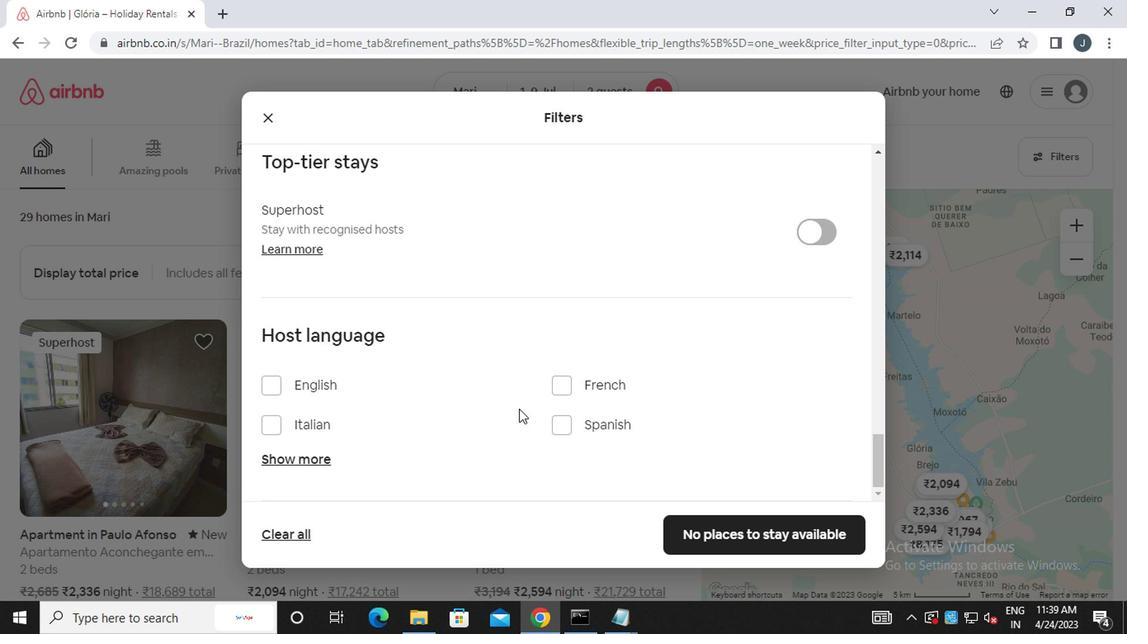 
Action: Mouse scrolled (515, 408) with delta (0, -1)
Screenshot: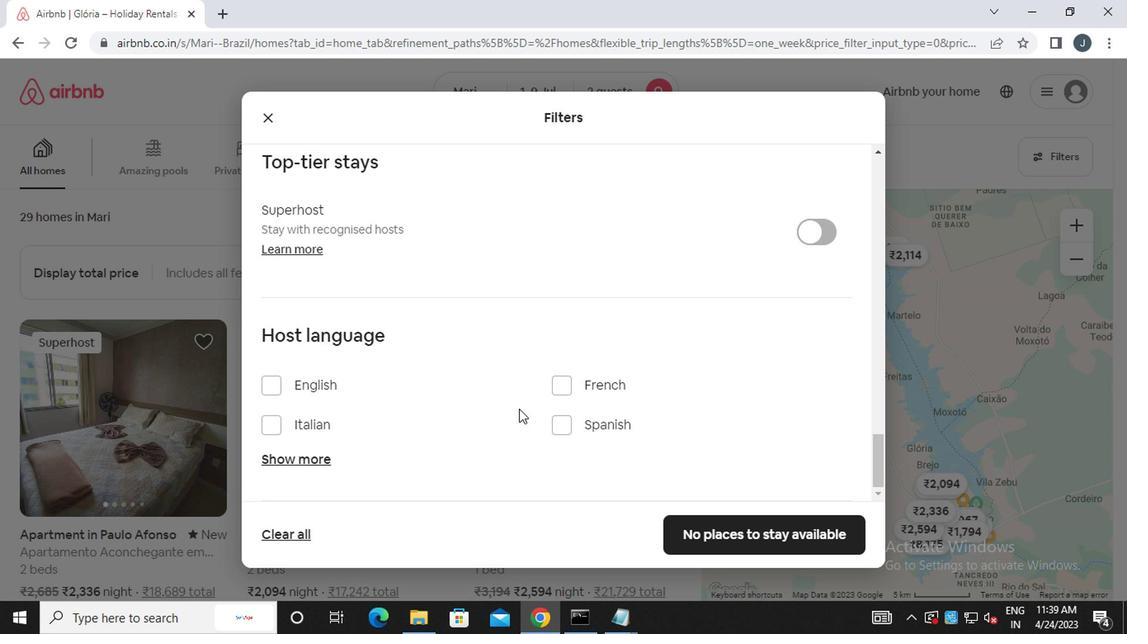 
Action: Mouse scrolled (515, 408) with delta (0, -1)
Screenshot: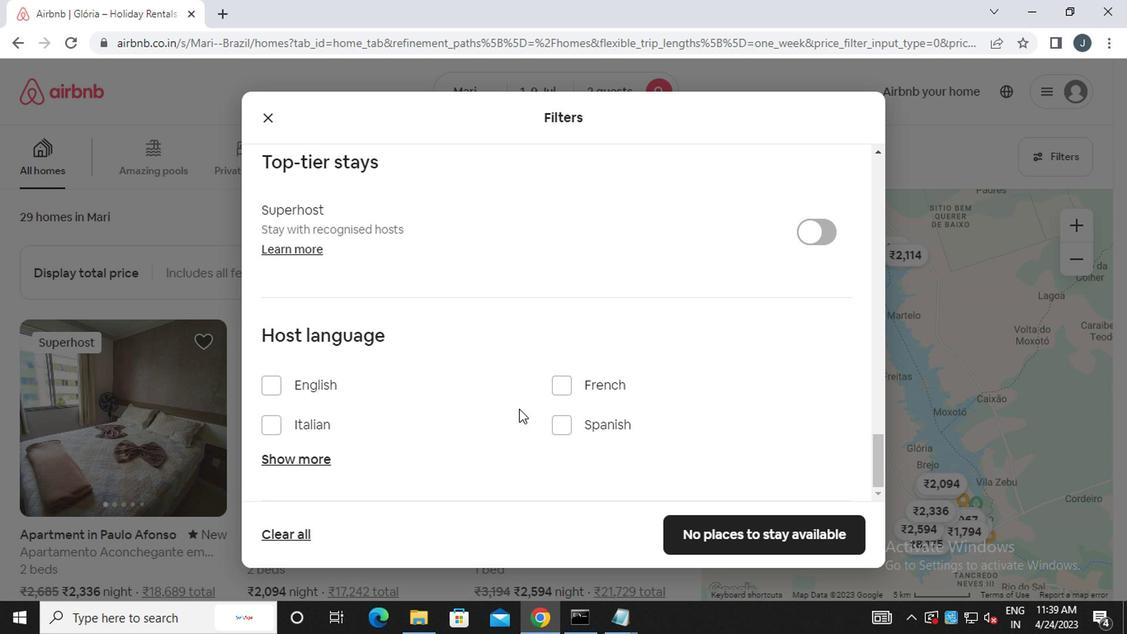 
Action: Mouse scrolled (515, 408) with delta (0, -1)
Screenshot: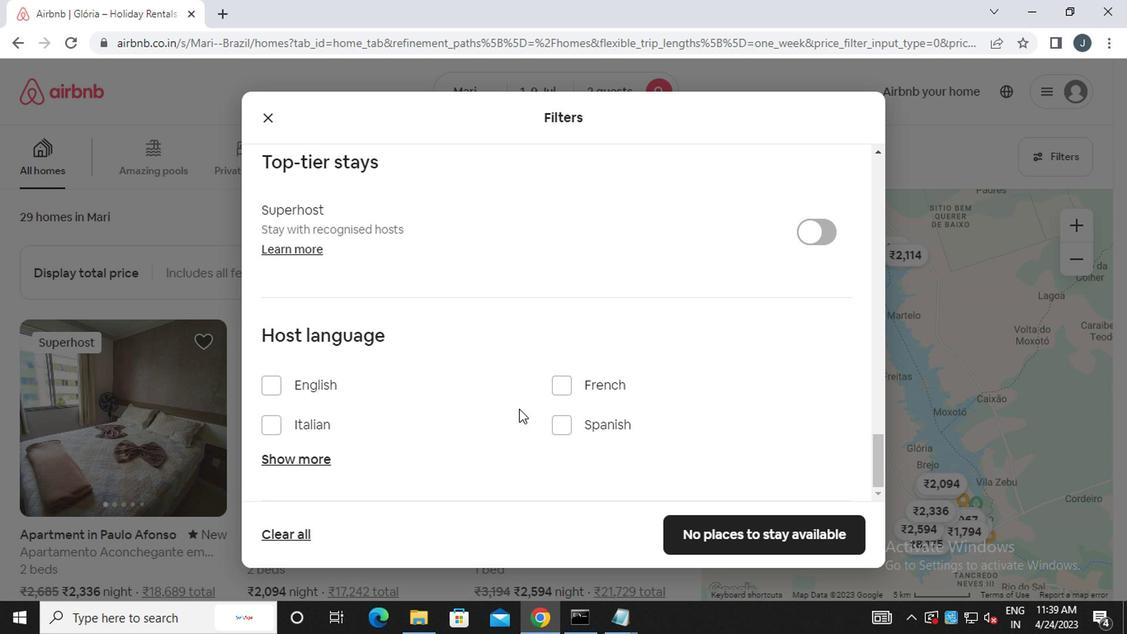
Action: Mouse moved to (599, 421)
Screenshot: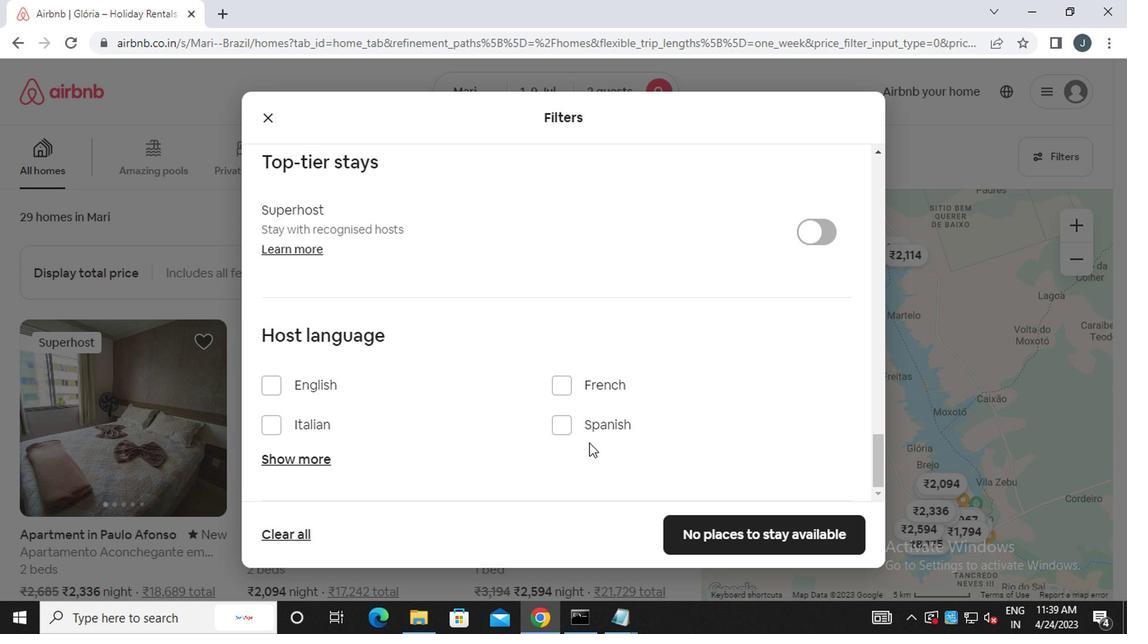
Action: Mouse pressed left at (599, 421)
Screenshot: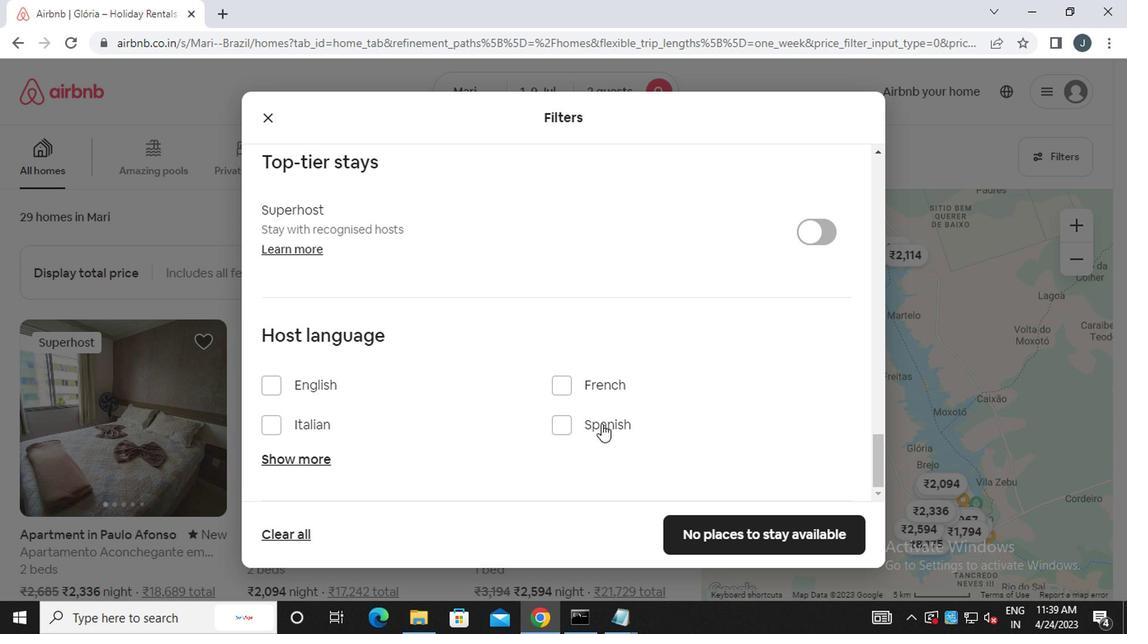 
Action: Mouse moved to (732, 530)
Screenshot: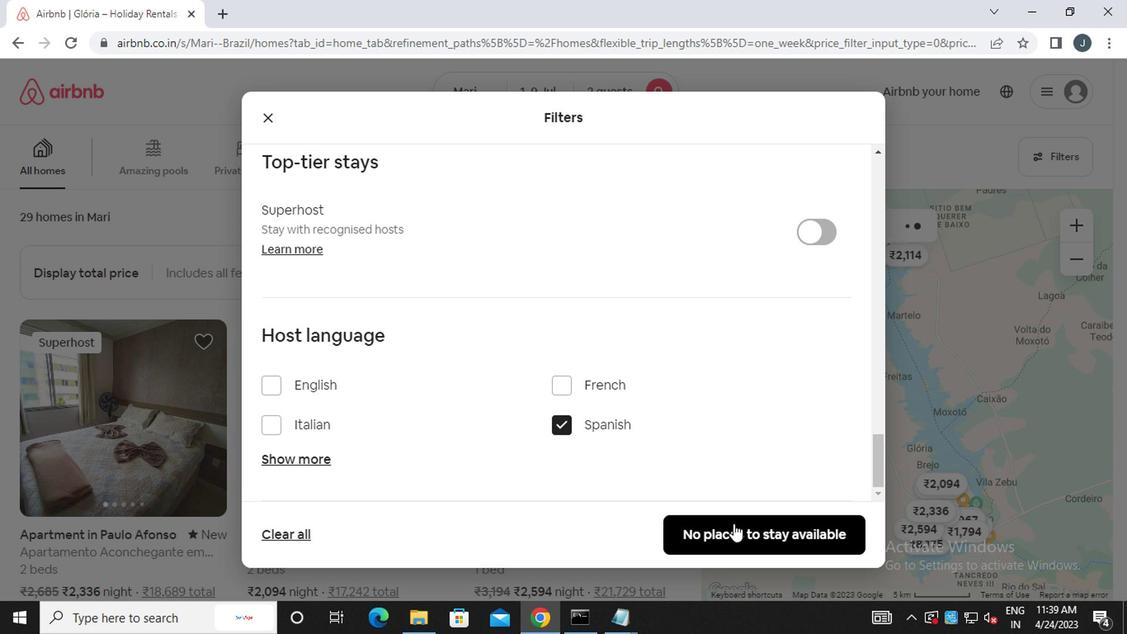 
Action: Mouse pressed left at (732, 530)
Screenshot: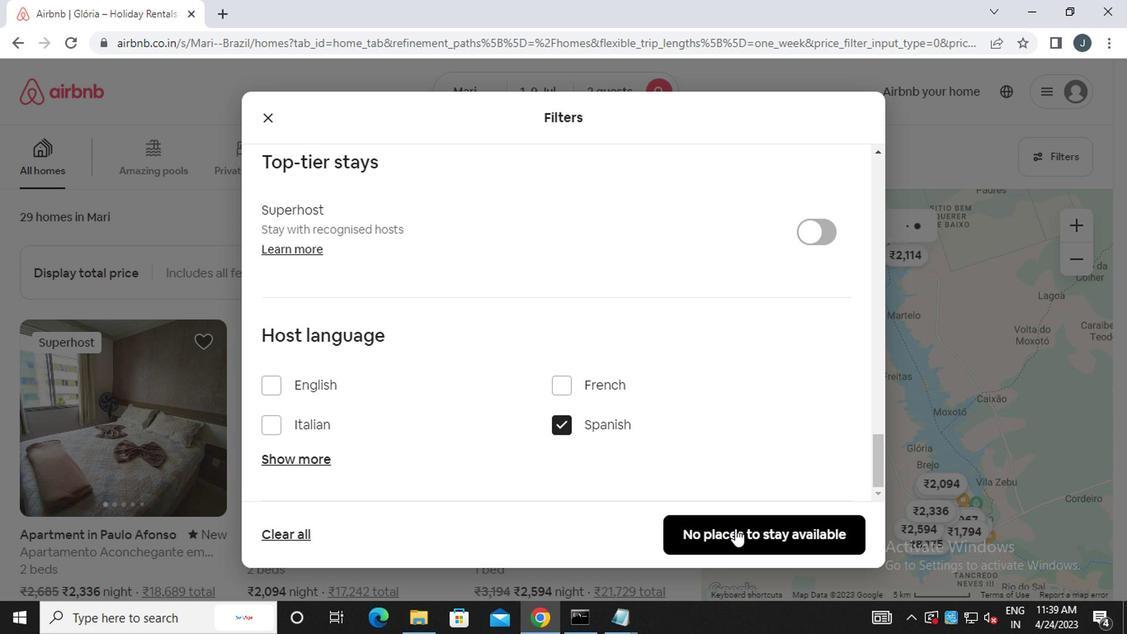 
Action: Mouse moved to (735, 531)
Screenshot: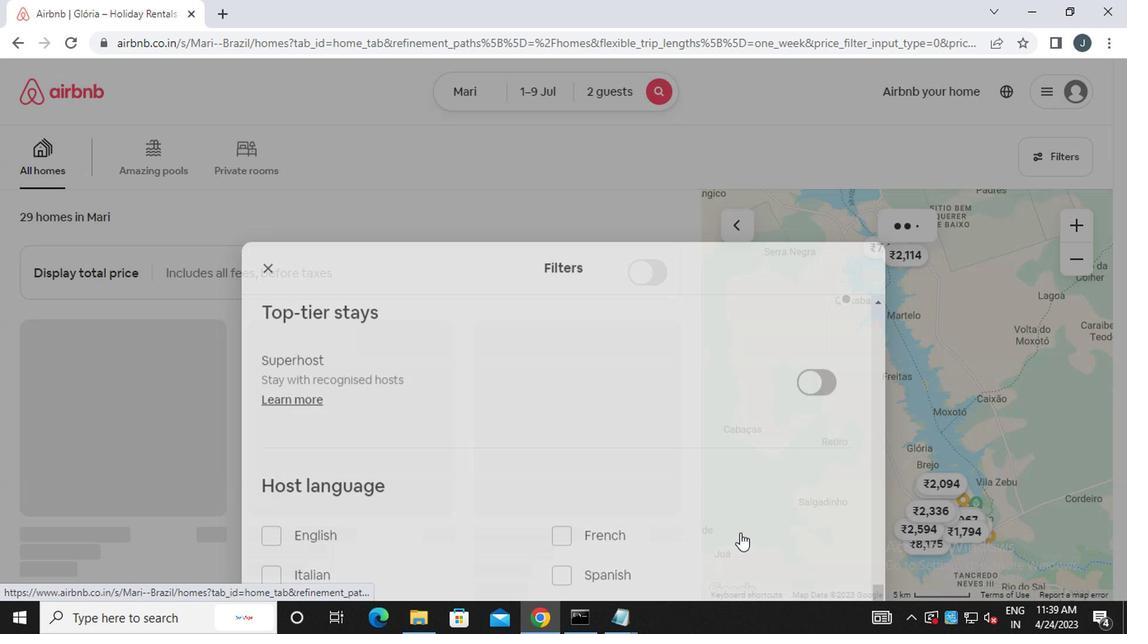 
